 Task: Get directions from Angkor Wat, Cambodia to Preah Vihear Temple, Cambodia departing at 10:00 am on the 17th of June
Action: Mouse moved to (104, 57)
Screenshot: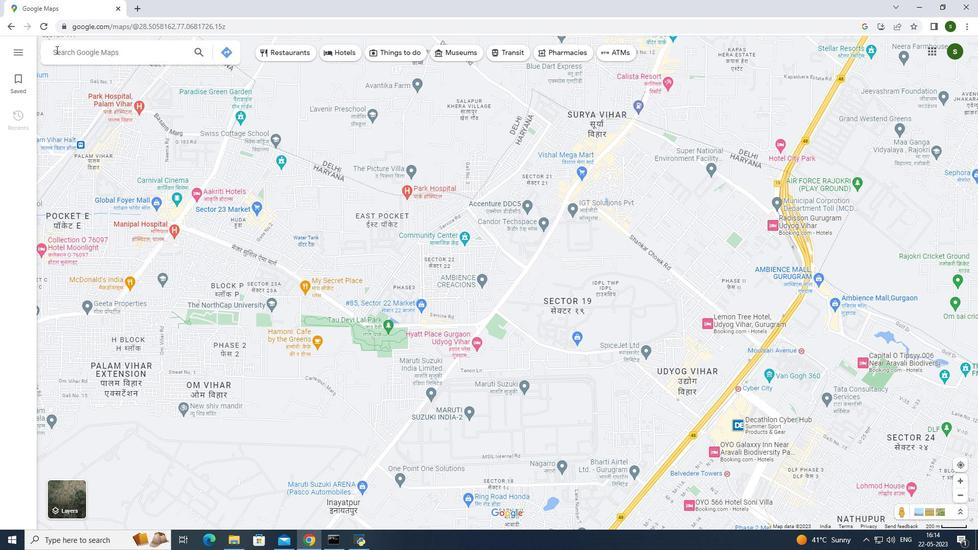 
Action: Mouse pressed left at (104, 57)
Screenshot: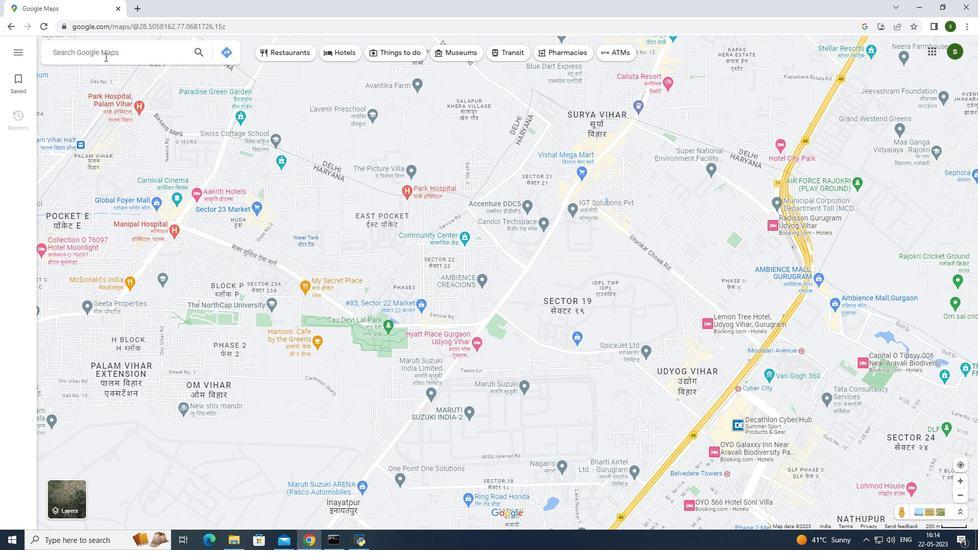 
Action: Mouse moved to (104, 57)
Screenshot: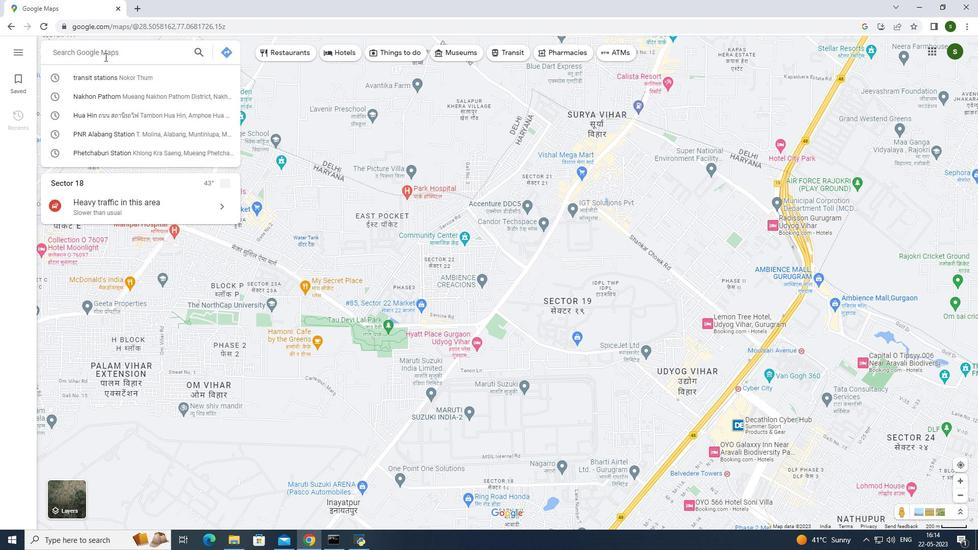 
Action: Mouse pressed left at (104, 57)
Screenshot: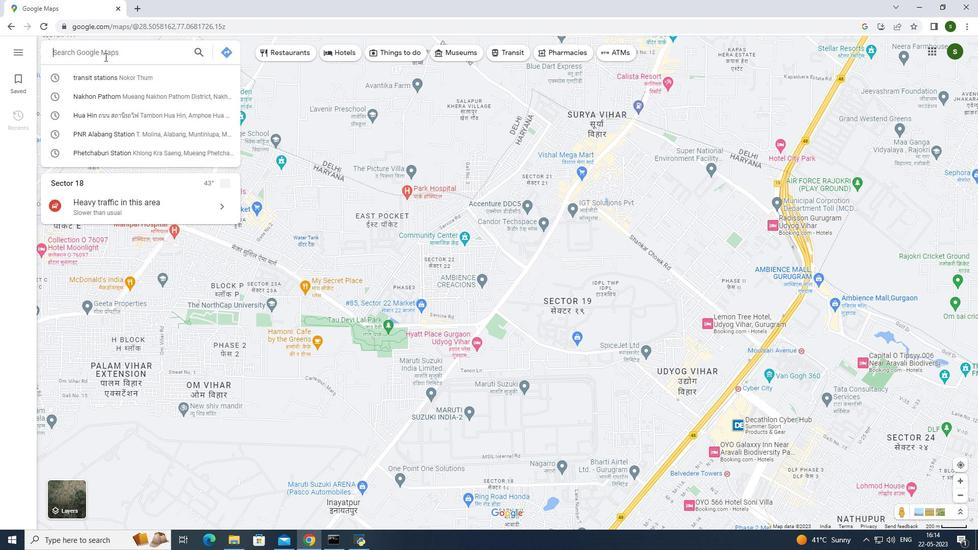 
Action: Mouse moved to (43, 20)
Screenshot: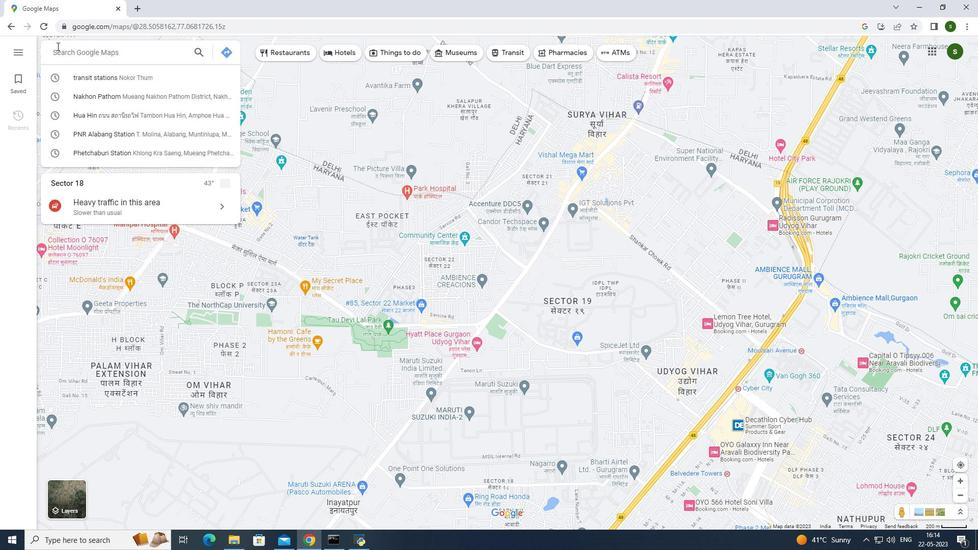 
Action: Mouse pressed left at (43, 20)
Screenshot: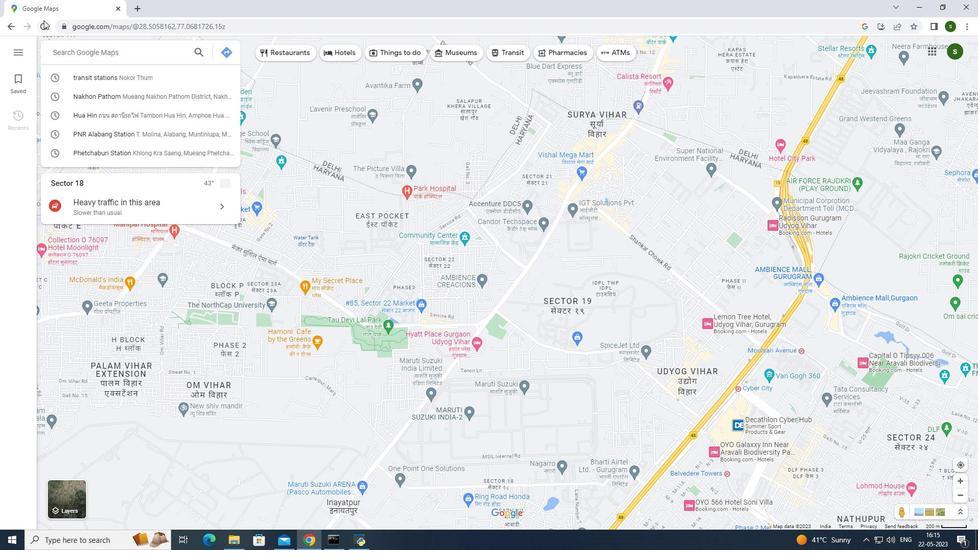 
Action: Mouse moved to (98, 54)
Screenshot: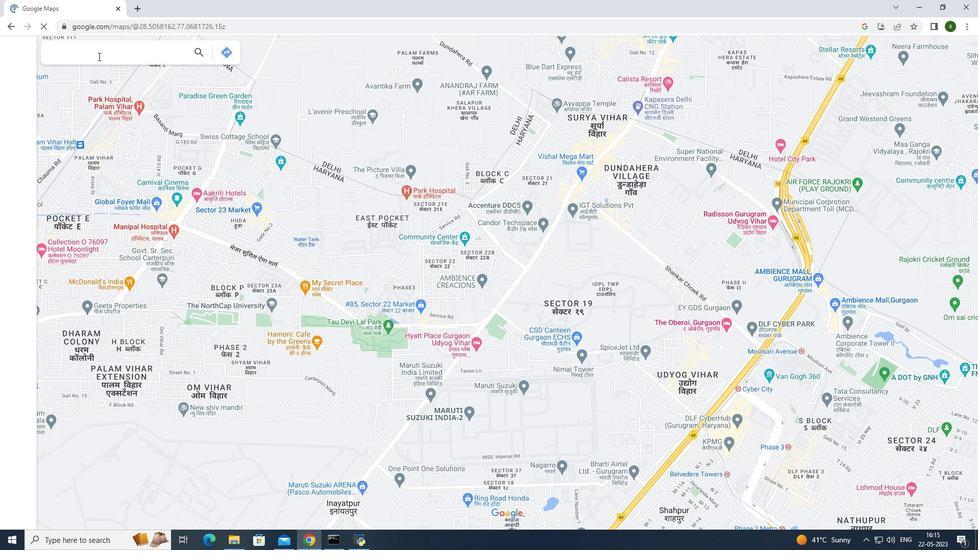 
Action: Mouse pressed left at (98, 54)
Screenshot: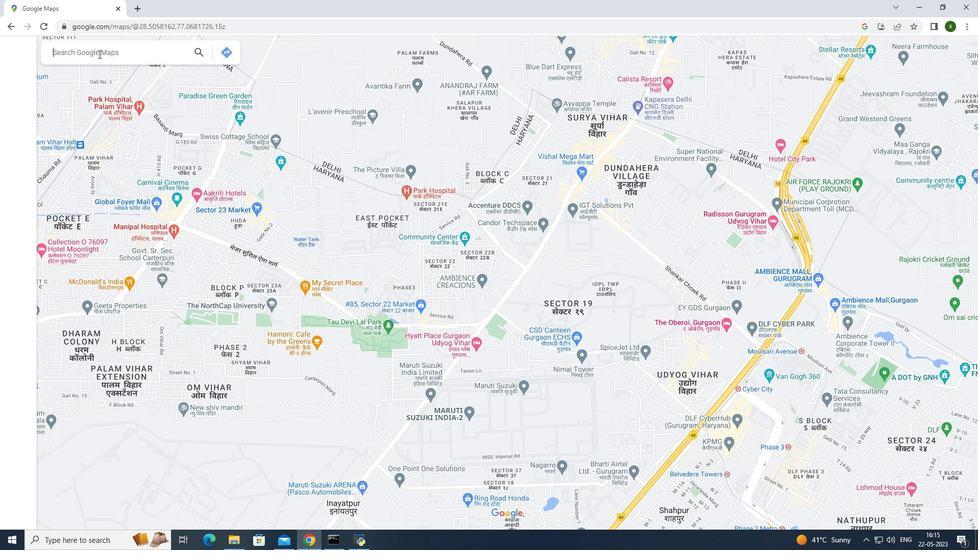 
Action: Mouse moved to (99, 53)
Screenshot: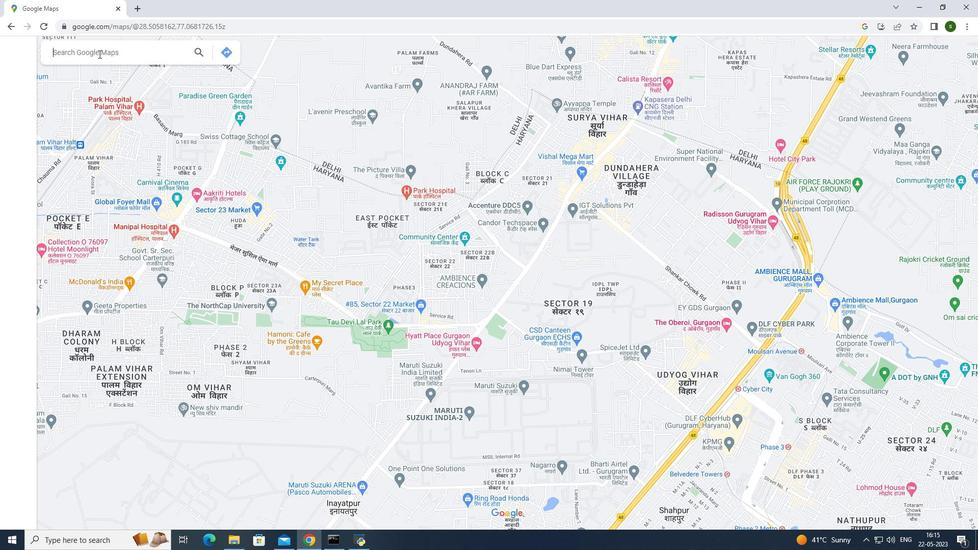 
Action: Key pressed <Key.caps_lock>
Screenshot: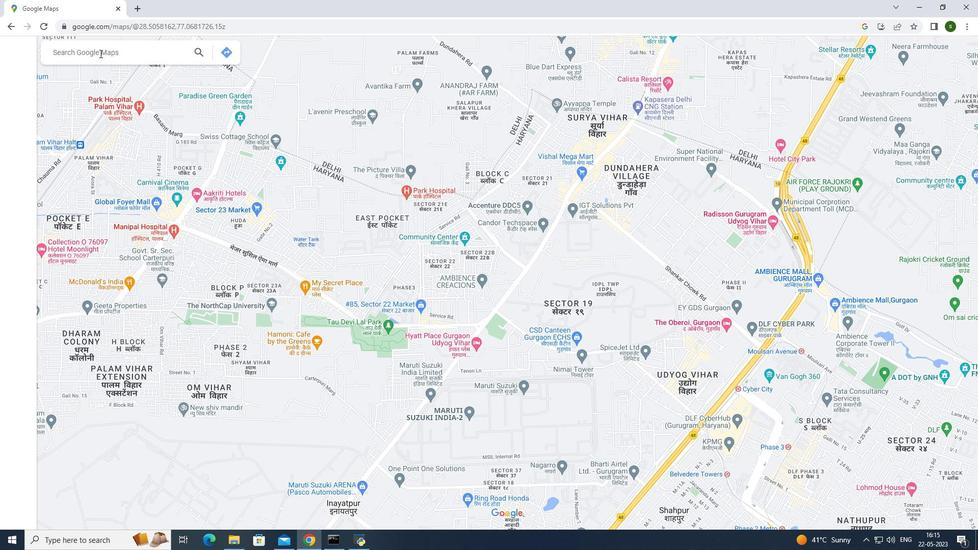 
Action: Mouse moved to (226, 46)
Screenshot: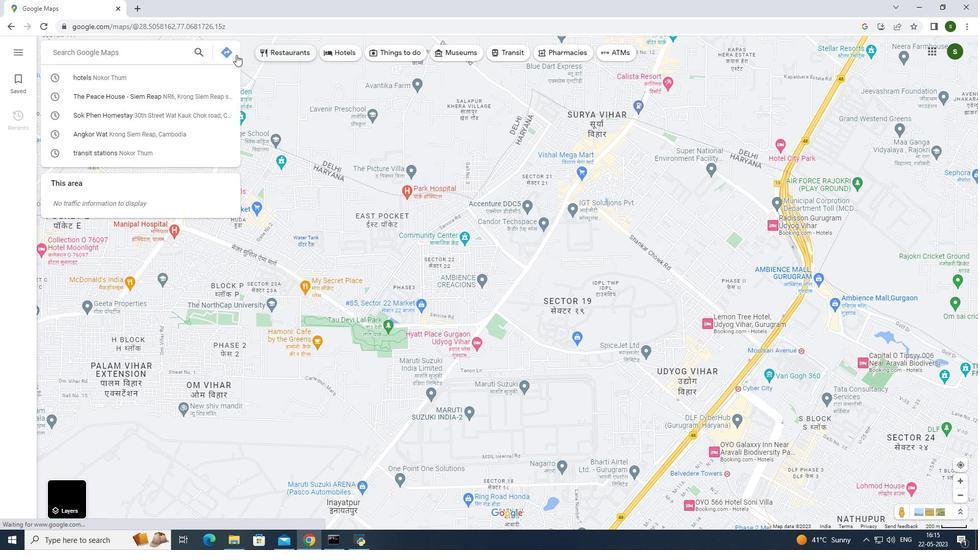 
Action: Mouse pressed left at (226, 46)
Screenshot: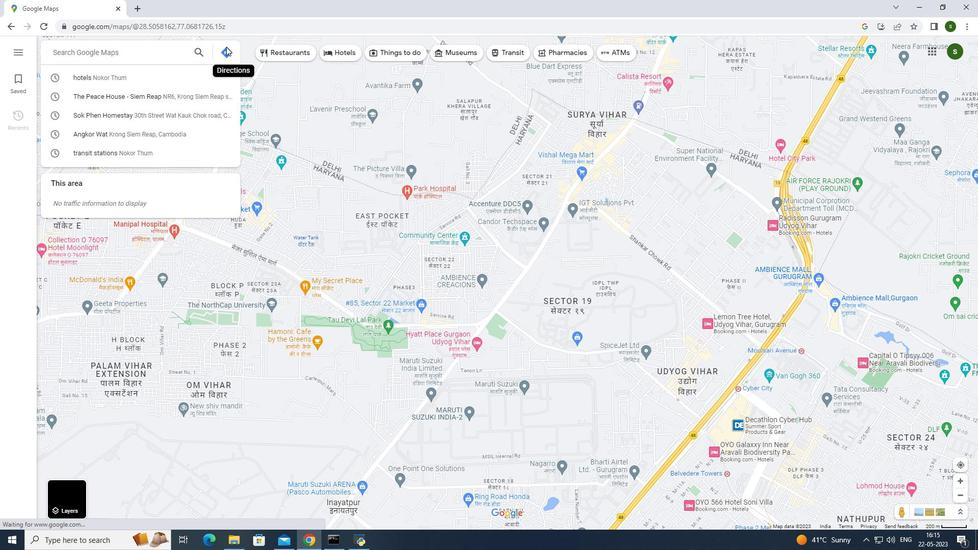 
Action: Mouse moved to (151, 78)
Screenshot: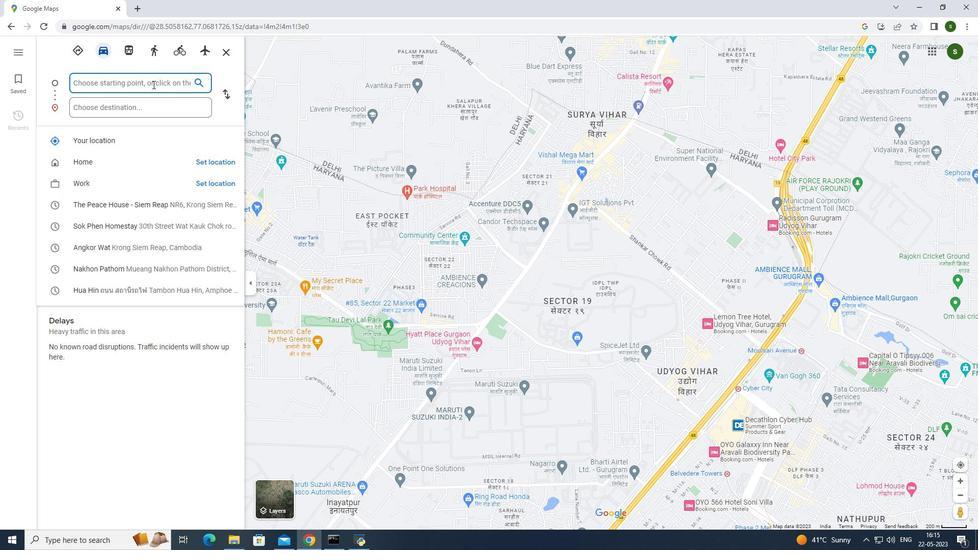 
Action: Mouse pressed left at (151, 78)
Screenshot: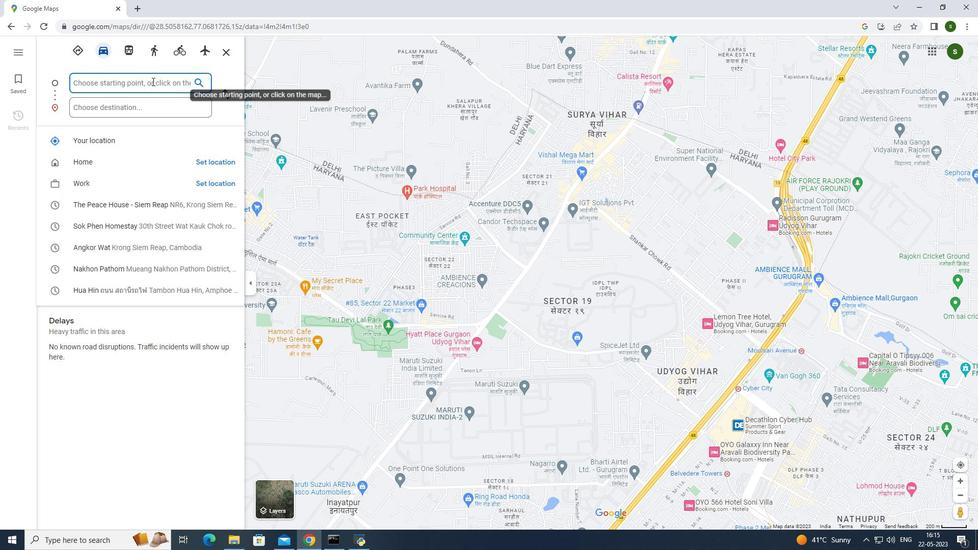 
Action: Mouse moved to (154, 77)
Screenshot: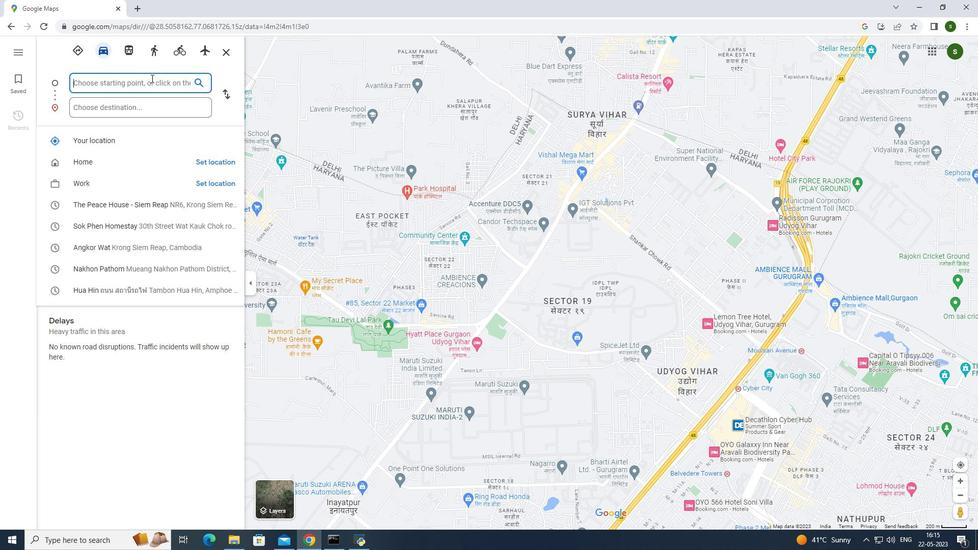 
Action: Key pressed <Key.caps_lock>a<Key.caps_lock><Key.backspace>A<Key.caps_lock>ngkor<Key.space><Key.caps_lock>W<Key.caps_lock>at,<Key.caps_lock>C<Key.caps_lock>ambodia
Screenshot: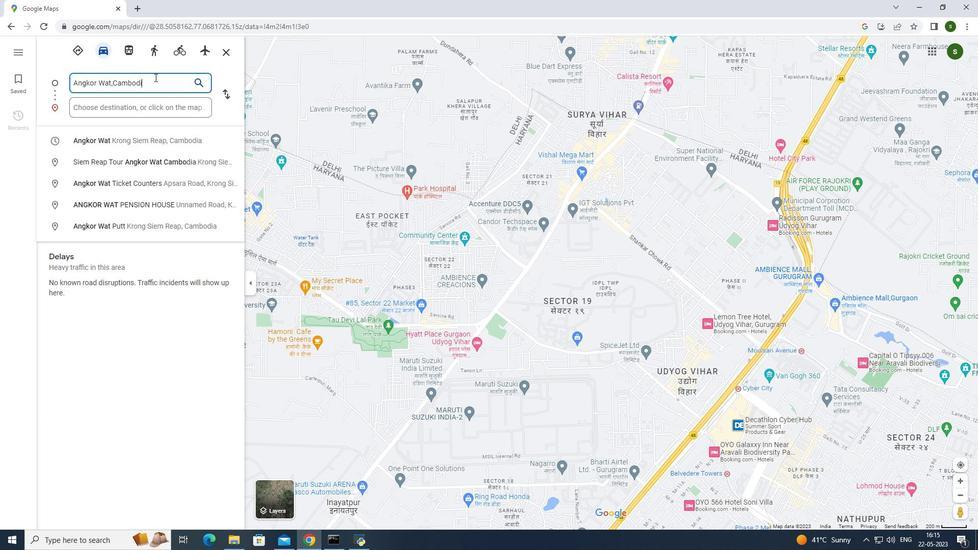 
Action: Mouse moved to (144, 108)
Screenshot: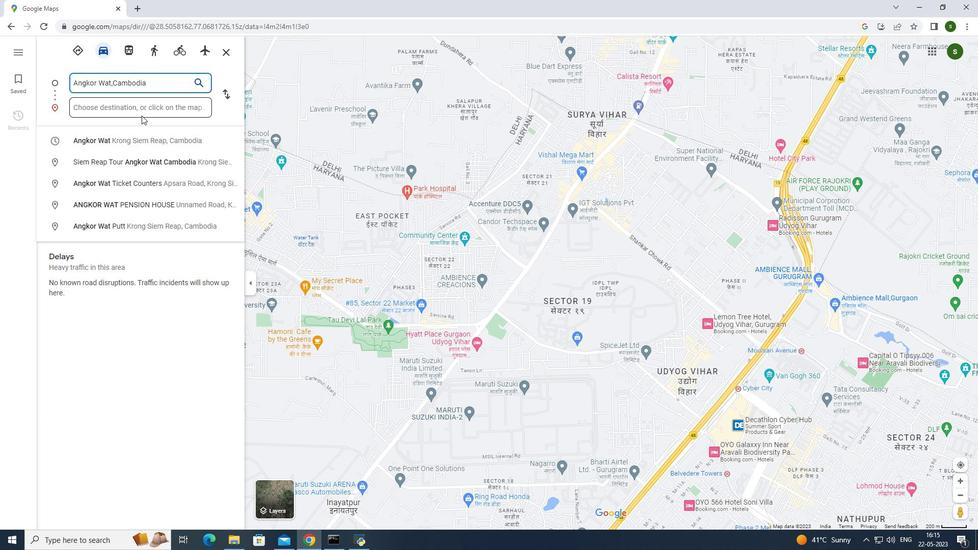 
Action: Mouse pressed left at (144, 108)
Screenshot: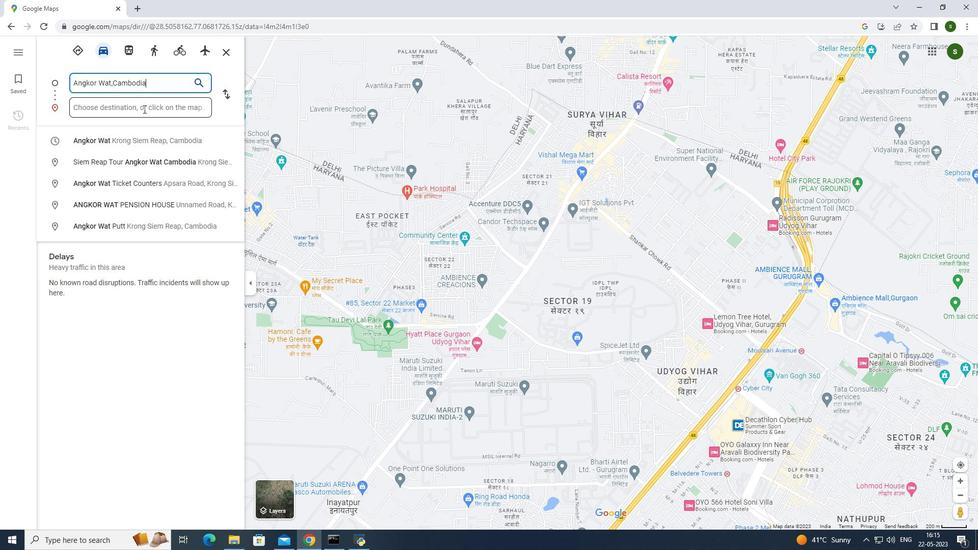 
Action: Key pressed <Key.caps_lock>P<Key.caps_lock>reah<Key.space><Key.caps_lock>V<Key.caps_lock>ihear<Key.space><Key.caps_lock>TEMPLE,<Key.caps_lock>c<Key.caps_lock>AMBODIA<Key.enter>
Screenshot: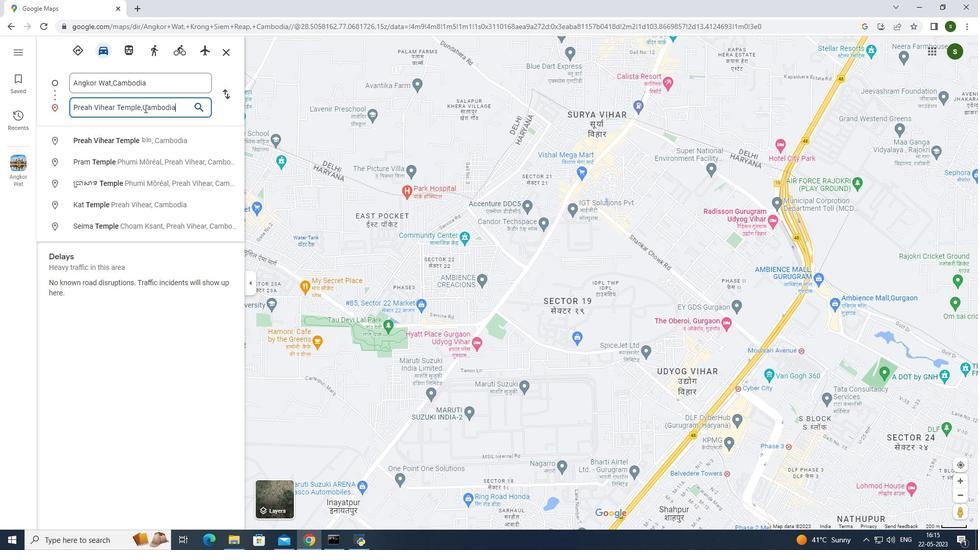 
Action: Mouse moved to (113, 166)
Screenshot: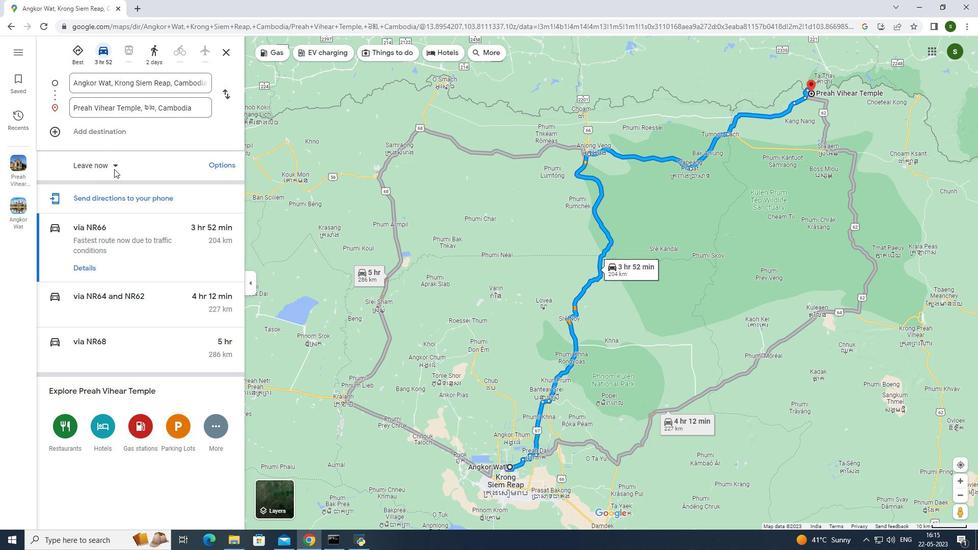 
Action: Mouse pressed left at (113, 166)
Screenshot: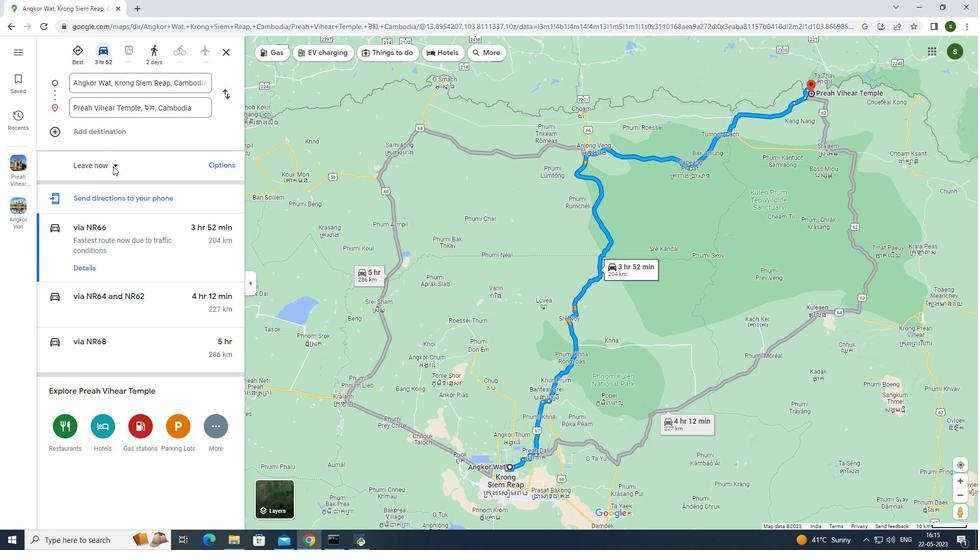
Action: Mouse moved to (108, 197)
Screenshot: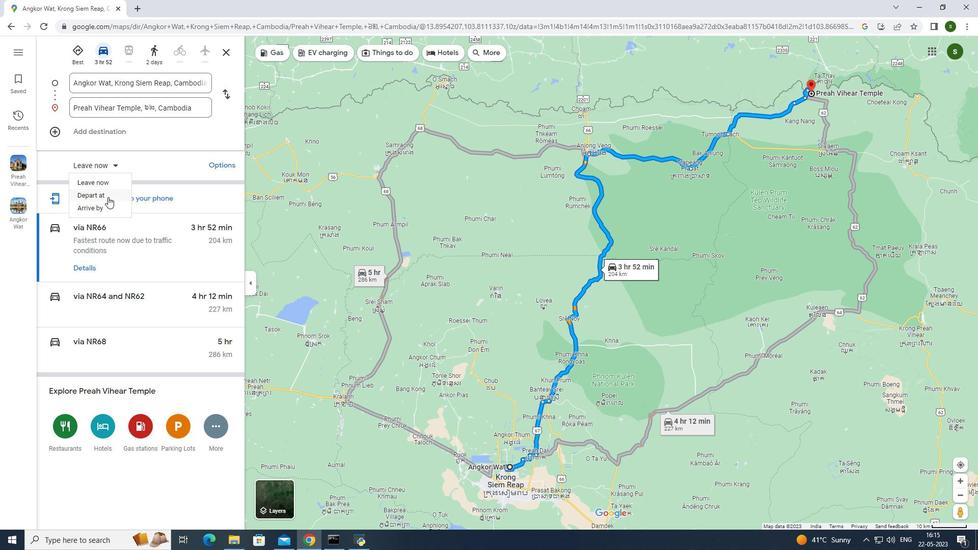 
Action: Mouse pressed left at (108, 197)
Screenshot: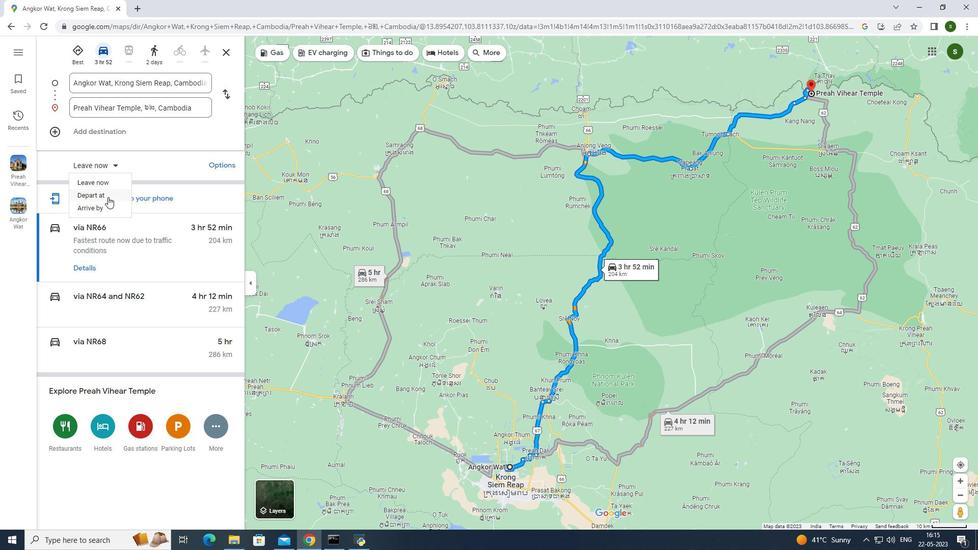 
Action: Mouse moved to (182, 153)
Screenshot: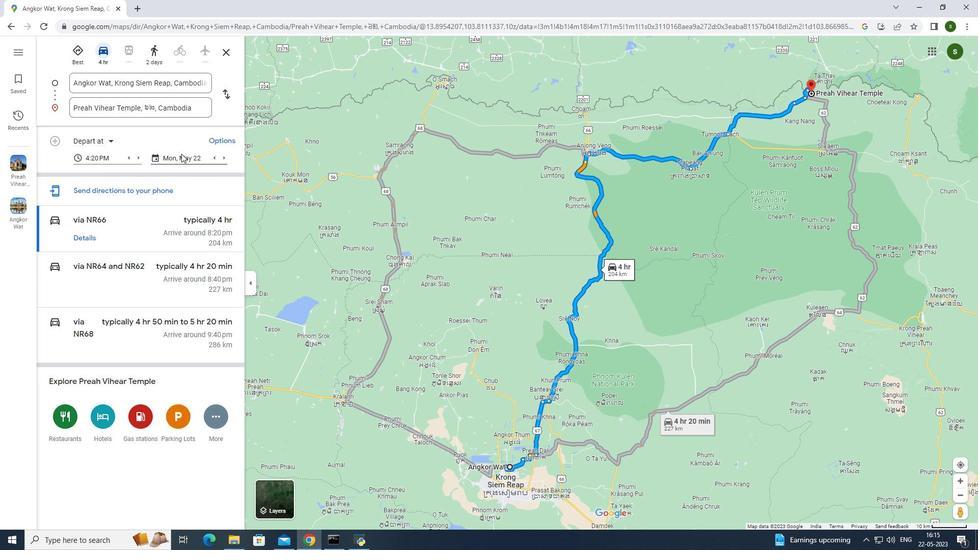 
Action: Mouse pressed left at (182, 153)
Screenshot: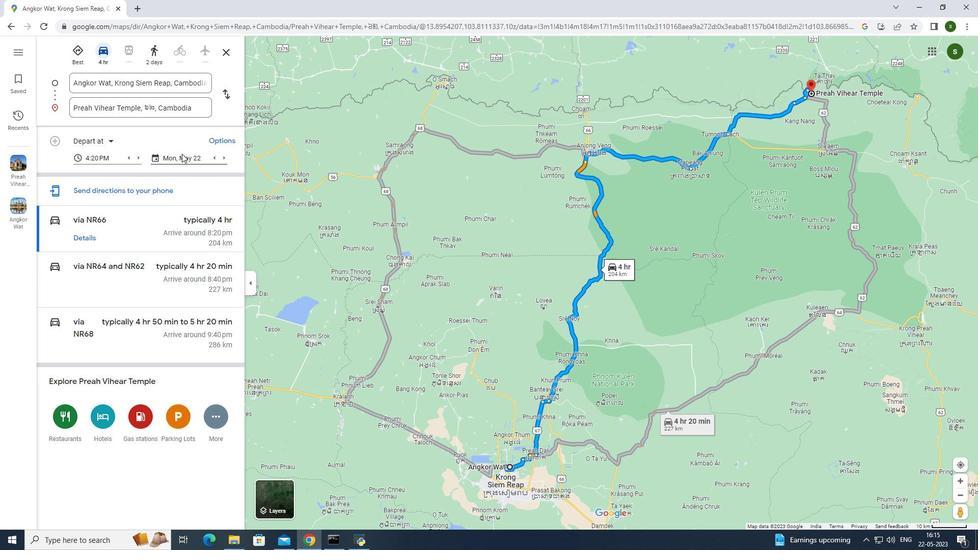 
Action: Mouse moved to (242, 181)
Screenshot: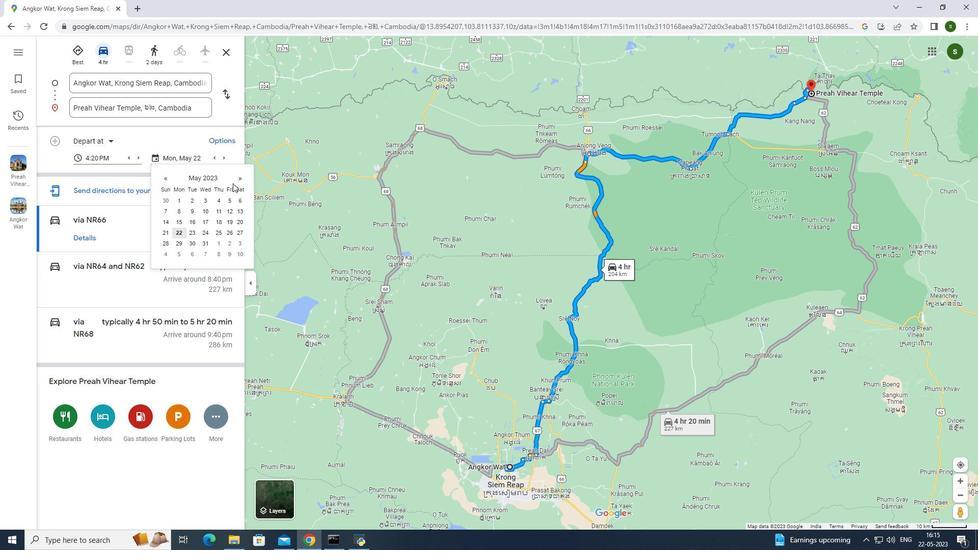 
Action: Mouse pressed left at (242, 181)
Screenshot: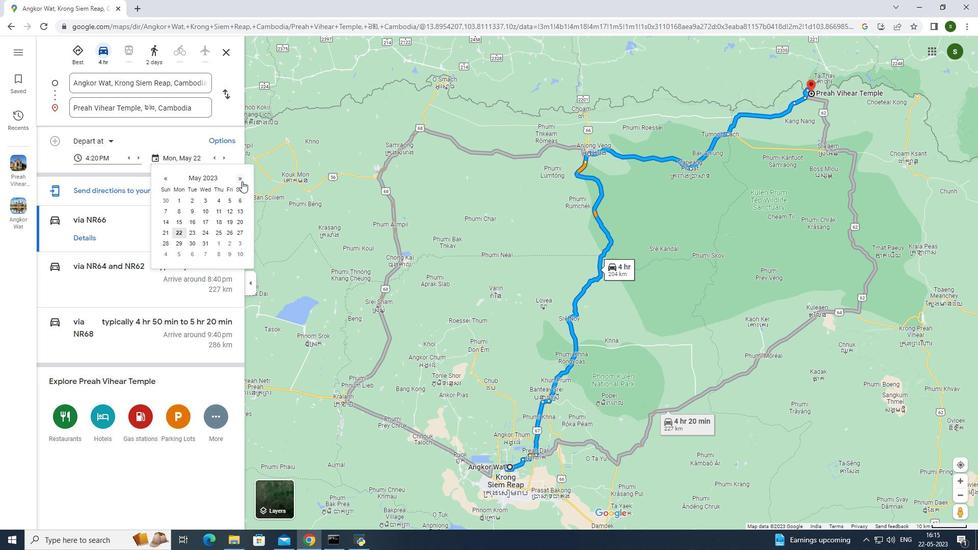 
Action: Mouse moved to (238, 220)
Screenshot: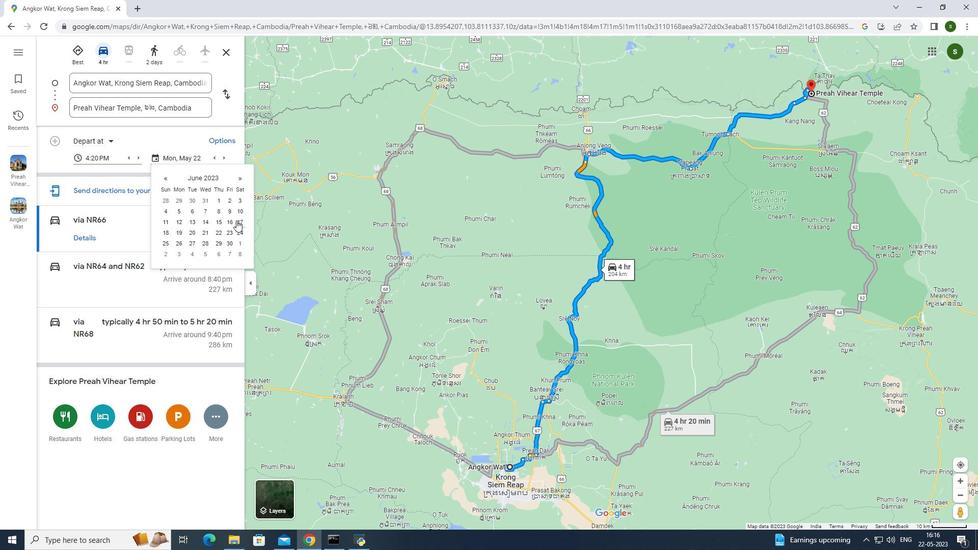 
Action: Mouse pressed left at (238, 220)
Screenshot: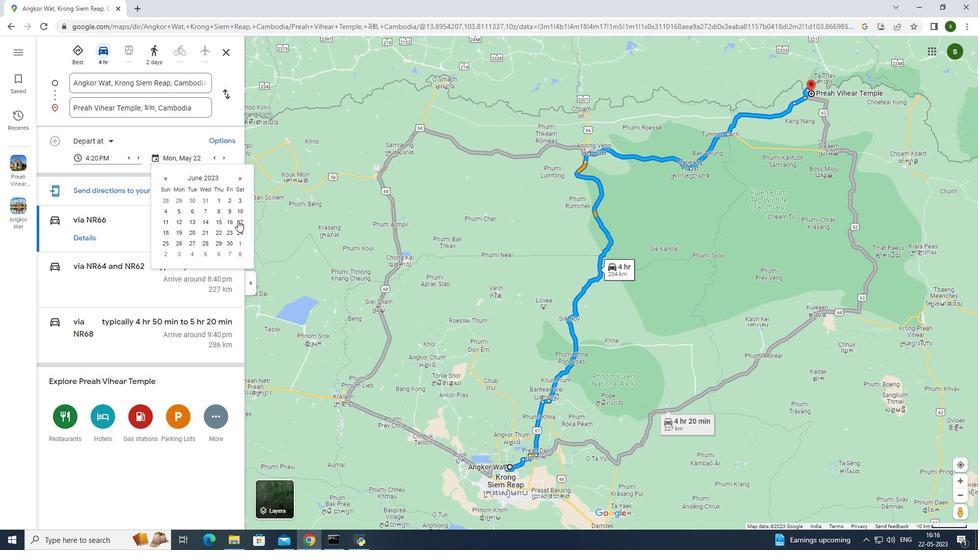 
Action: Mouse moved to (89, 158)
Screenshot: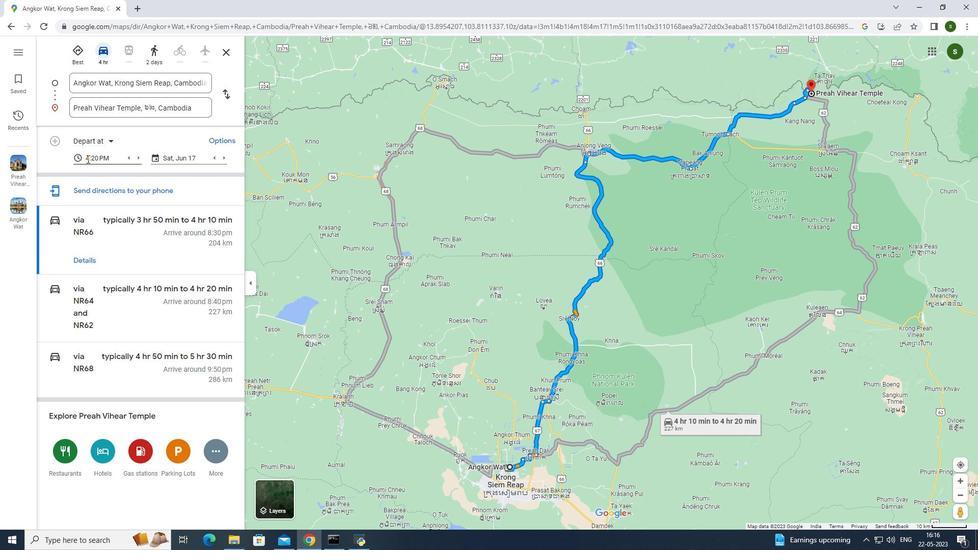 
Action: Mouse pressed left at (89, 158)
Screenshot: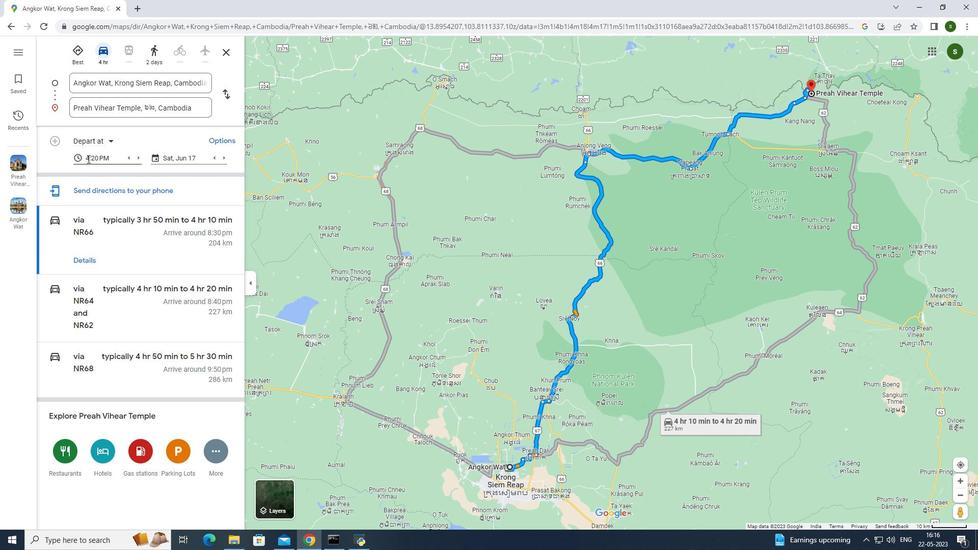 
Action: Mouse moved to (113, 223)
Screenshot: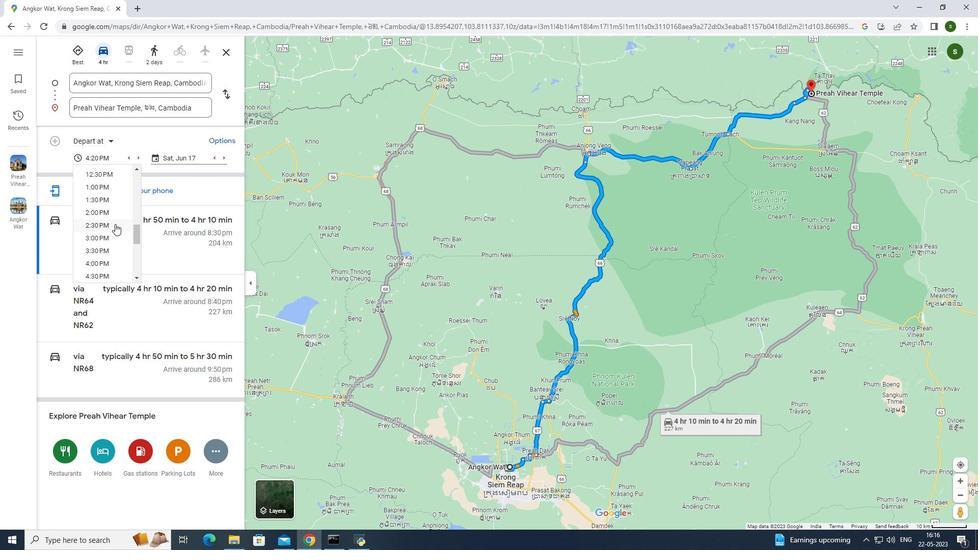 
Action: Mouse scrolled (113, 224) with delta (0, 0)
Screenshot: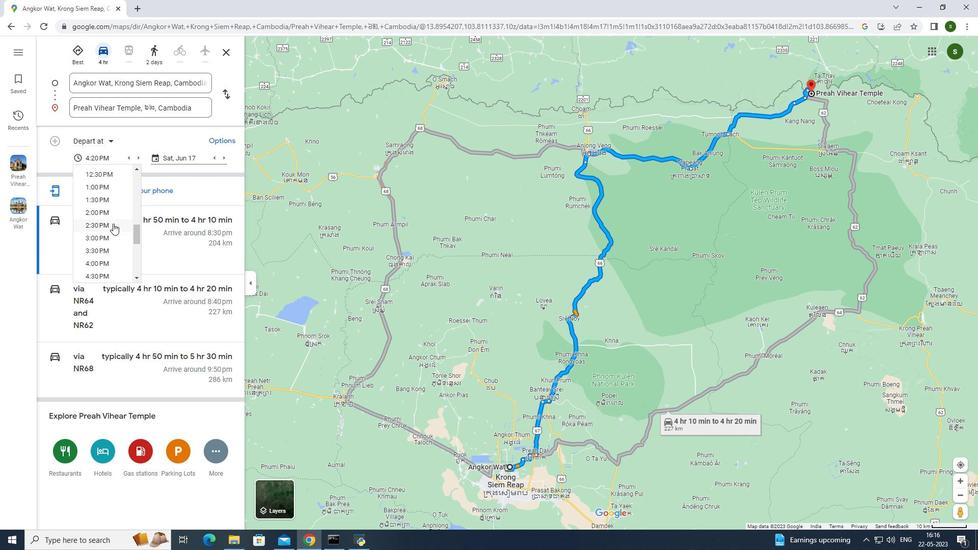 
Action: Mouse scrolled (113, 224) with delta (0, 0)
Screenshot: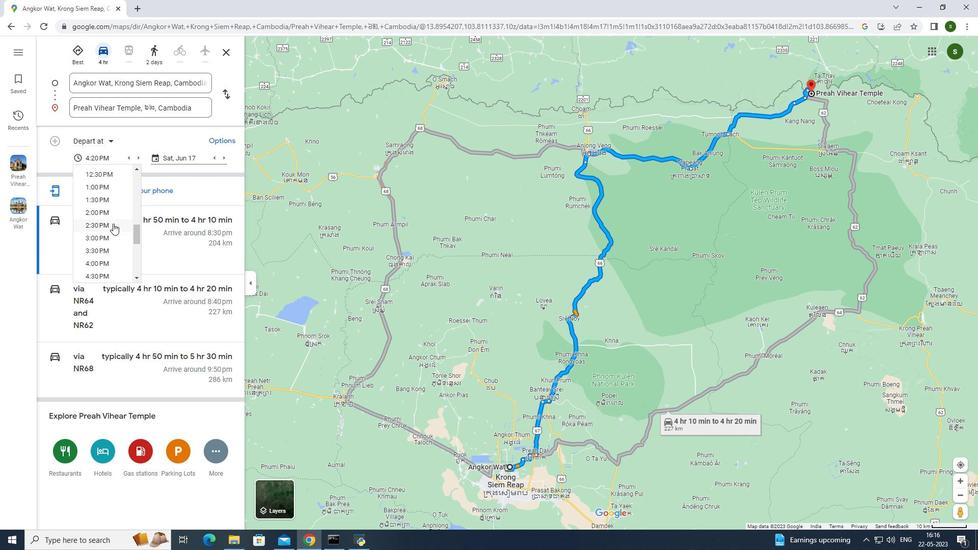 
Action: Mouse scrolled (113, 224) with delta (0, 0)
Screenshot: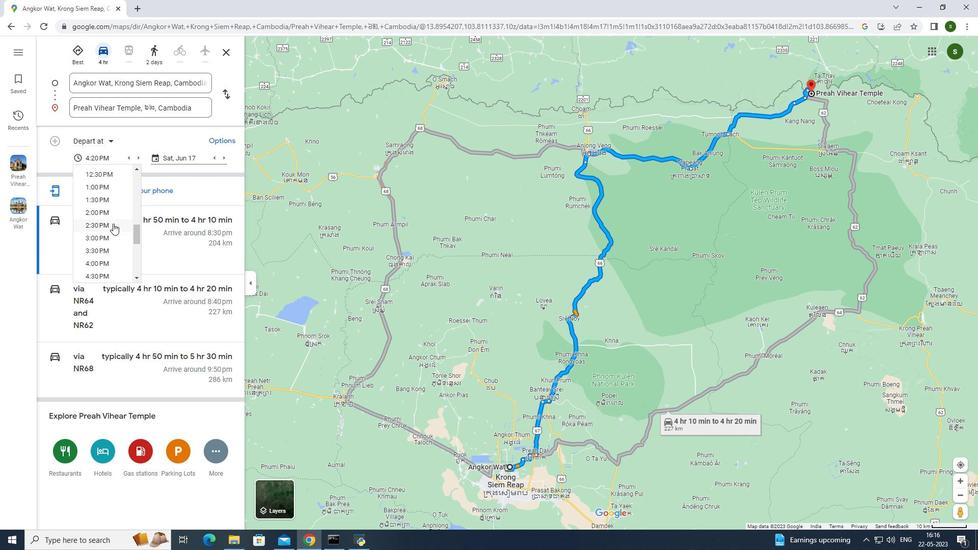 
Action: Mouse scrolled (113, 224) with delta (0, 0)
Screenshot: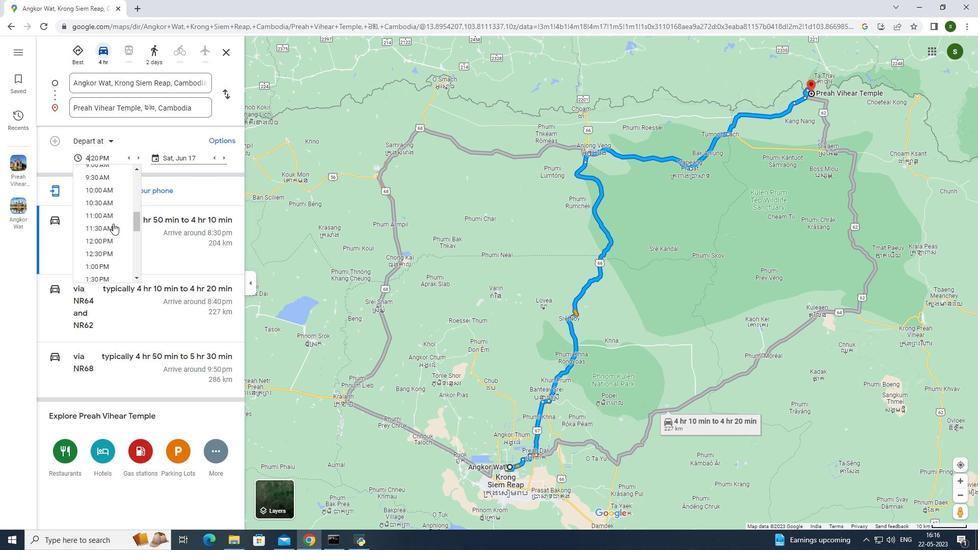 
Action: Mouse moved to (107, 256)
Screenshot: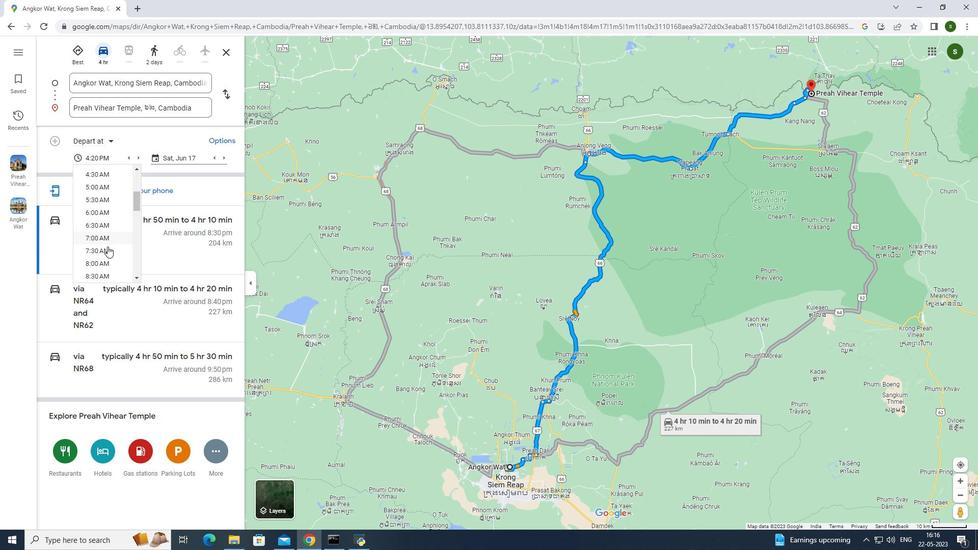 
Action: Mouse scrolled (107, 255) with delta (0, 0)
Screenshot: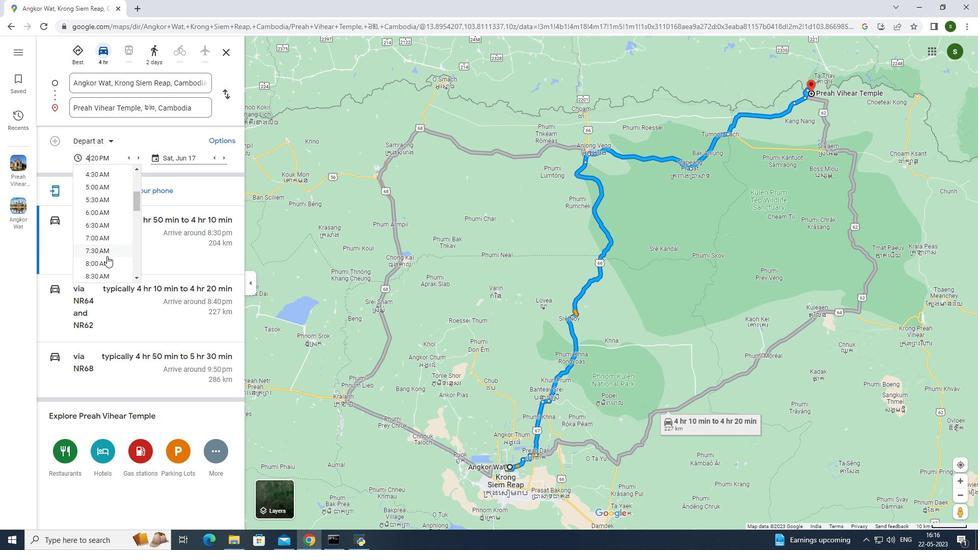 
Action: Mouse moved to (104, 261)
Screenshot: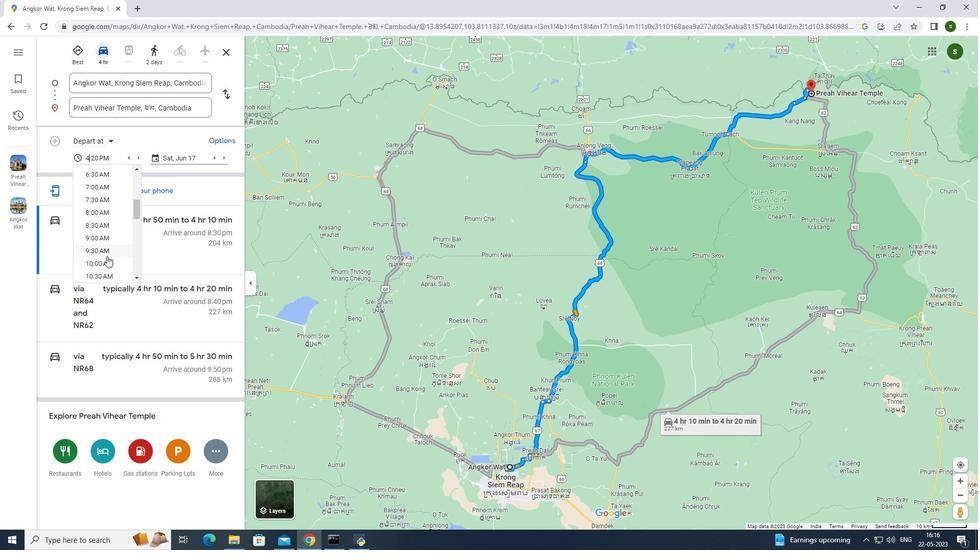 
Action: Mouse pressed left at (104, 261)
Screenshot: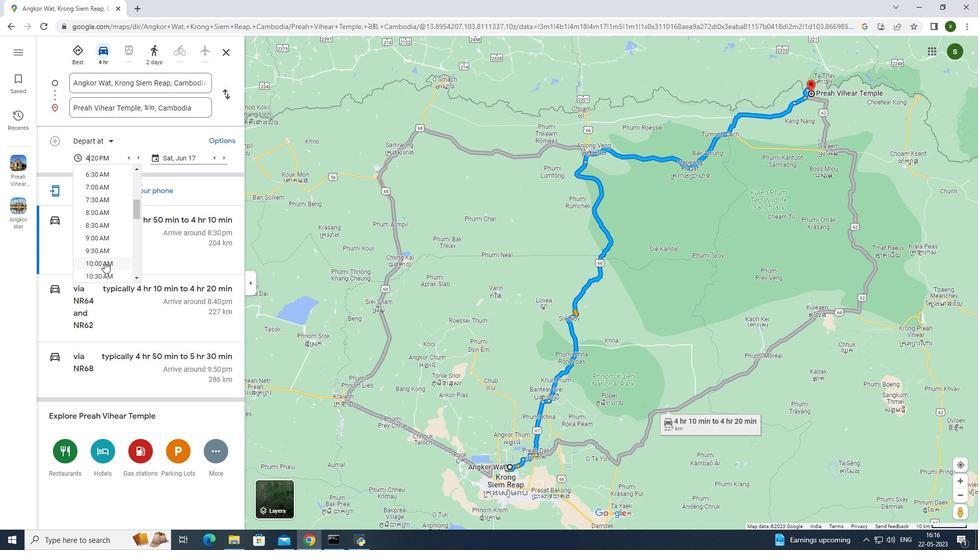 
Action: Mouse moved to (772, 90)
Screenshot: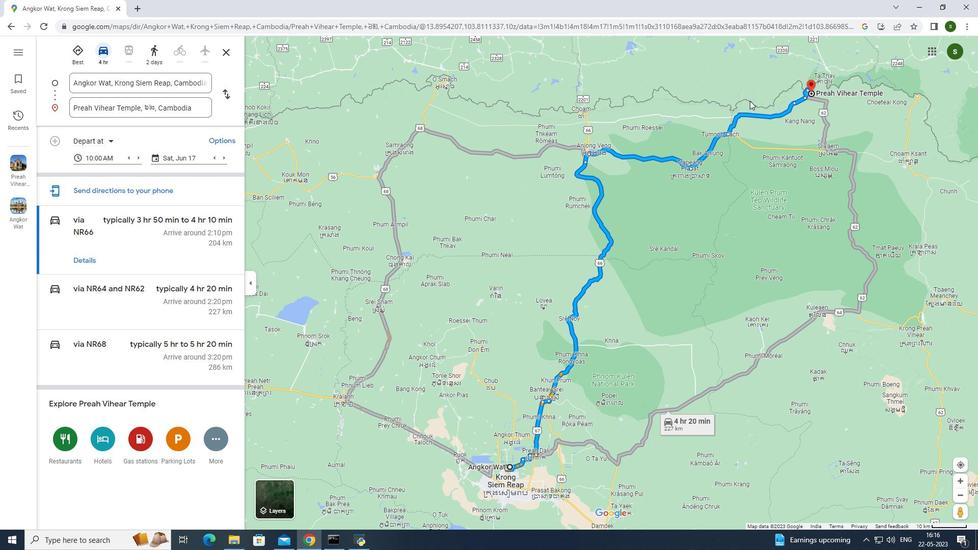 
Action: Mouse pressed left at (772, 90)
Screenshot: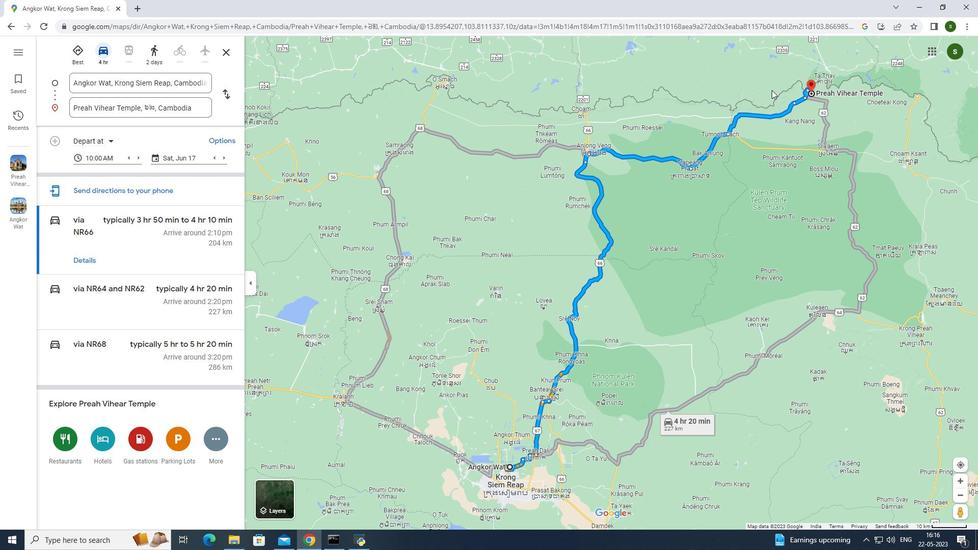 
Action: Mouse moved to (495, 454)
Screenshot: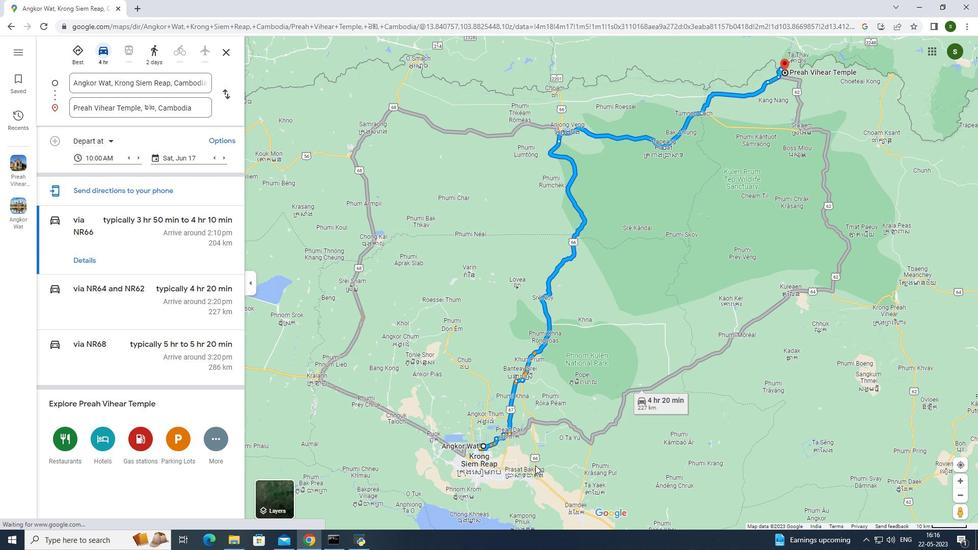 
Action: Mouse pressed left at (495, 454)
Screenshot: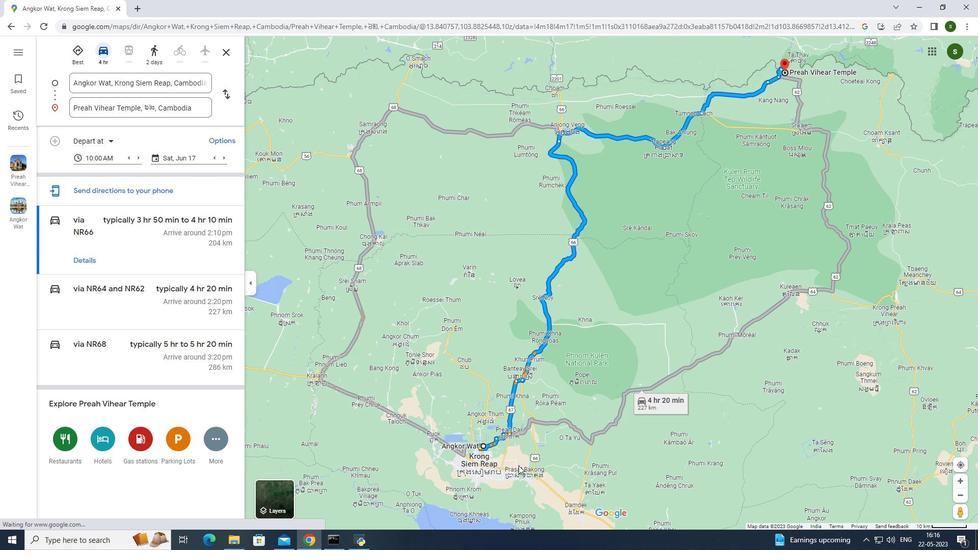 
Action: Mouse moved to (411, 295)
Screenshot: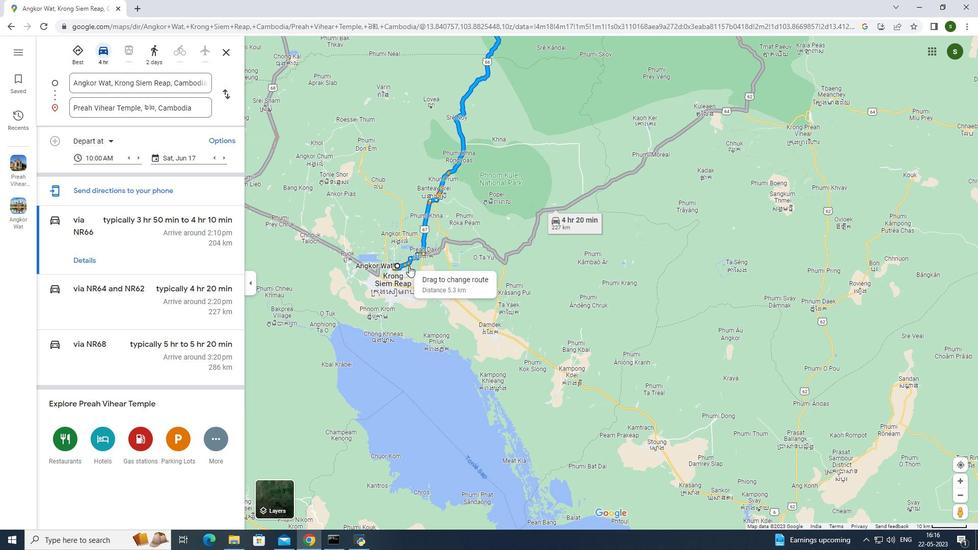 
Action: Mouse scrolled (411, 295) with delta (0, 0)
Screenshot: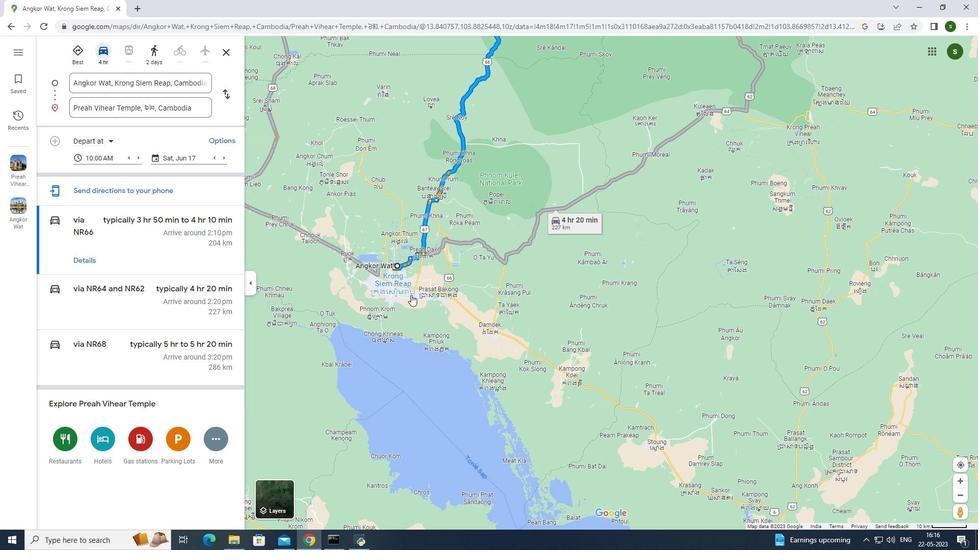 
Action: Mouse scrolled (411, 295) with delta (0, 0)
Screenshot: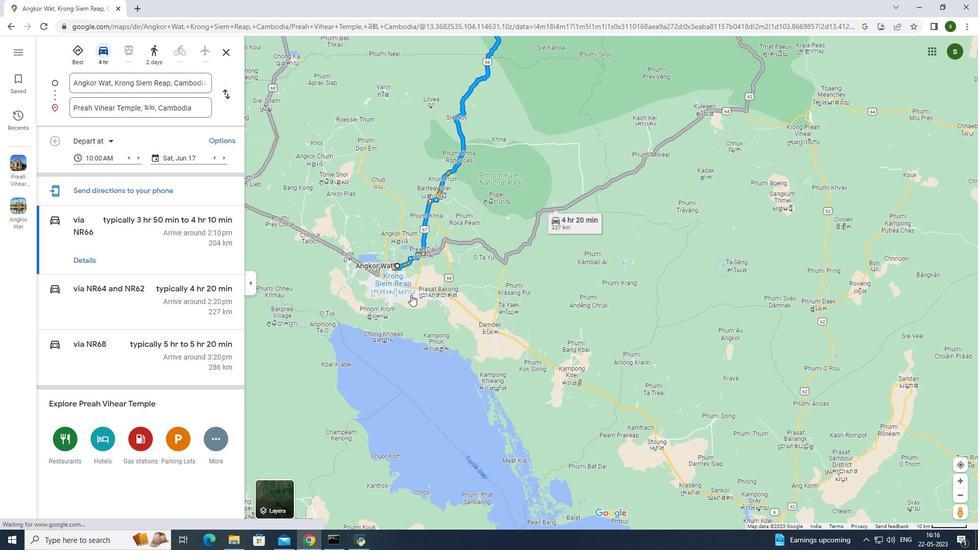 
Action: Mouse scrolled (411, 295) with delta (0, 0)
Screenshot: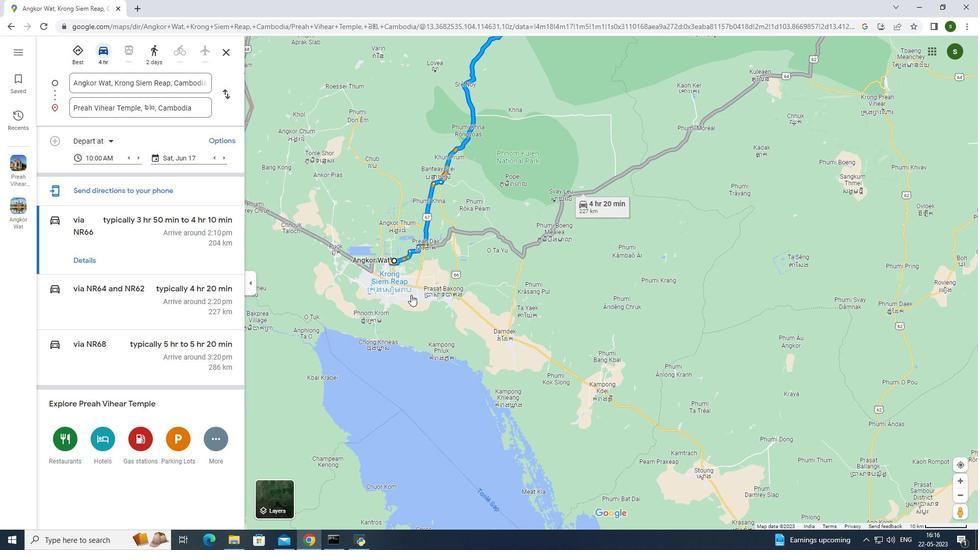 
Action: Mouse moved to (502, 190)
Screenshot: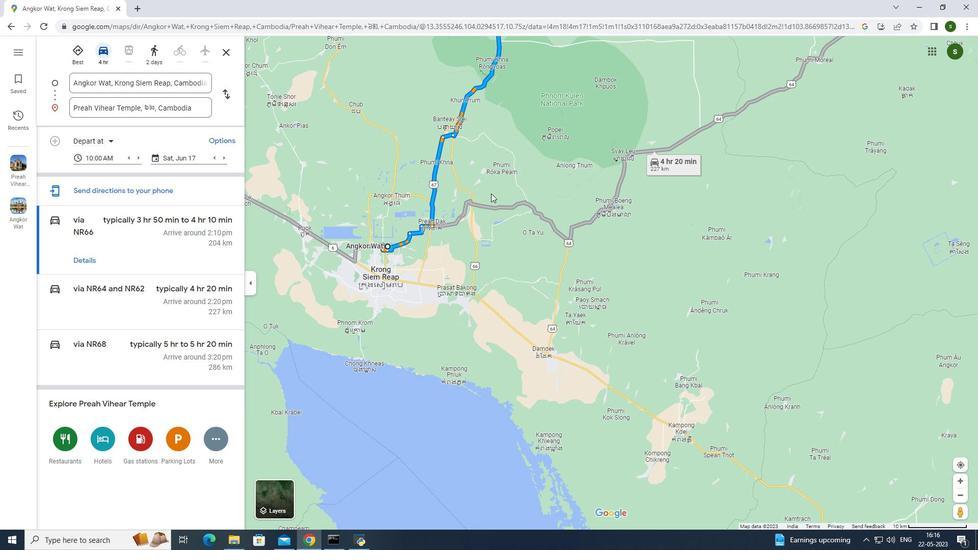 
Action: Mouse pressed left at (502, 190)
Screenshot: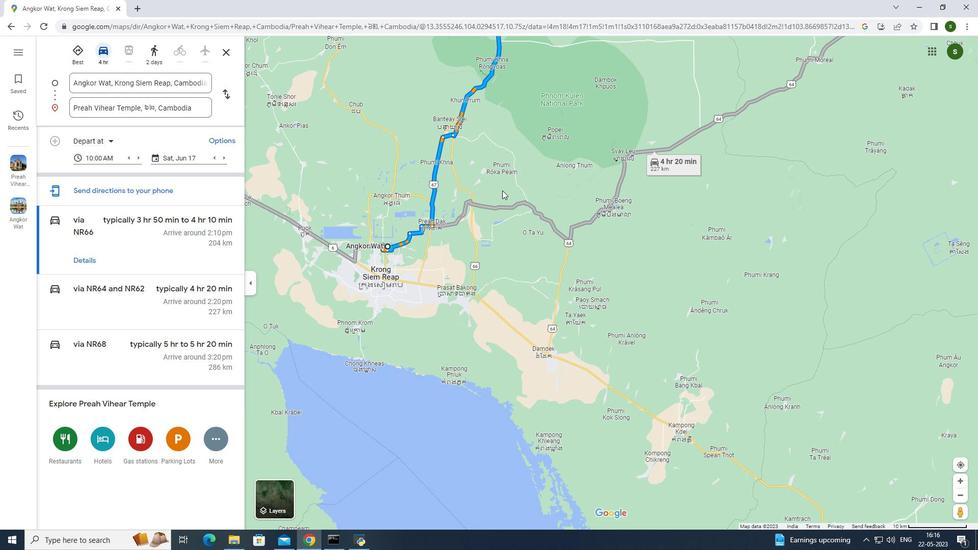 
Action: Mouse moved to (418, 222)
Screenshot: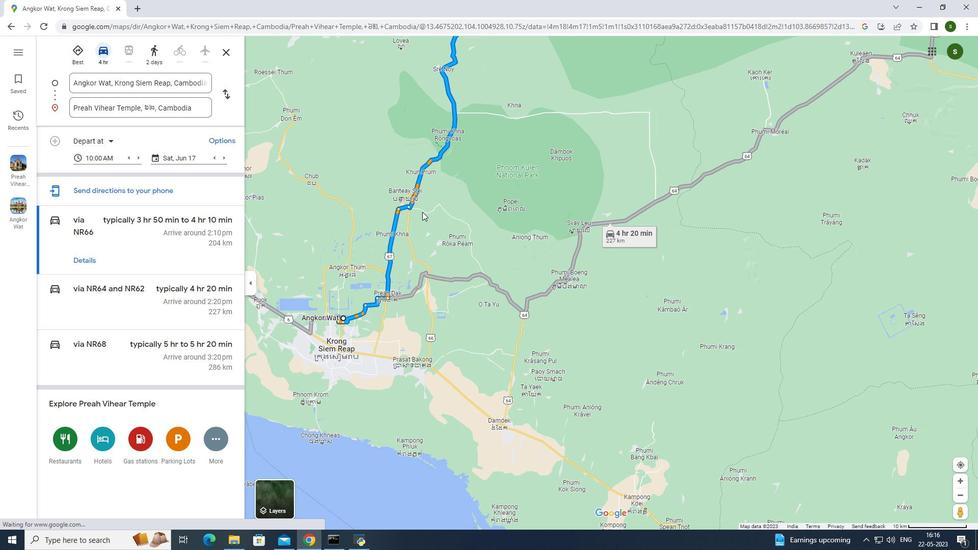 
Action: Mouse scrolled (418, 223) with delta (0, 0)
Screenshot: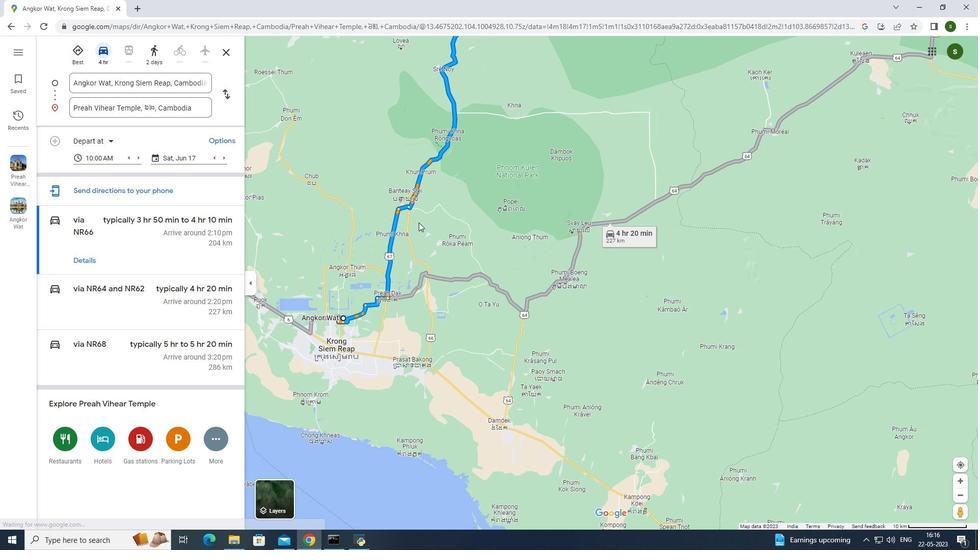 
Action: Mouse scrolled (418, 223) with delta (0, 0)
Screenshot: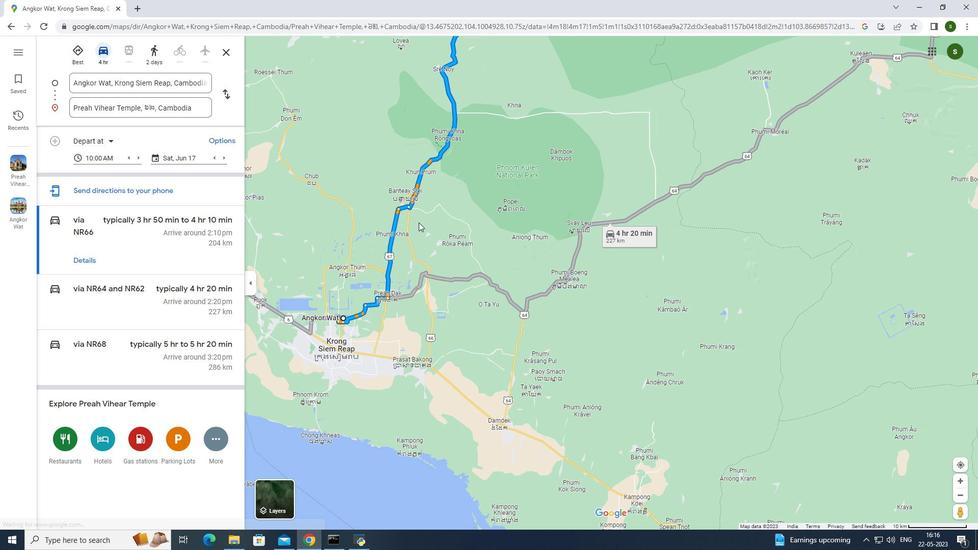 
Action: Mouse moved to (360, 325)
Screenshot: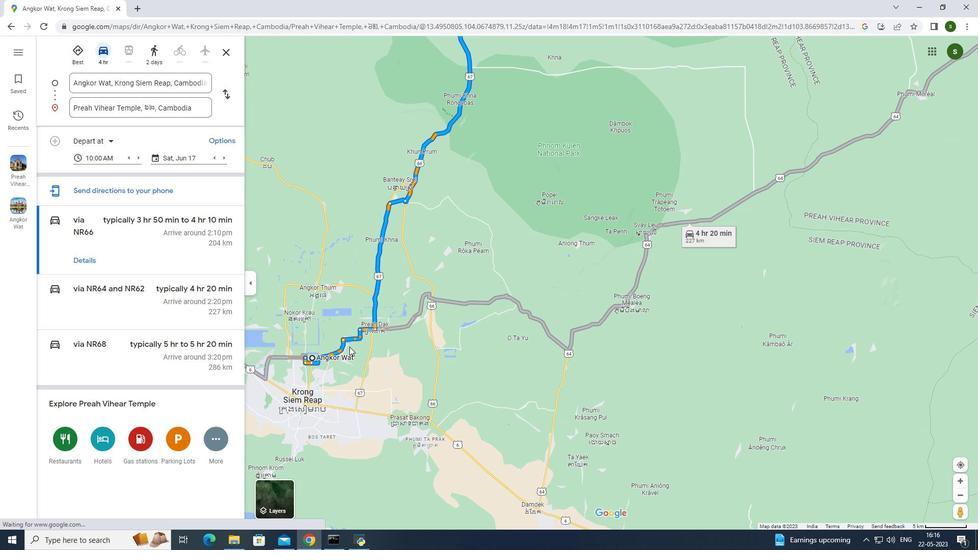 
Action: Mouse pressed left at (360, 325)
Screenshot: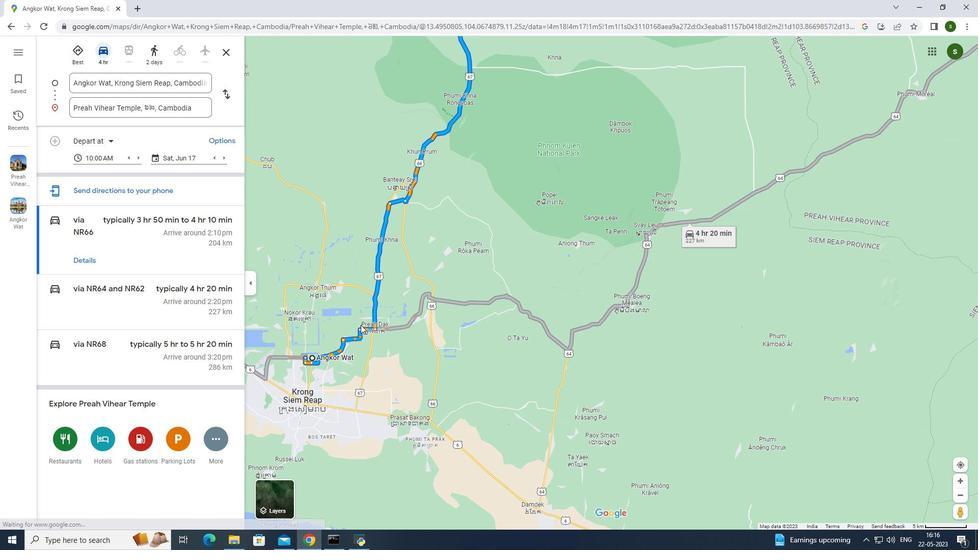 
Action: Mouse moved to (448, 230)
Screenshot: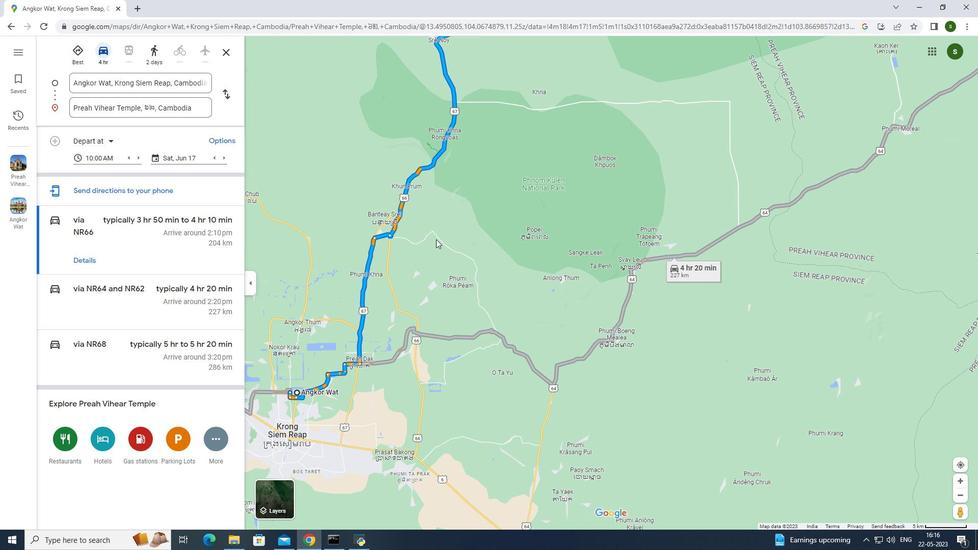 
Action: Mouse pressed left at (448, 230)
Screenshot: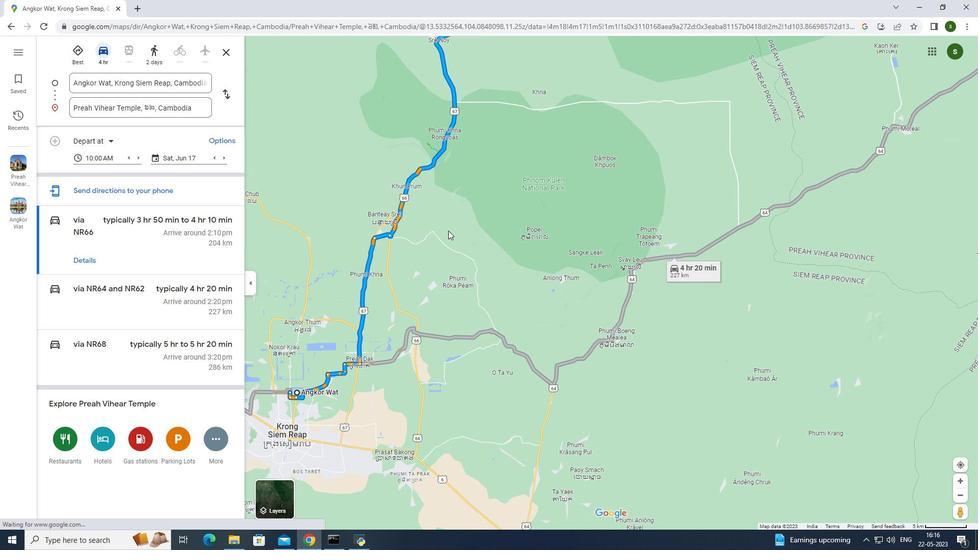 
Action: Mouse moved to (438, 172)
Screenshot: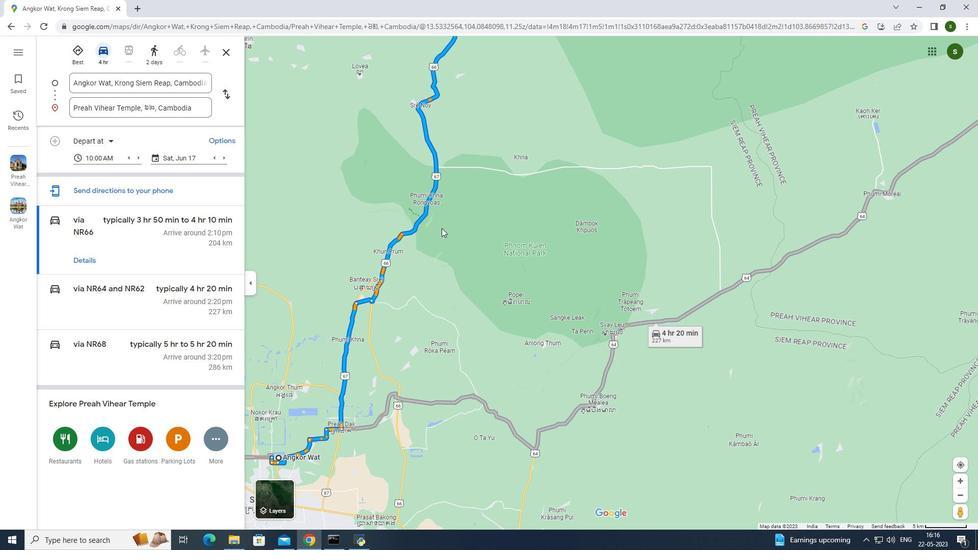 
Action: Mouse pressed left at (438, 172)
Screenshot: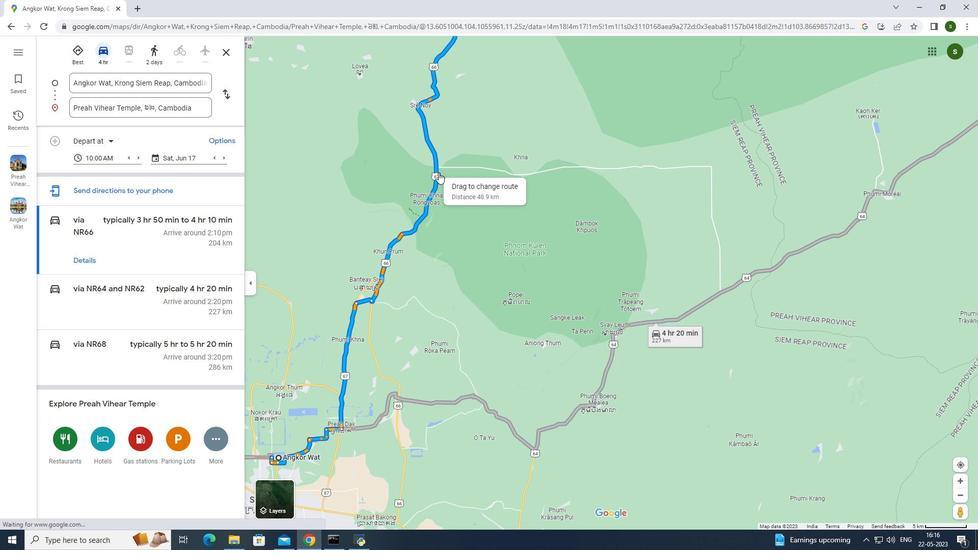
Action: Mouse moved to (412, 233)
Screenshot: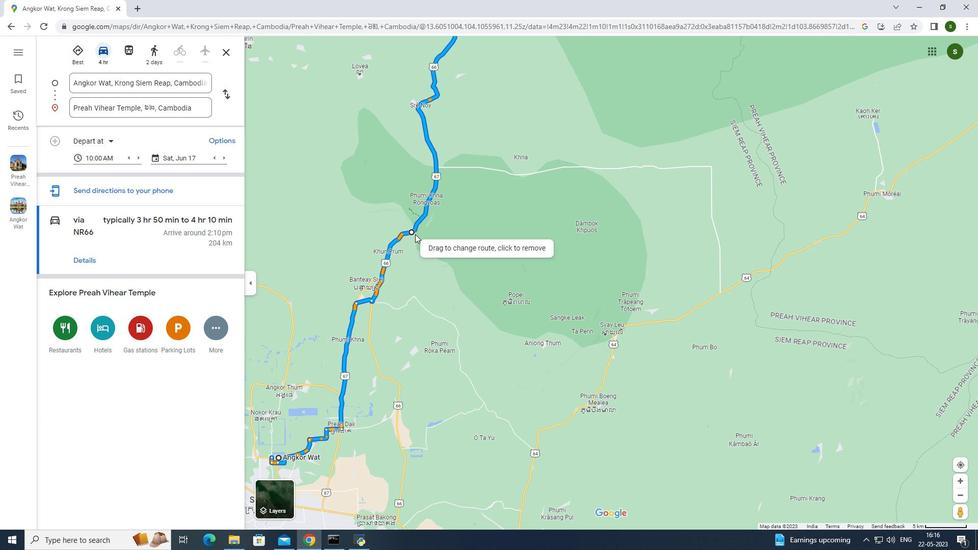 
Action: Key pressed ctrl+Z
Screenshot: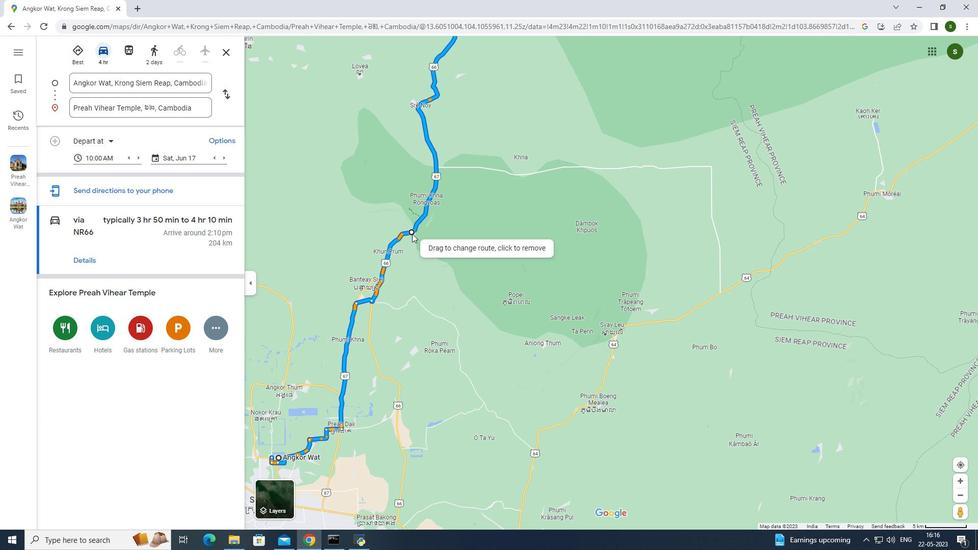 
Action: Mouse moved to (476, 189)
Screenshot: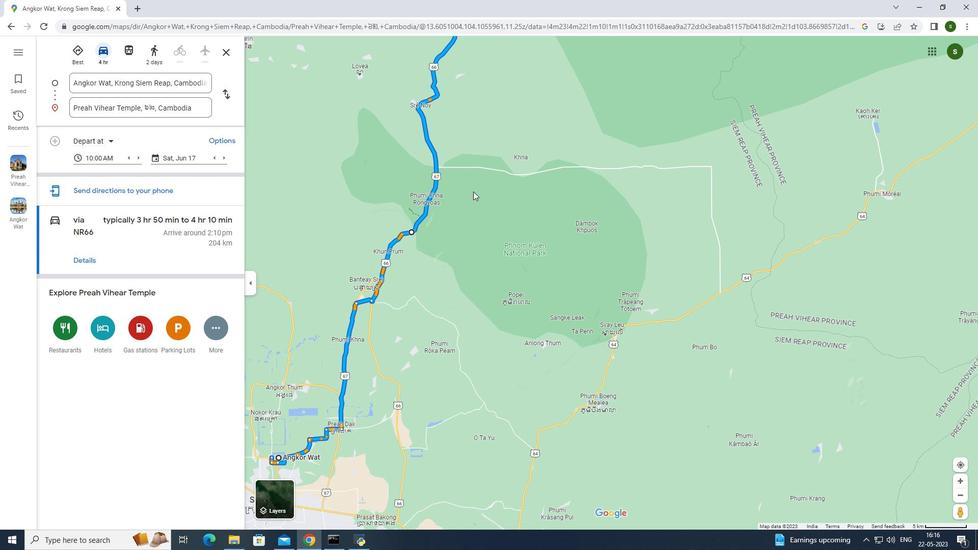 
Action: Mouse pressed left at (476, 189)
Screenshot: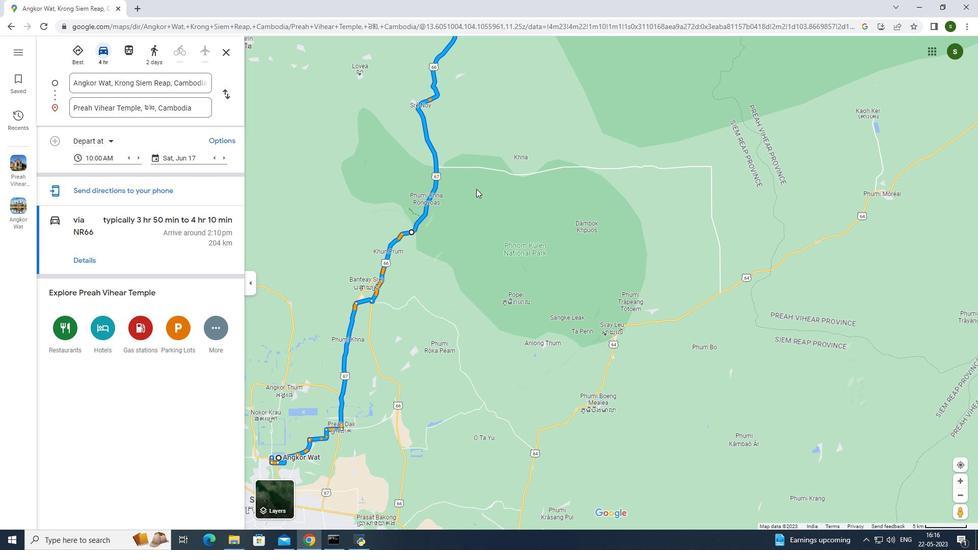 
Action: Mouse moved to (499, 151)
Screenshot: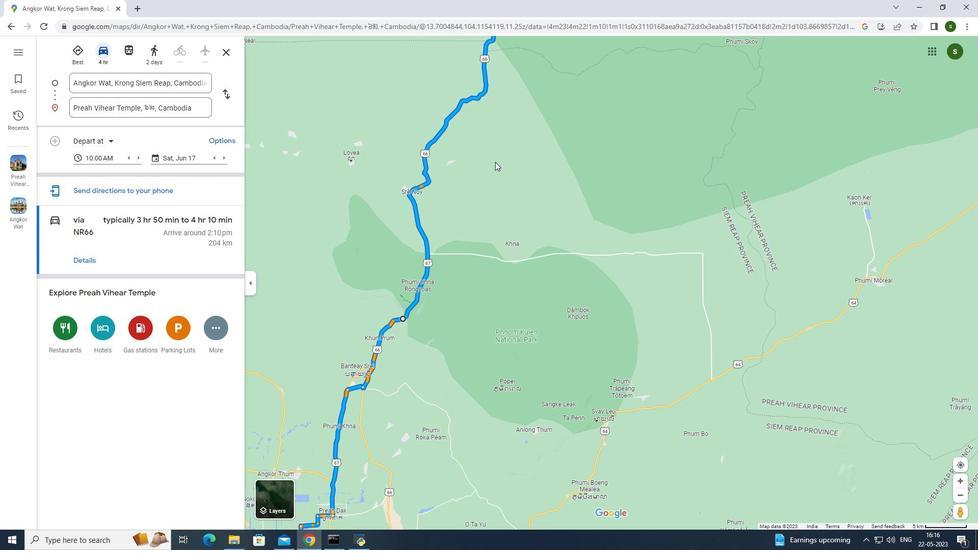 
Action: Mouse pressed left at (499, 151)
Screenshot: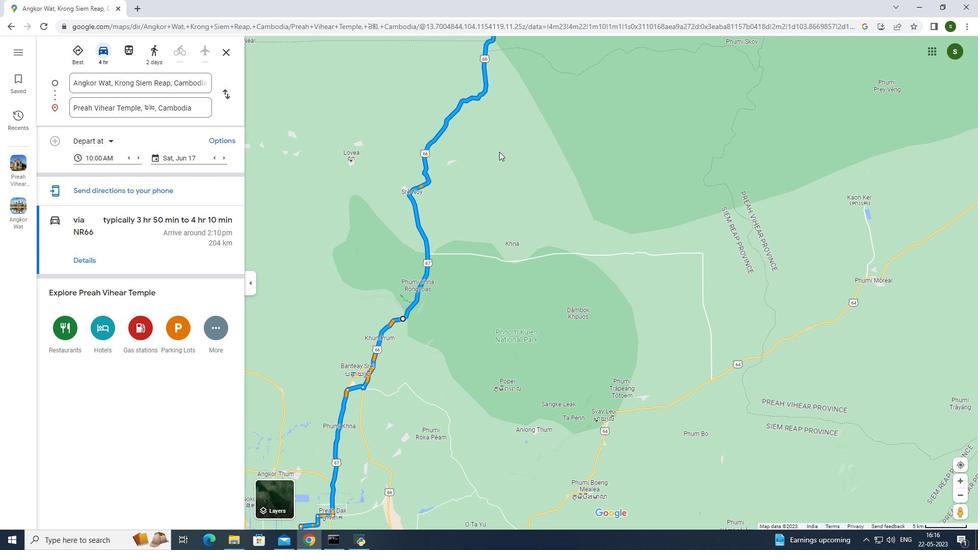 
Action: Mouse moved to (523, 128)
Screenshot: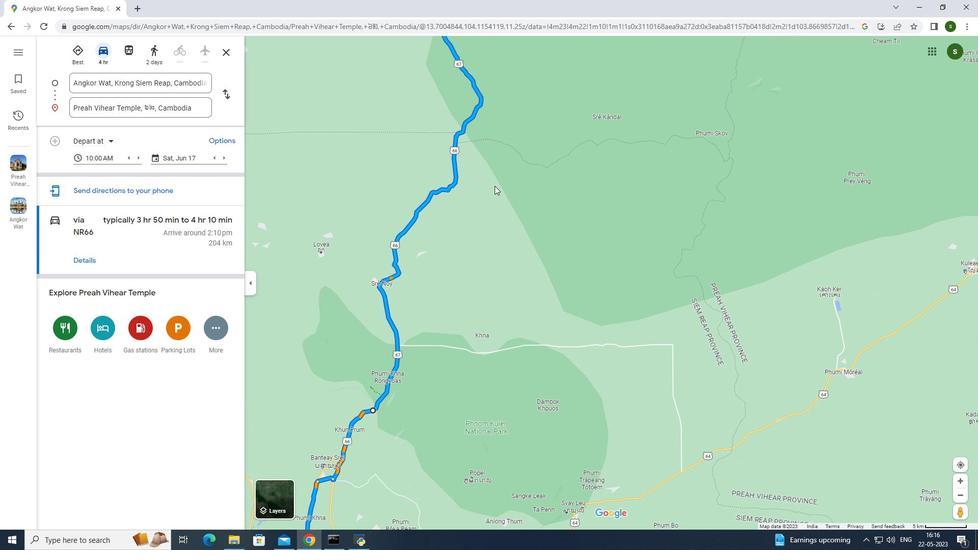 
Action: Mouse pressed left at (523, 128)
Screenshot: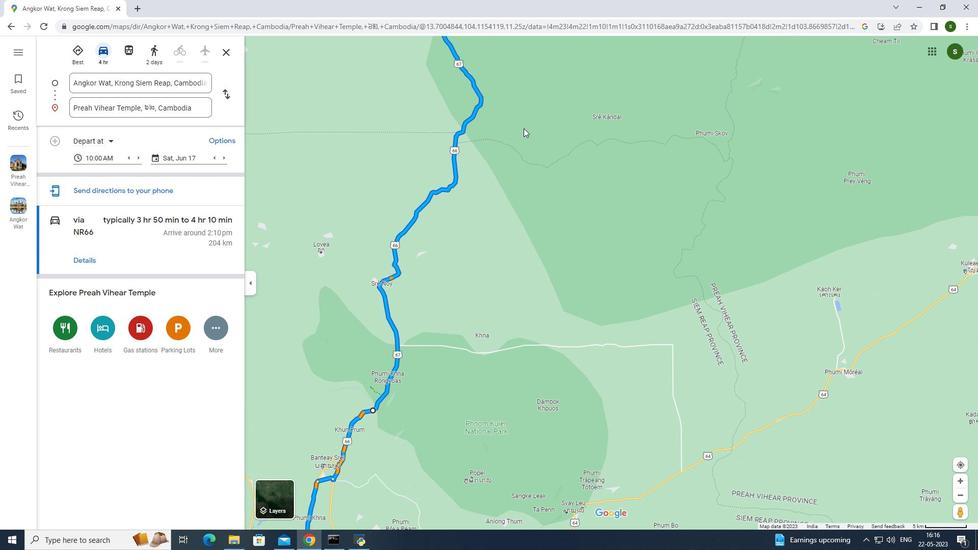
Action: Mouse moved to (499, 131)
Screenshot: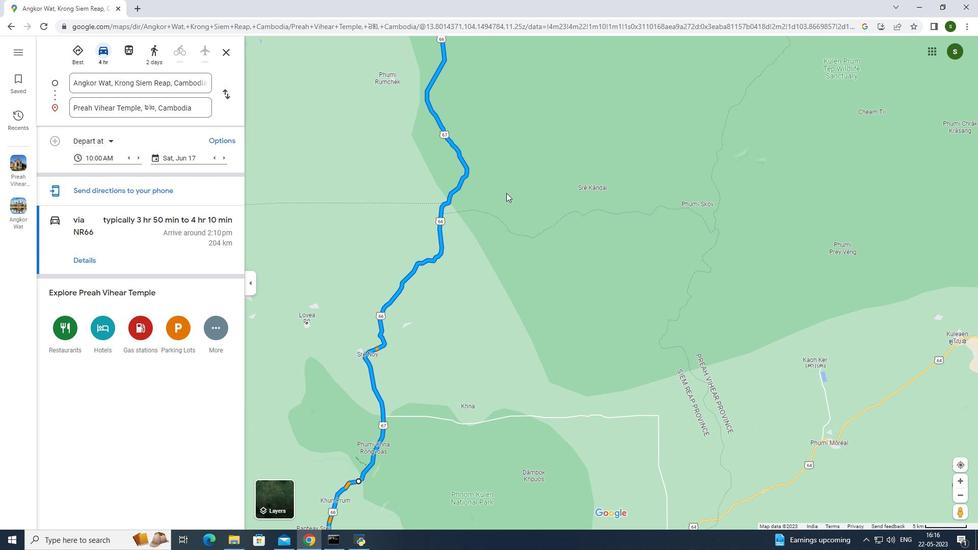 
Action: Mouse pressed left at (499, 131)
Screenshot: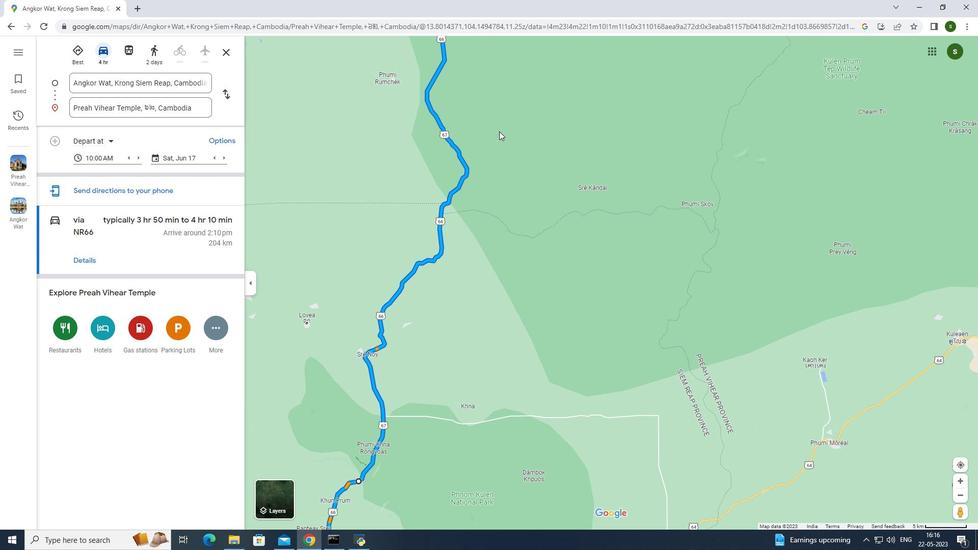 
Action: Mouse moved to (538, 100)
Screenshot: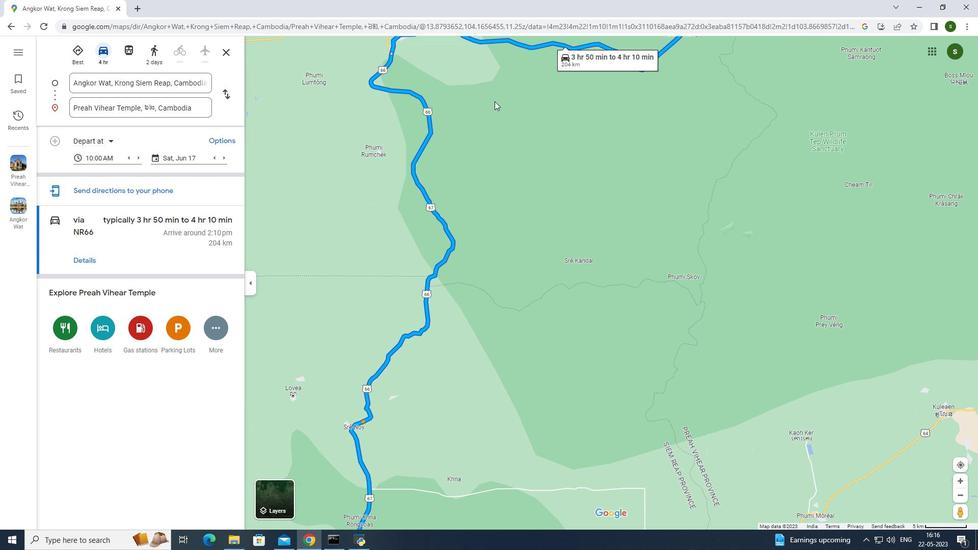 
Action: Mouse pressed left at (538, 100)
Screenshot: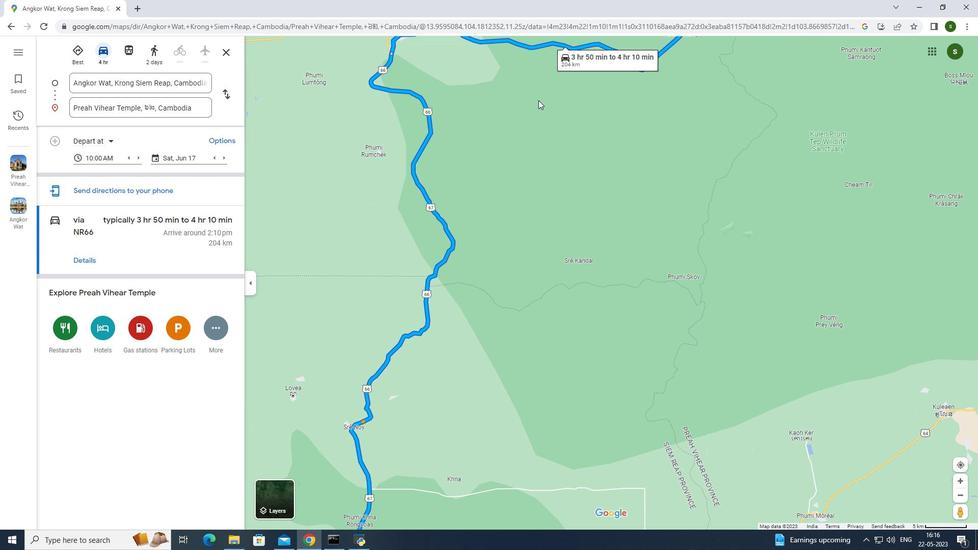 
Action: Mouse moved to (550, 194)
Screenshot: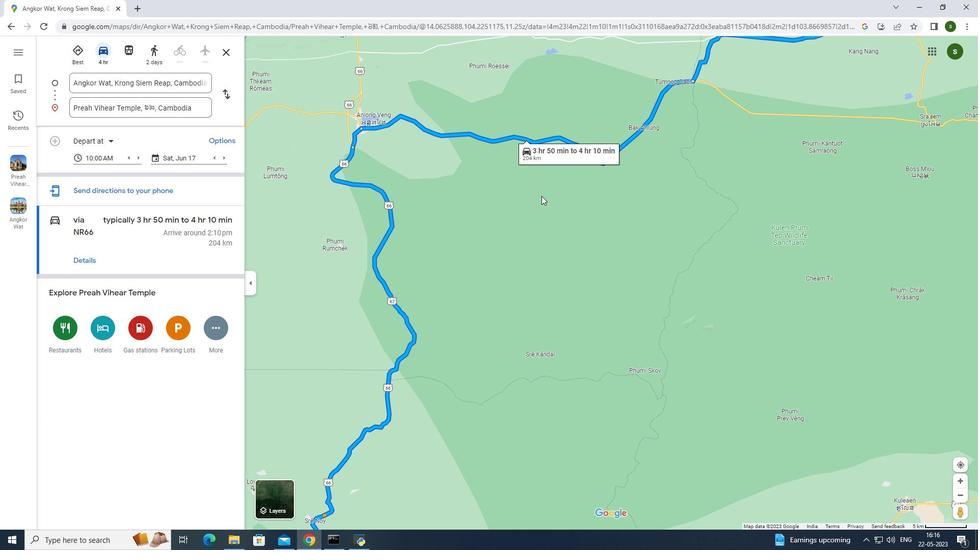 
Action: Mouse pressed left at (550, 194)
Screenshot: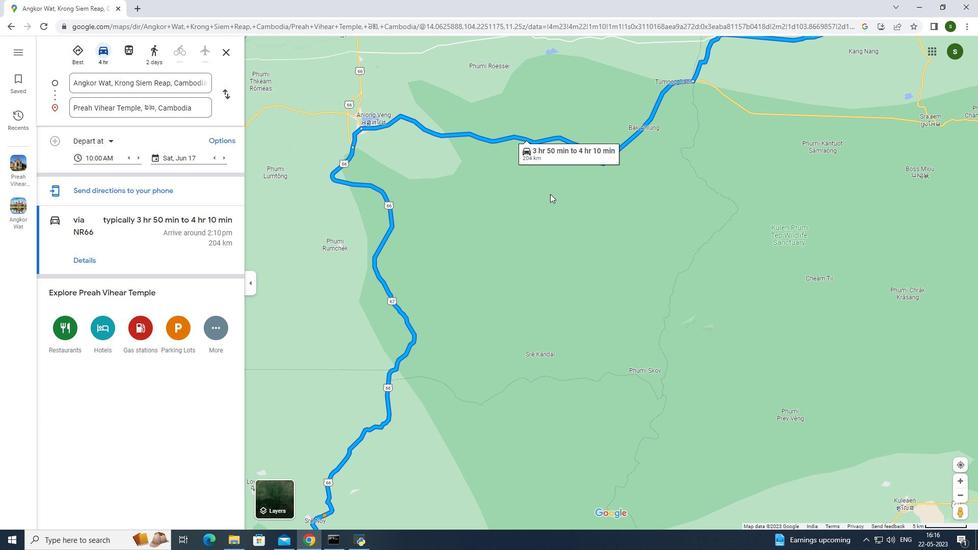 
Action: Mouse moved to (497, 139)
Screenshot: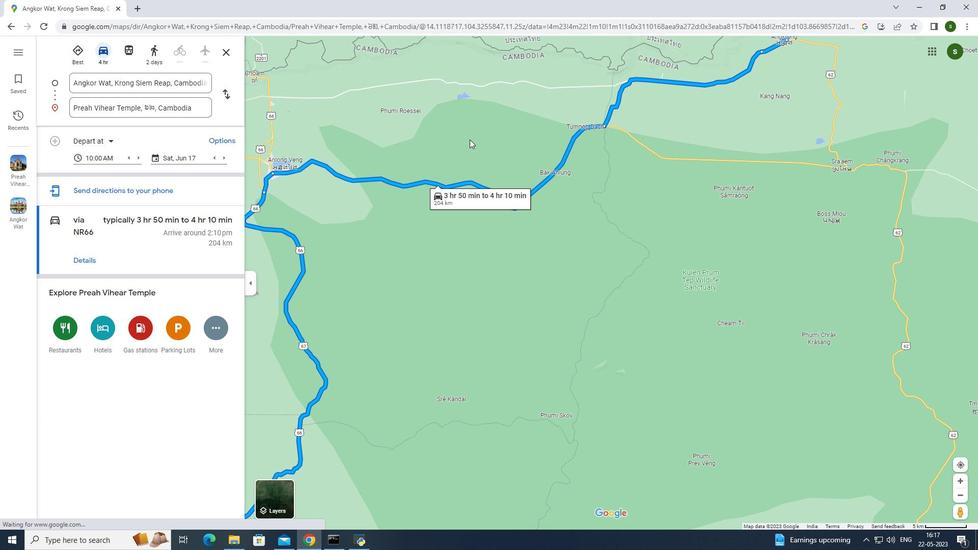 
Action: Mouse pressed left at (497, 139)
Screenshot: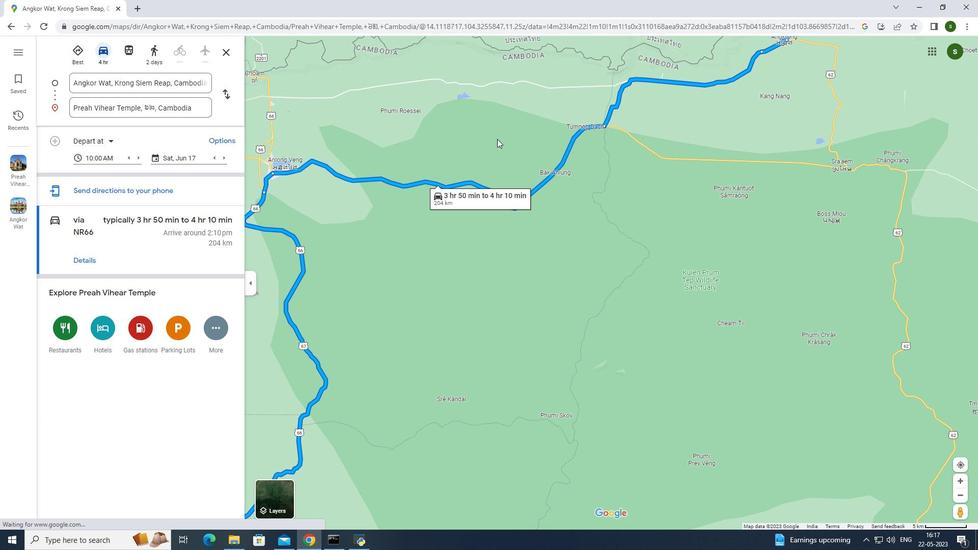 
Action: Mouse moved to (401, 190)
Screenshot: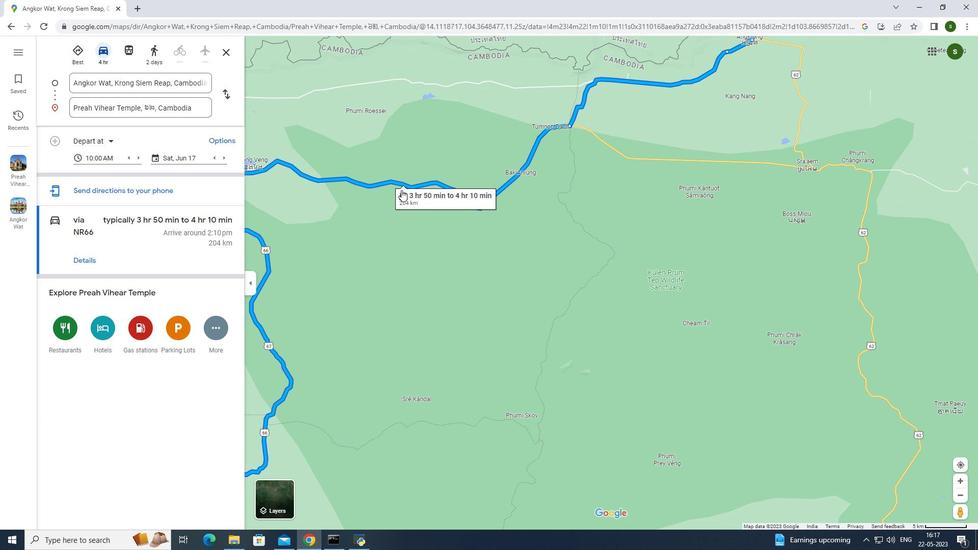 
Action: Mouse pressed left at (401, 190)
Screenshot: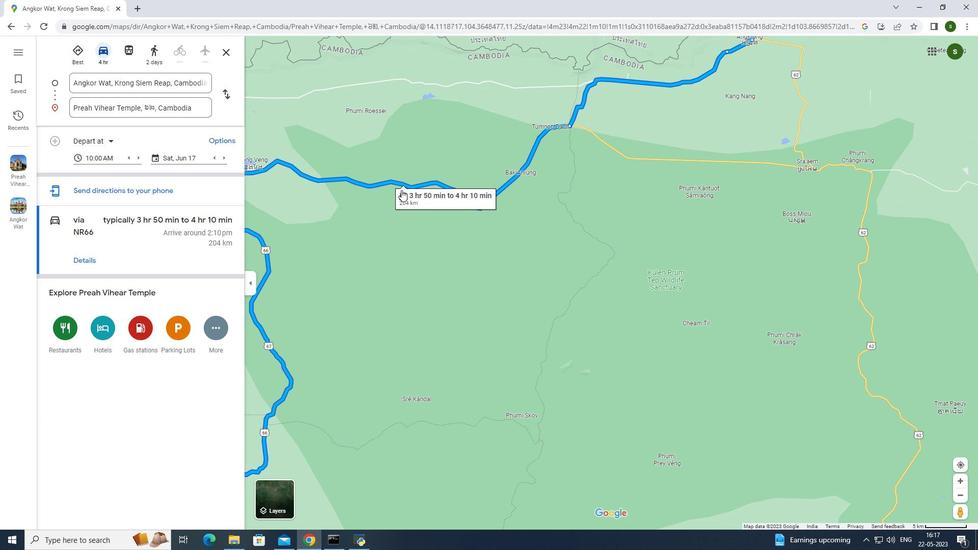 
Action: Mouse moved to (562, 117)
Screenshot: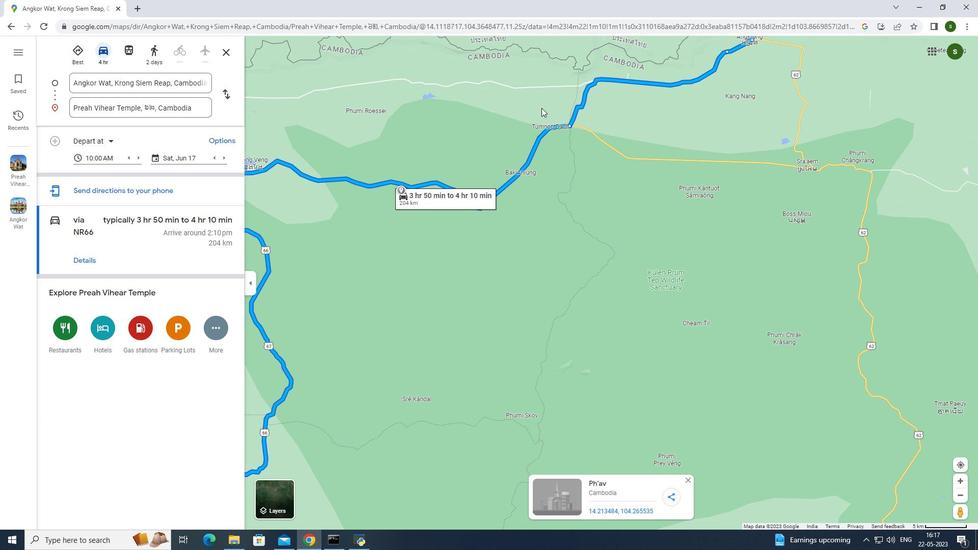 
Action: Mouse pressed left at (562, 117)
Screenshot: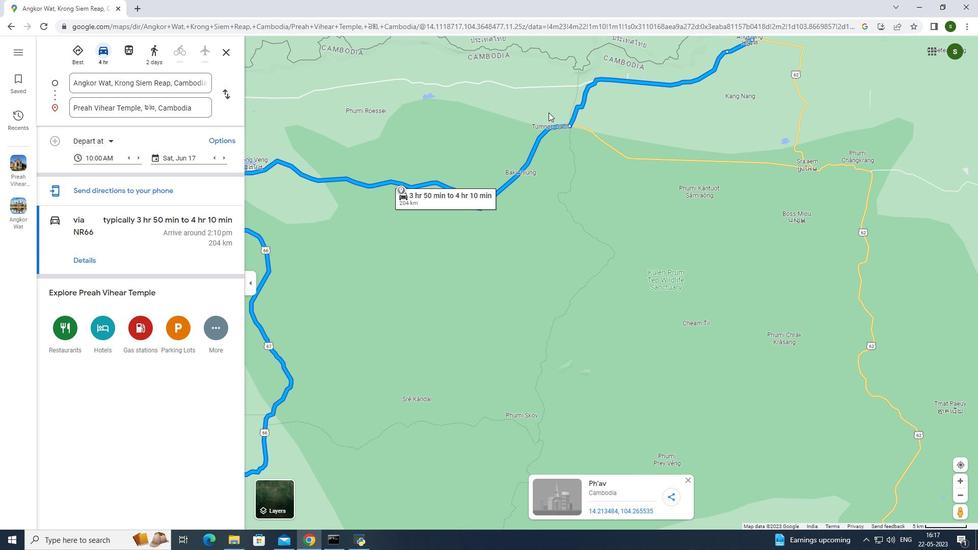 
Action: Mouse moved to (555, 160)
Screenshot: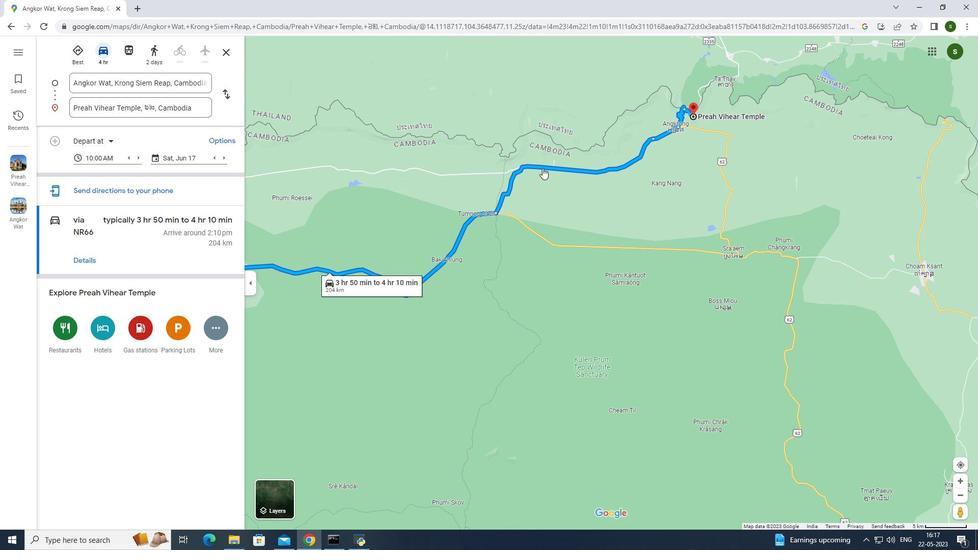 
Action: Mouse pressed left at (555, 160)
Screenshot: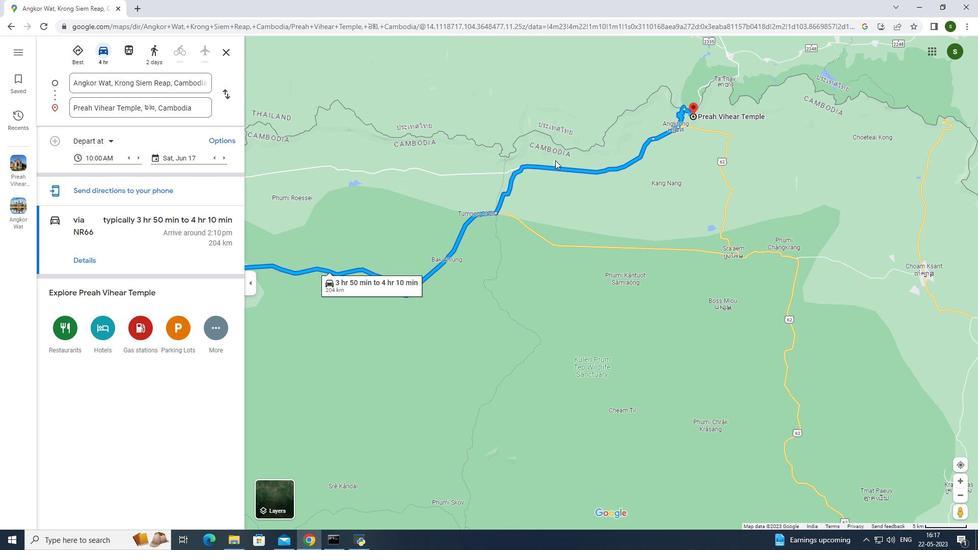 
Action: Mouse moved to (591, 166)
Screenshot: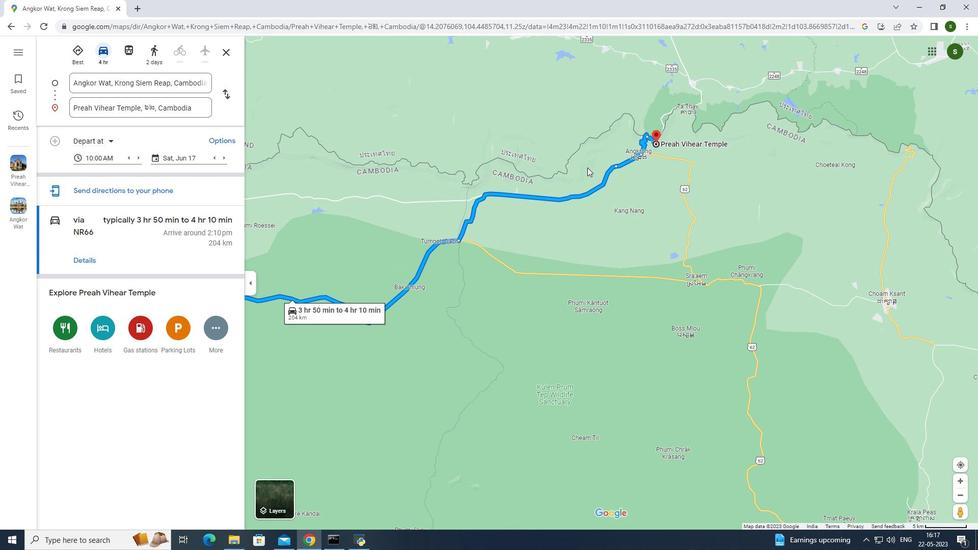 
Action: Mouse pressed left at (591, 166)
Screenshot: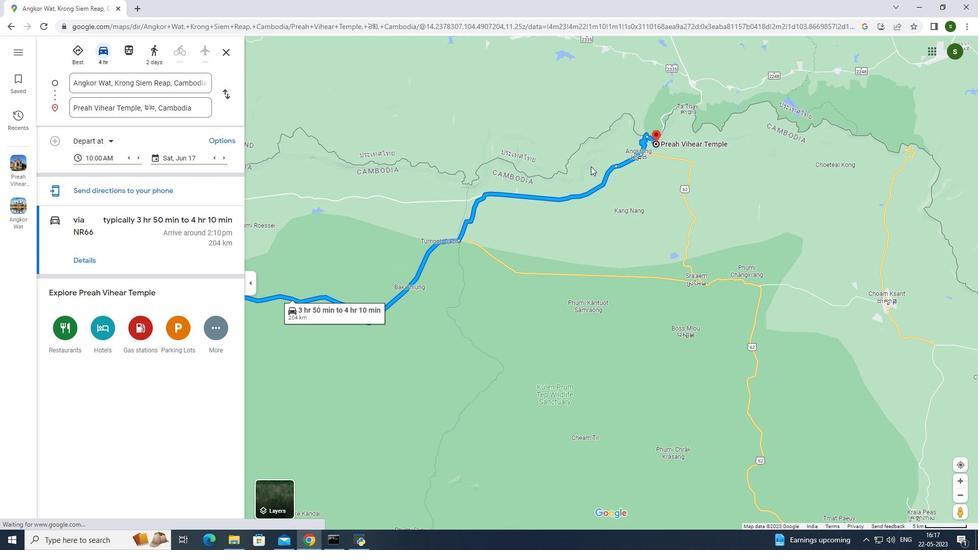
Action: Mouse moved to (516, 186)
Screenshot: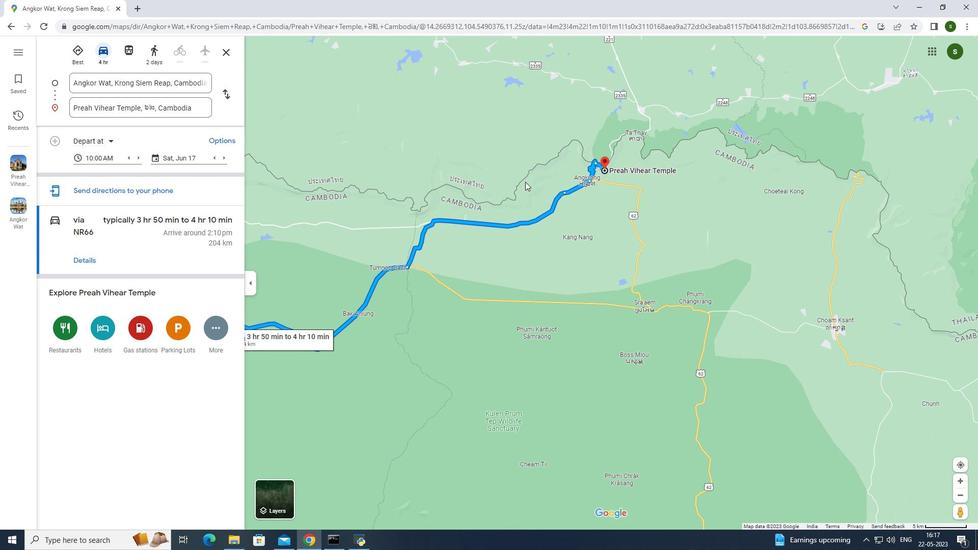 
Action: Mouse scrolled (516, 186) with delta (0, 0)
Screenshot: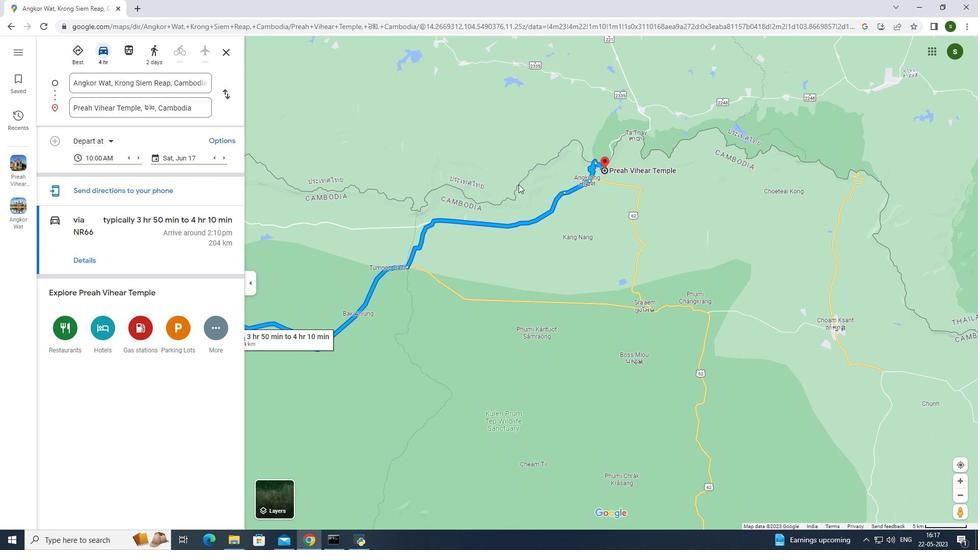 
Action: Mouse scrolled (516, 186) with delta (0, 0)
Screenshot: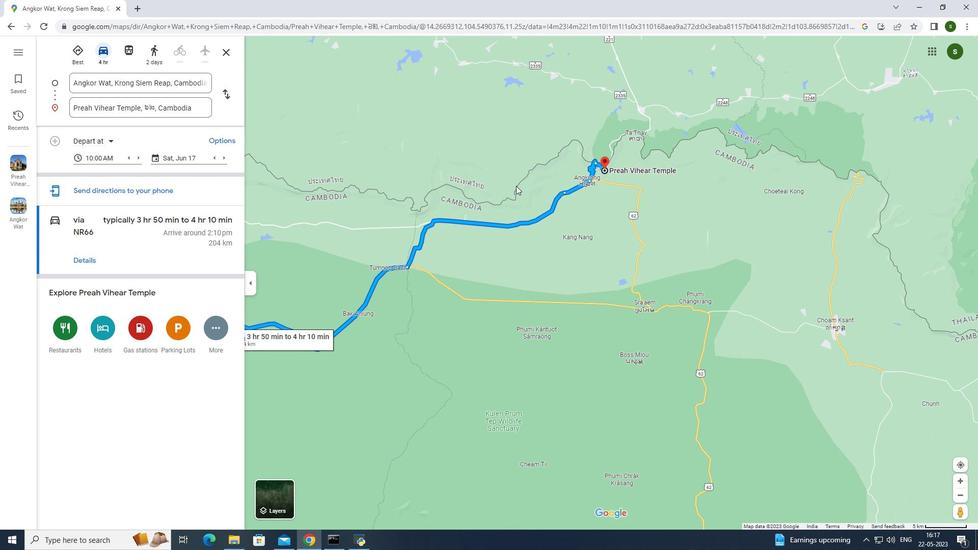 
Action: Mouse scrolled (516, 186) with delta (0, 0)
Screenshot: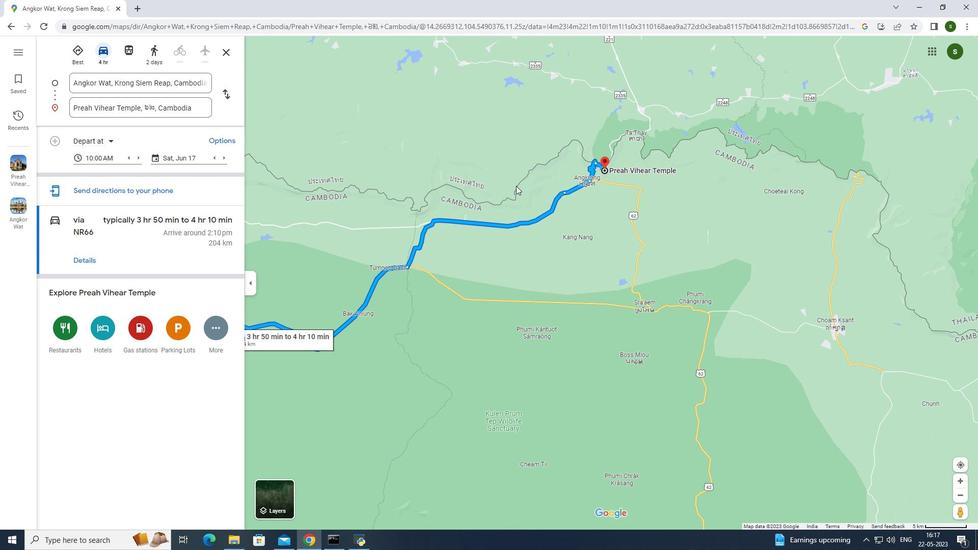 
Action: Mouse moved to (474, 211)
Screenshot: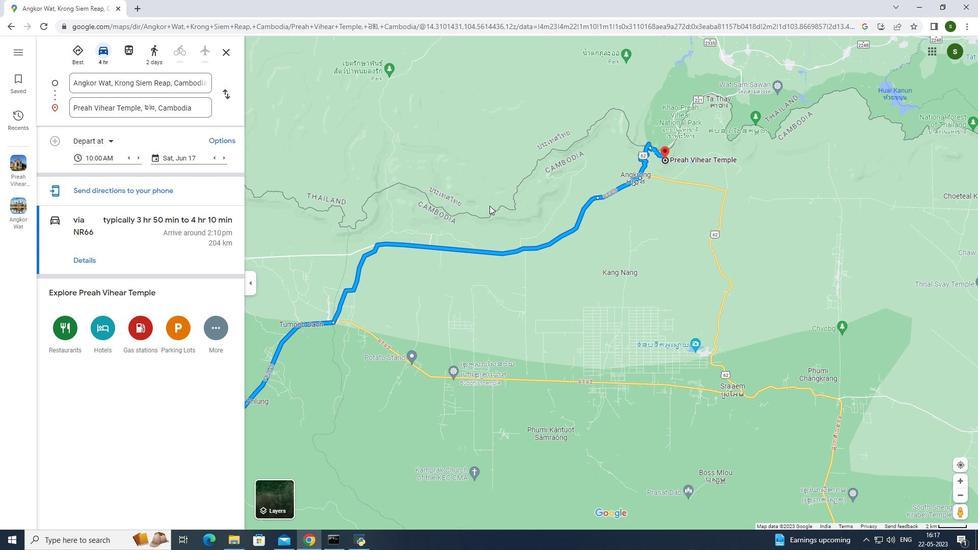 
Action: Mouse pressed left at (487, 206)
Screenshot: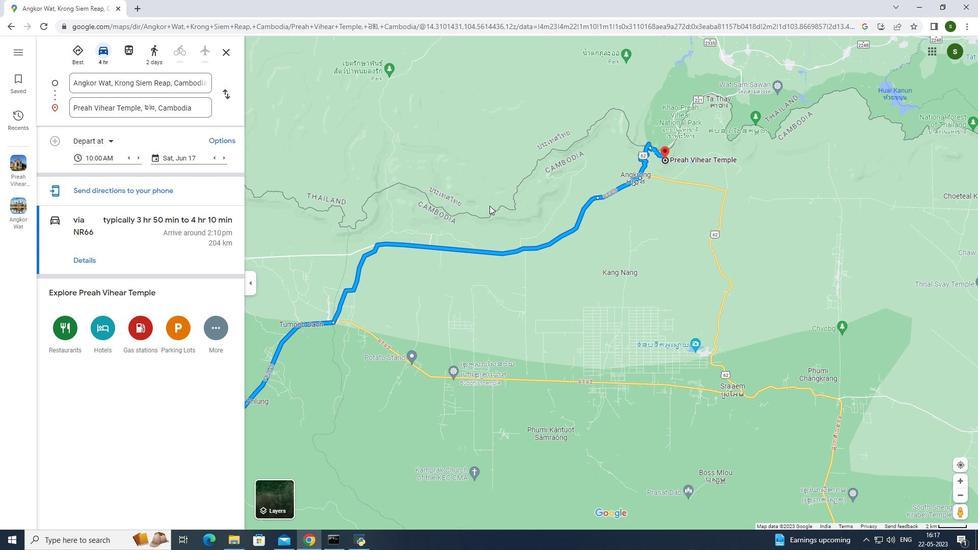 
Action: Mouse moved to (468, 185)
Screenshot: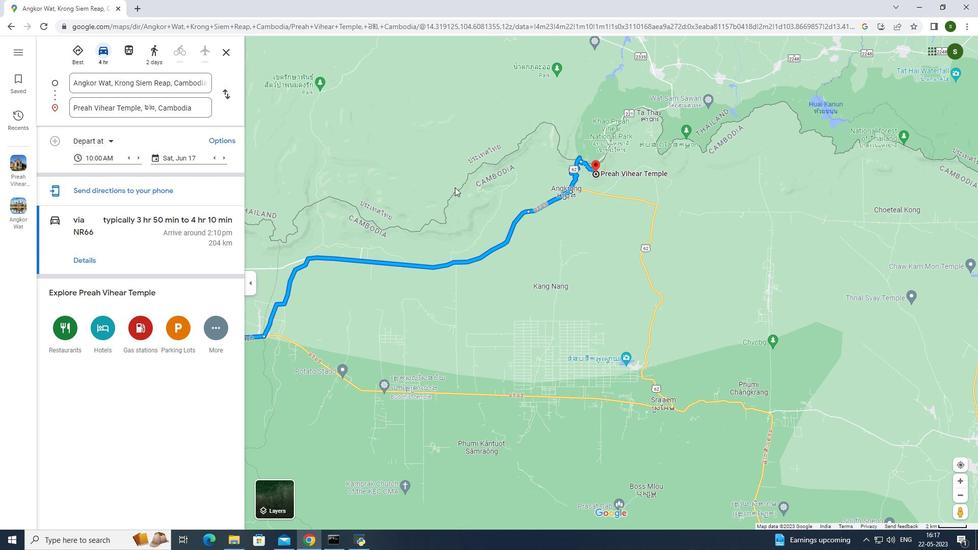 
Action: Mouse pressed left at (468, 185)
Screenshot: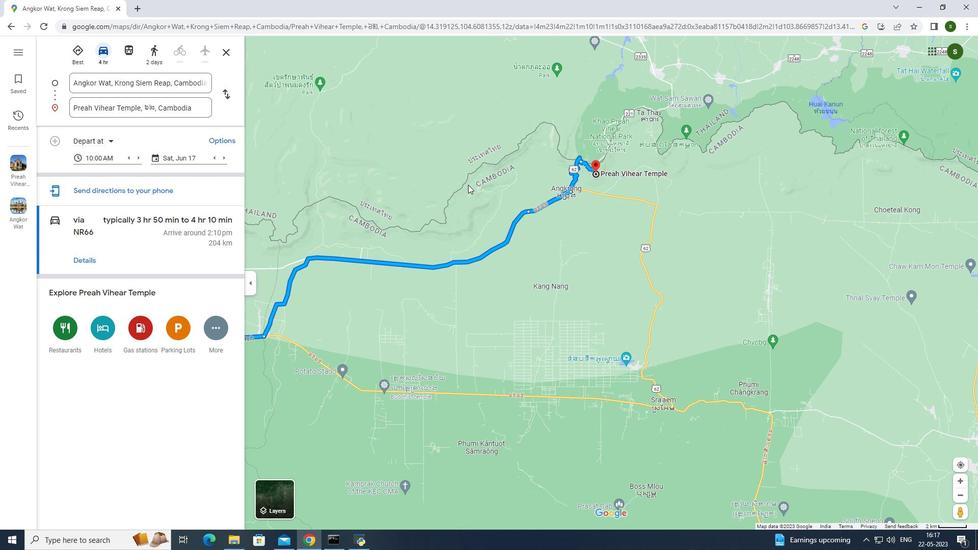 
Action: Mouse moved to (330, 219)
Screenshot: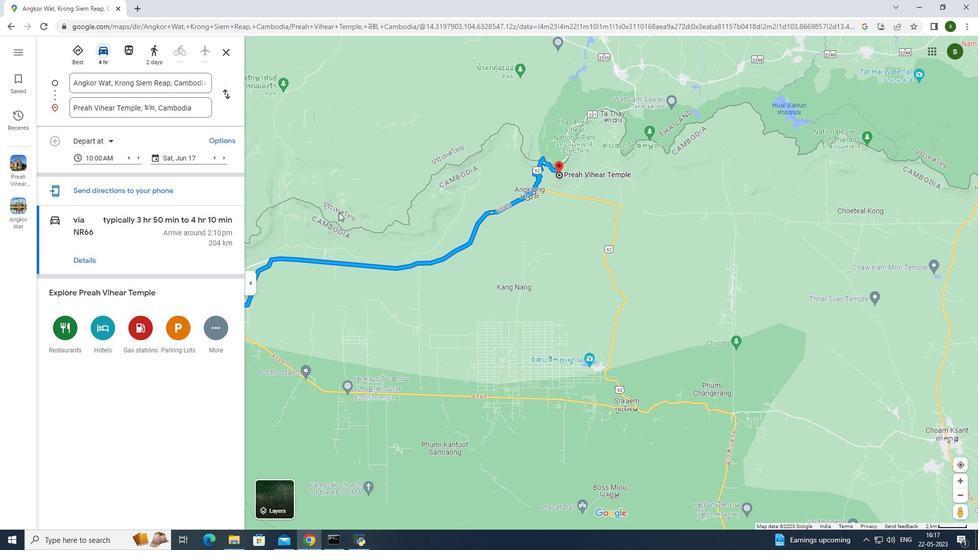 
Action: Mouse pressed left at (330, 219)
Screenshot: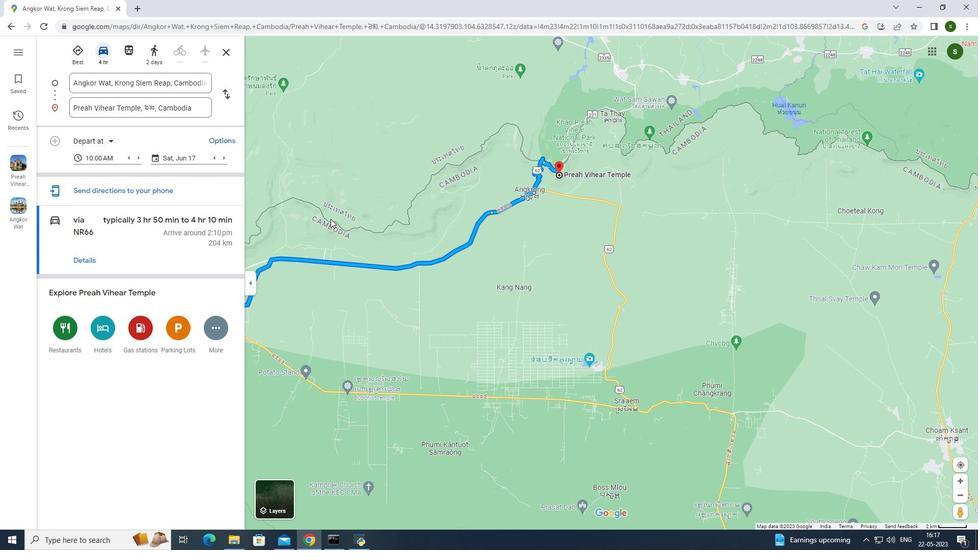 
Action: Mouse moved to (301, 235)
Screenshot: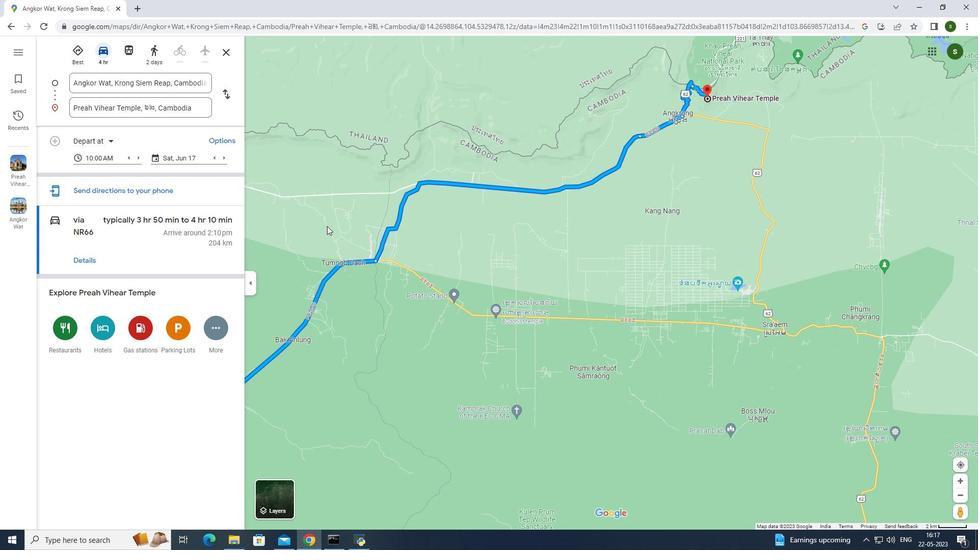 
Action: Mouse pressed left at (301, 235)
Screenshot: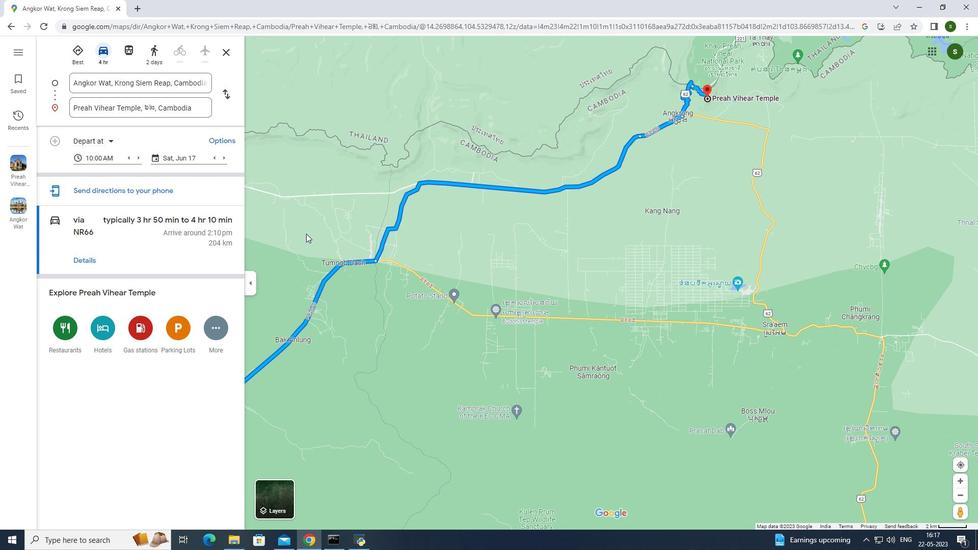 
Action: Mouse moved to (306, 223)
Screenshot: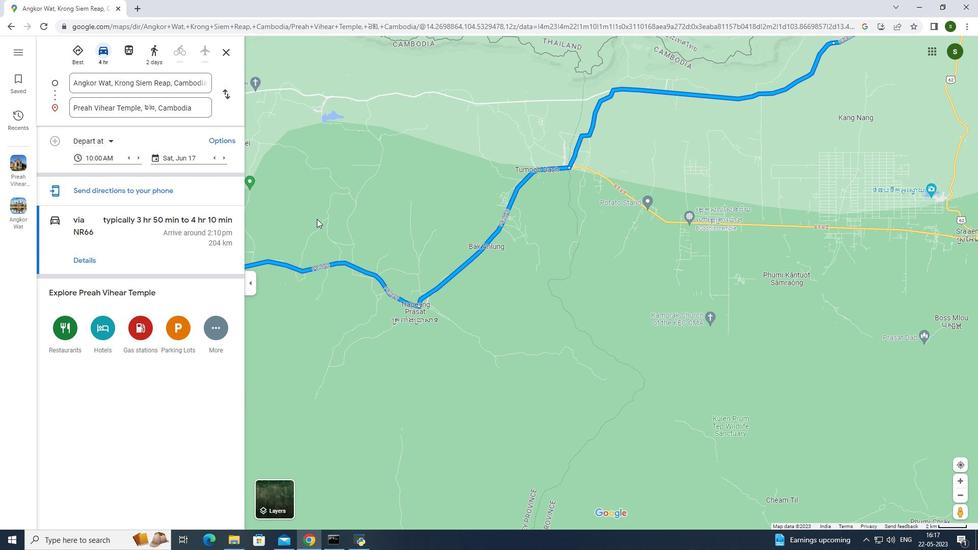 
Action: Mouse pressed left at (306, 223)
Screenshot: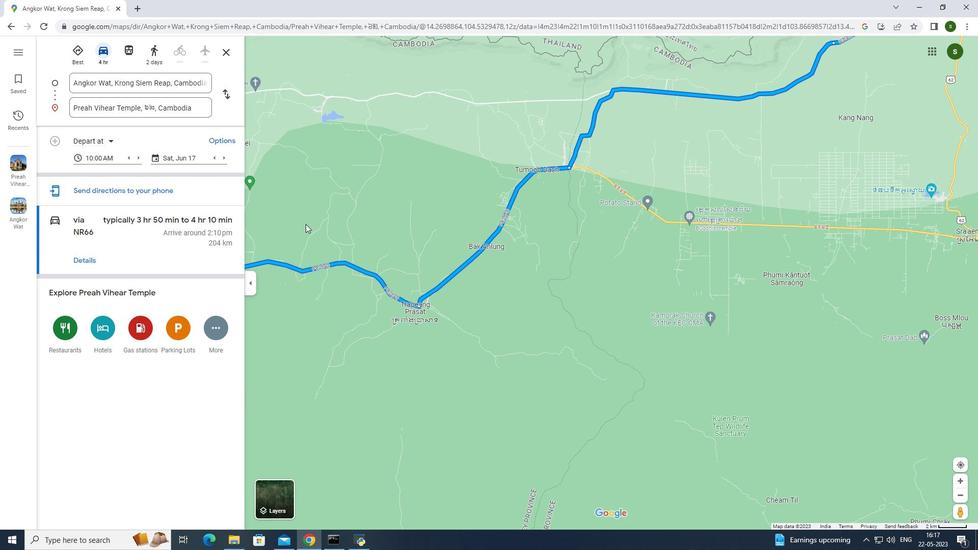 
Action: Mouse moved to (318, 257)
Screenshot: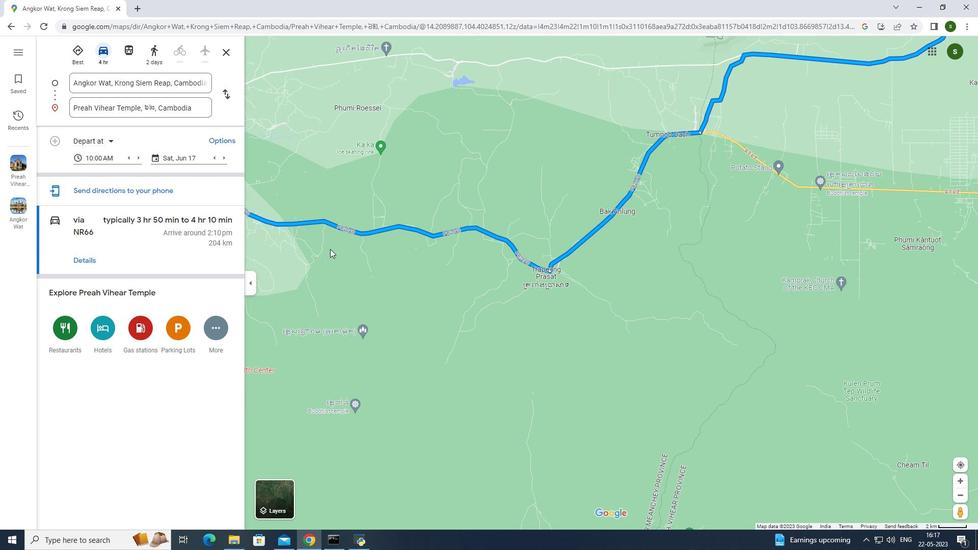 
Action: Mouse pressed left at (318, 257)
Screenshot: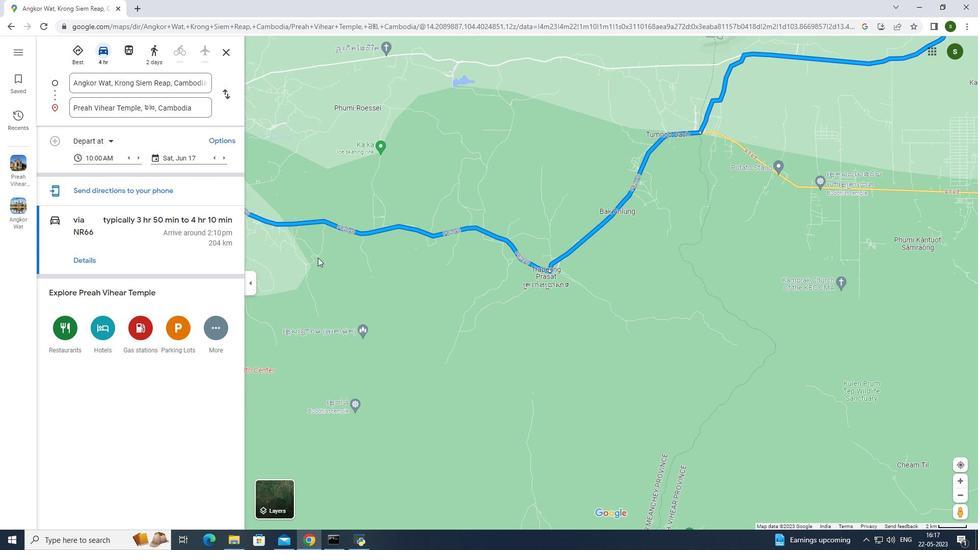 
Action: Mouse moved to (311, 261)
Screenshot: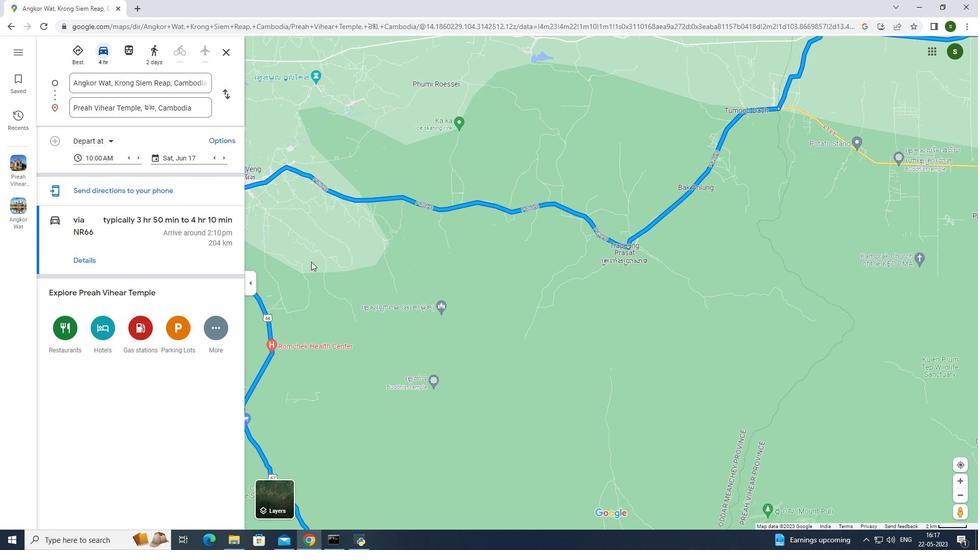 
Action: Mouse pressed left at (311, 261)
Screenshot: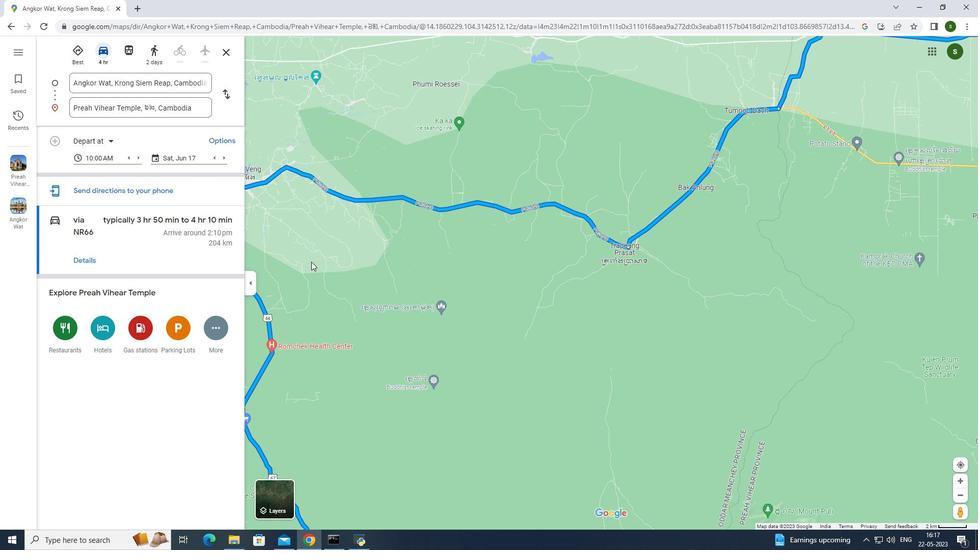 
Action: Mouse moved to (352, 229)
Screenshot: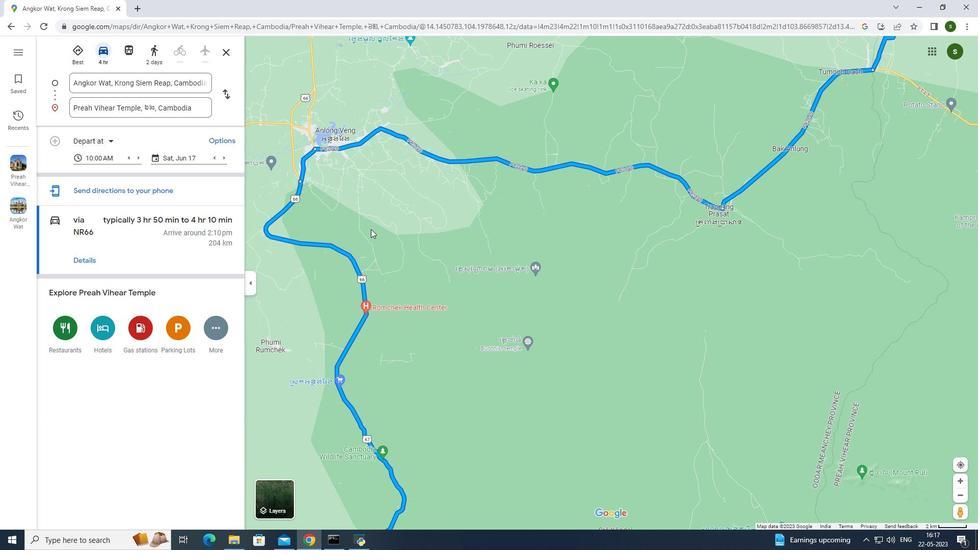 
Action: Mouse pressed left at (352, 229)
Screenshot: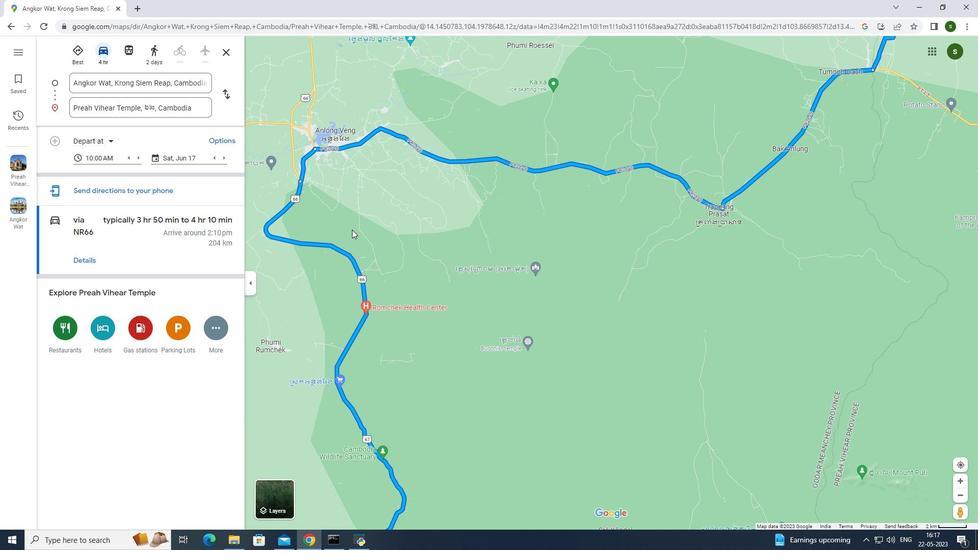 
Action: Mouse moved to (369, 260)
Screenshot: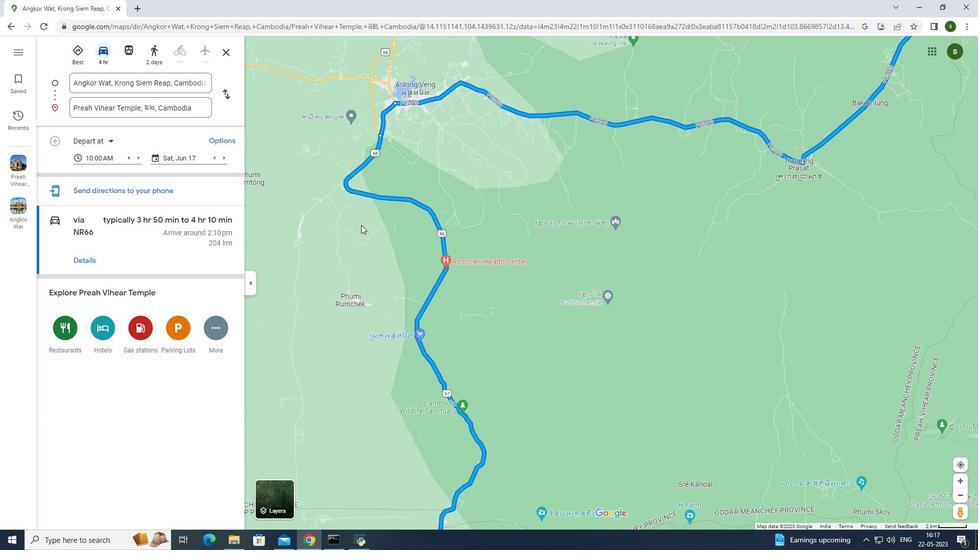 
Action: Mouse pressed left at (369, 260)
Screenshot: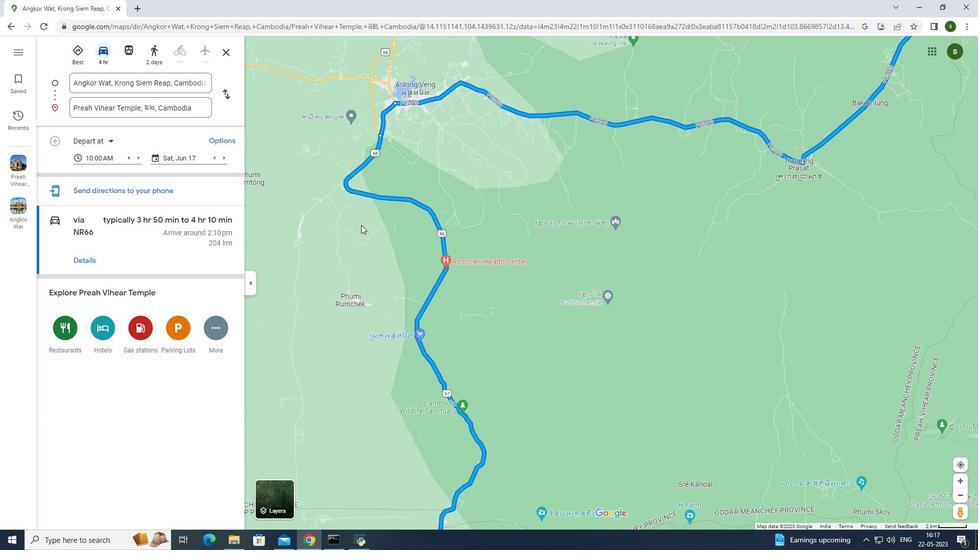 
Action: Mouse moved to (129, 52)
Screenshot: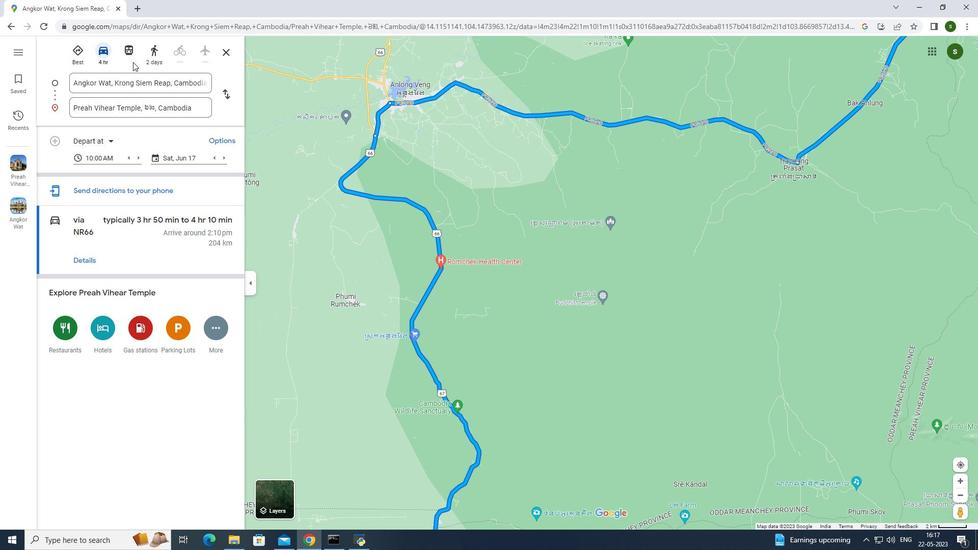 
Action: Mouse pressed left at (129, 52)
Screenshot: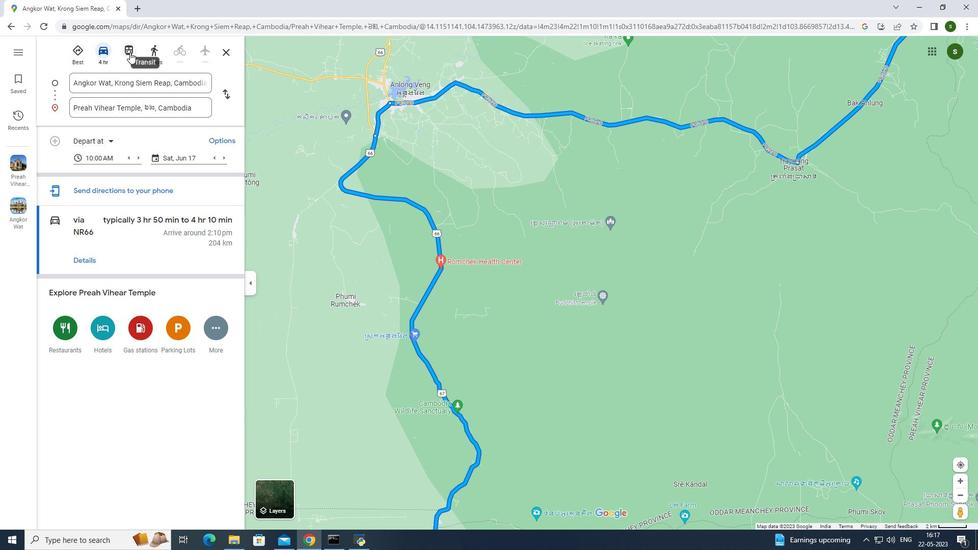 
Action: Mouse moved to (148, 51)
Screenshot: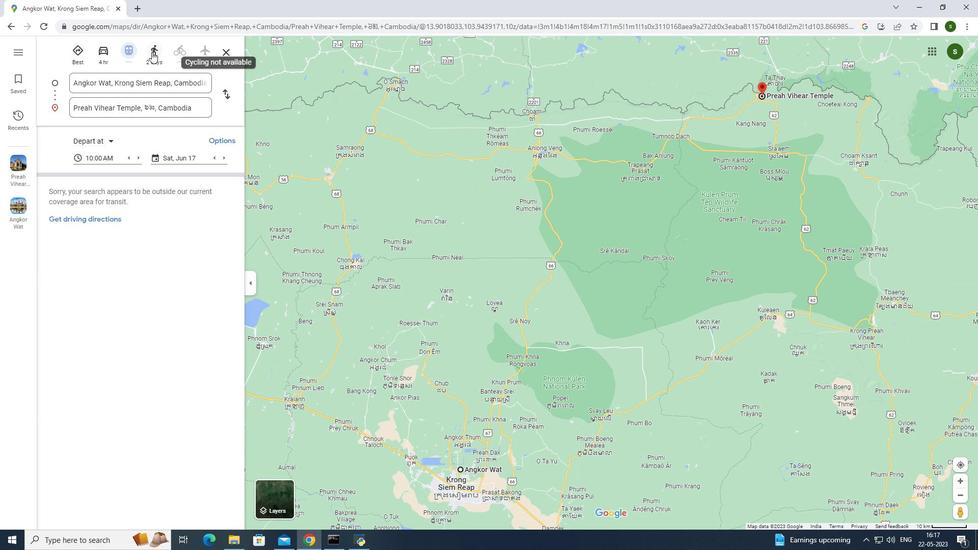 
Action: Mouse pressed left at (148, 51)
Screenshot: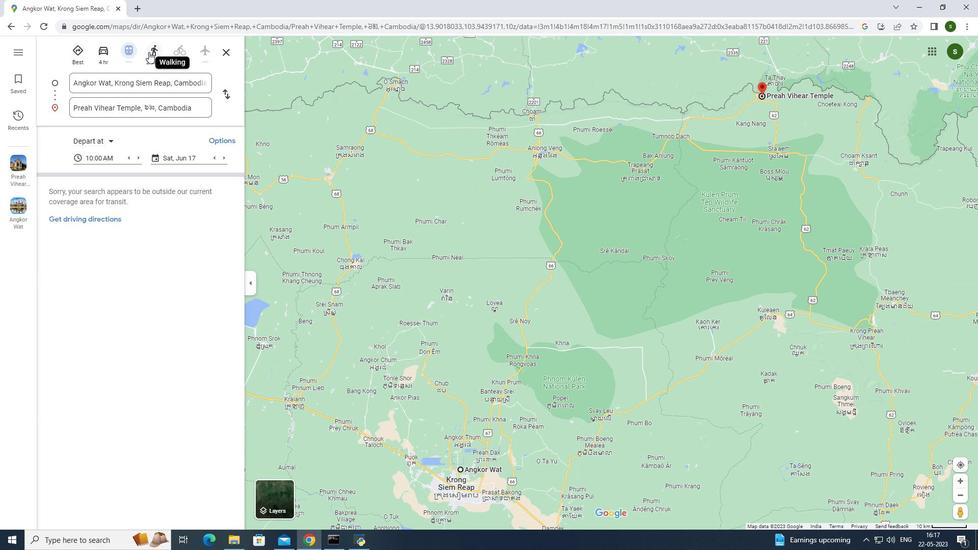 
Action: Mouse moved to (156, 236)
Screenshot: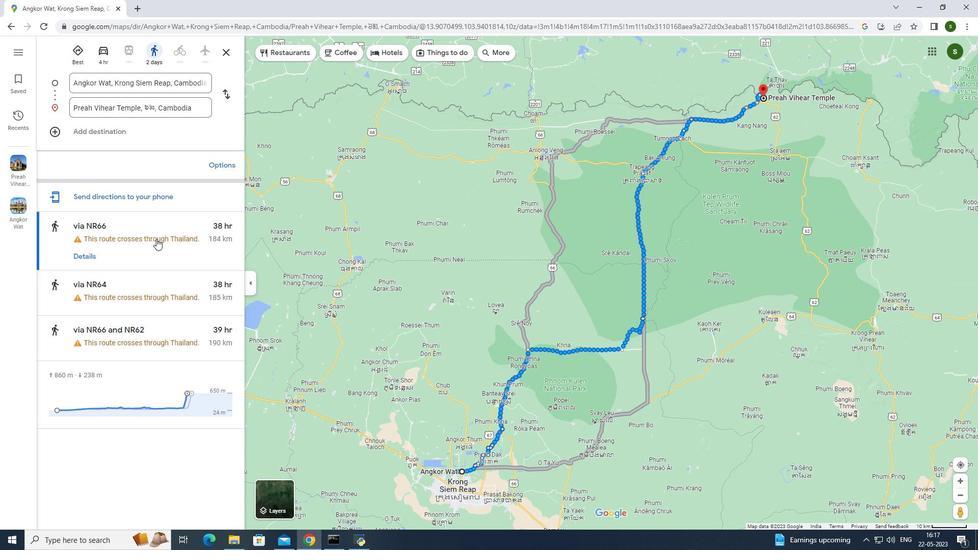
Action: Mouse pressed left at (156, 236)
Screenshot: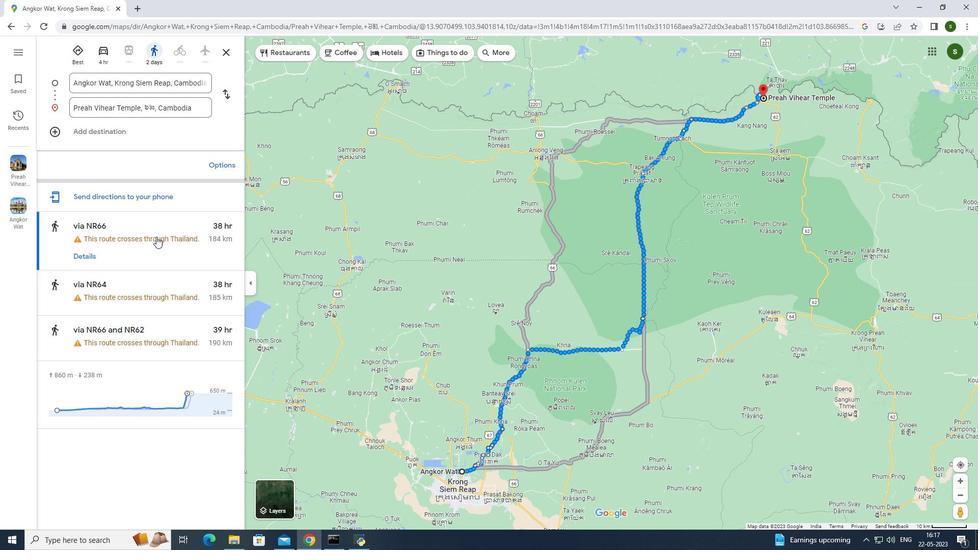 
Action: Mouse moved to (560, 444)
Screenshot: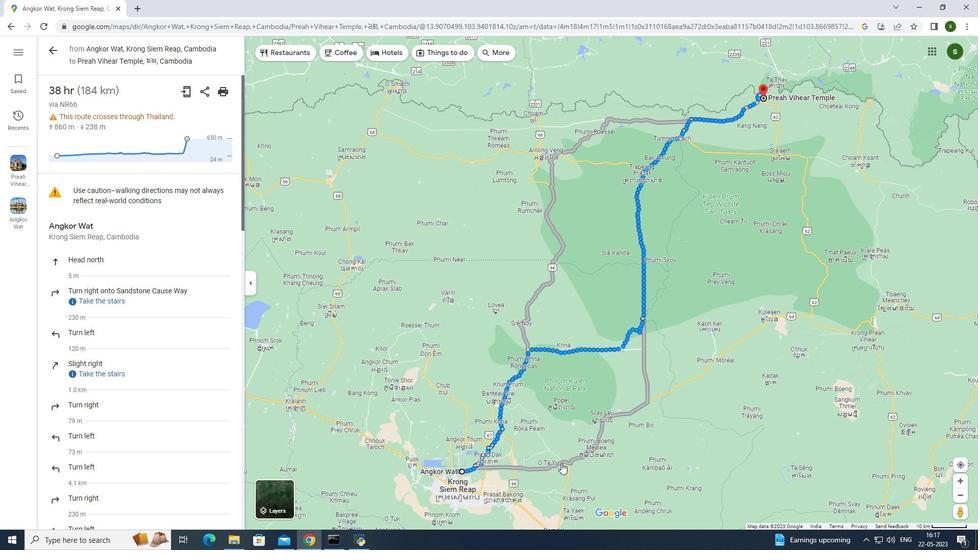 
Action: Mouse pressed left at (560, 444)
Screenshot: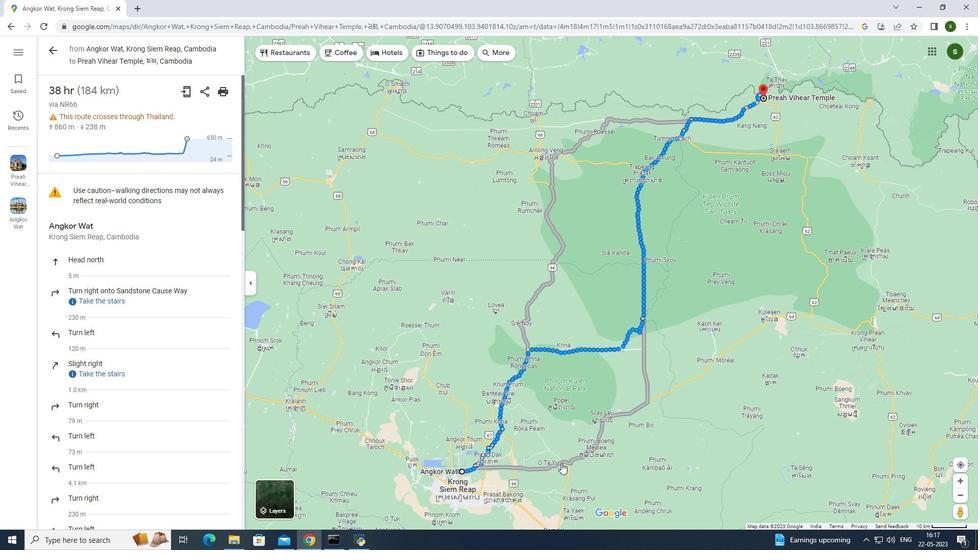 
Action: Mouse moved to (417, 278)
Screenshot: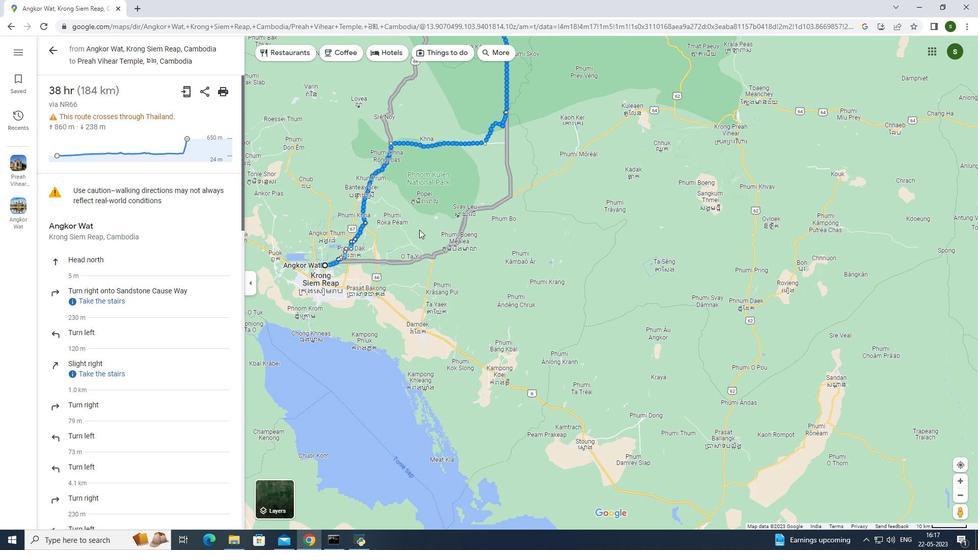 
Action: Mouse scrolled (417, 278) with delta (0, 0)
Screenshot: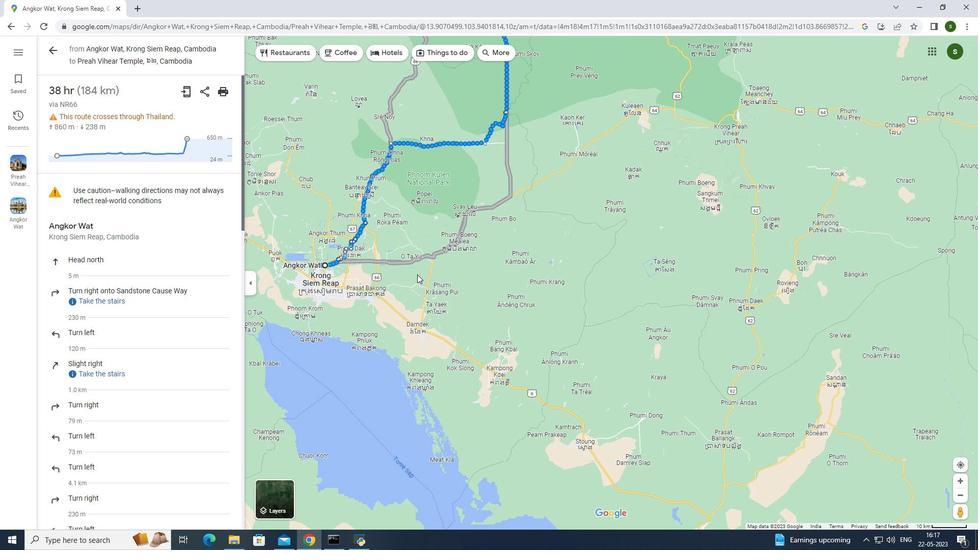 
Action: Mouse scrolled (417, 278) with delta (0, 0)
Screenshot: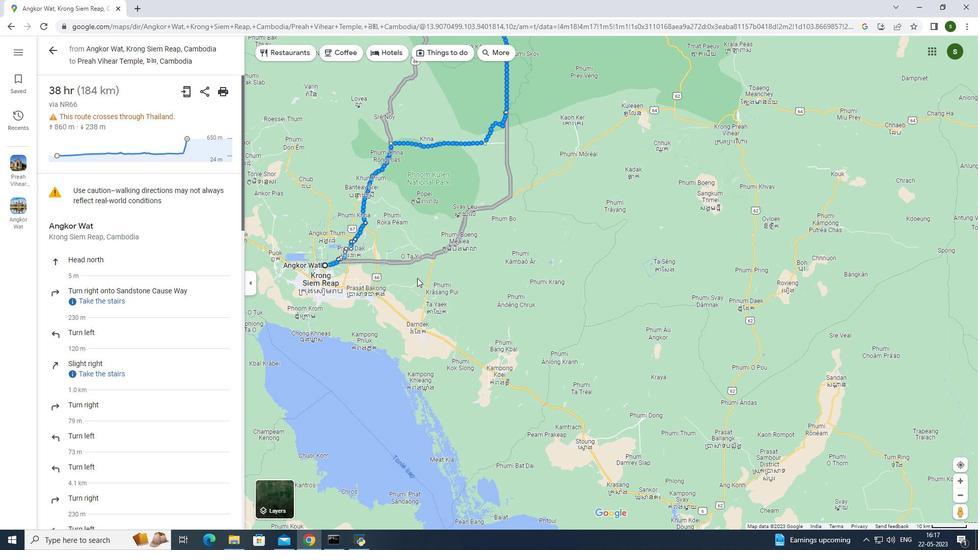 
Action: Mouse scrolled (417, 278) with delta (0, 0)
Screenshot: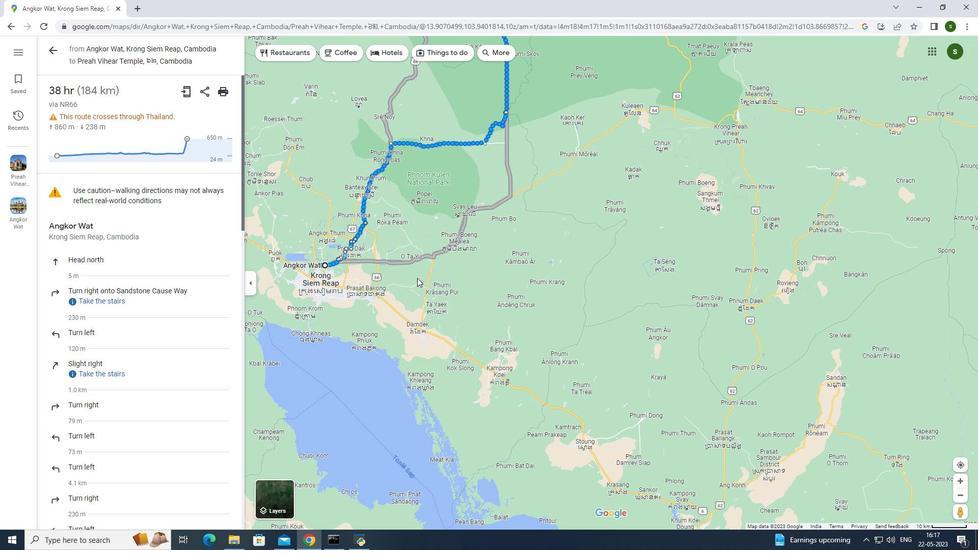 
Action: Mouse scrolled (417, 278) with delta (0, 0)
Screenshot: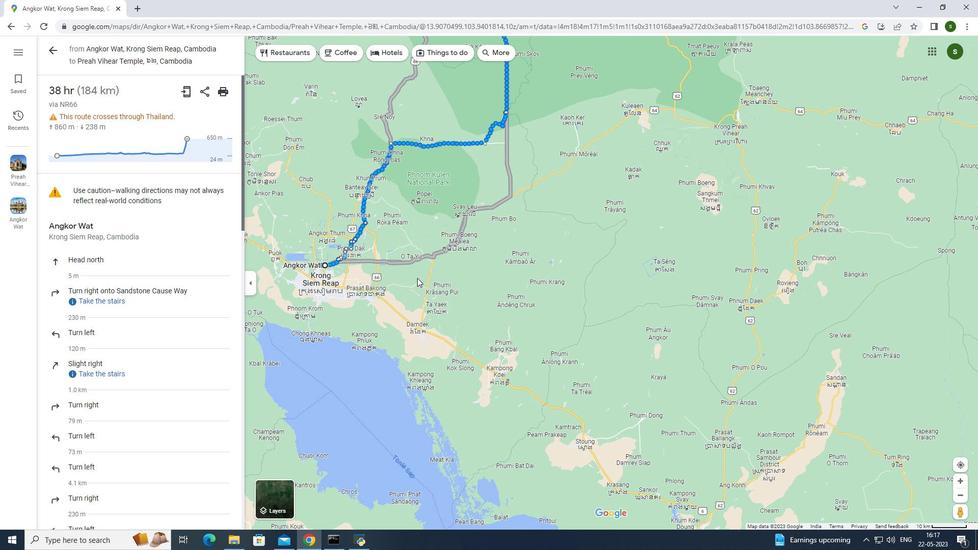 
Action: Mouse moved to (346, 270)
Screenshot: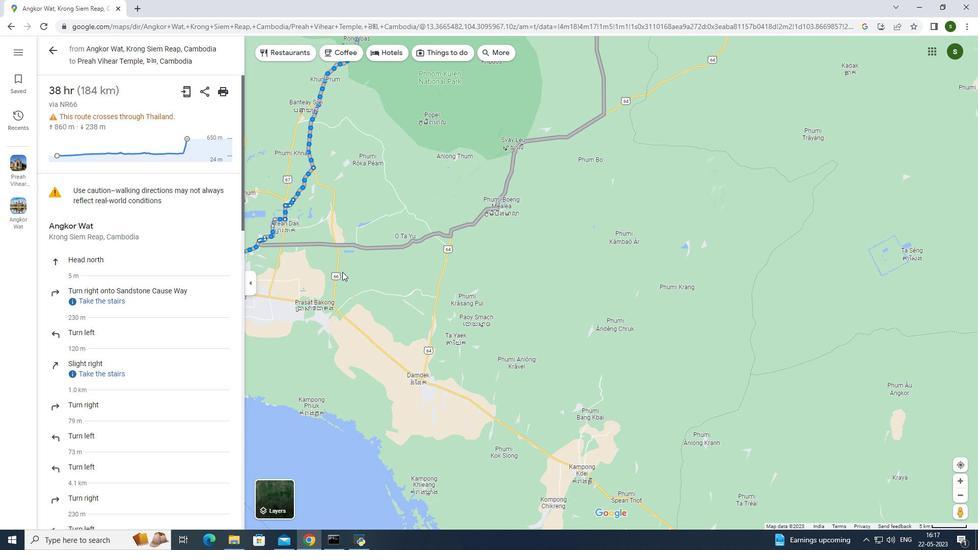 
Action: Mouse pressed left at (344, 270)
Screenshot: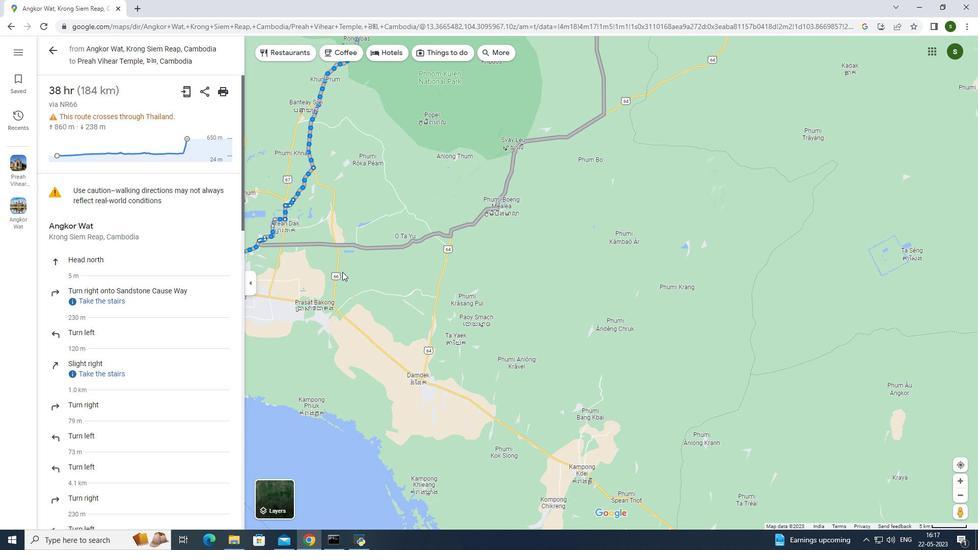 
Action: Mouse moved to (596, 115)
Screenshot: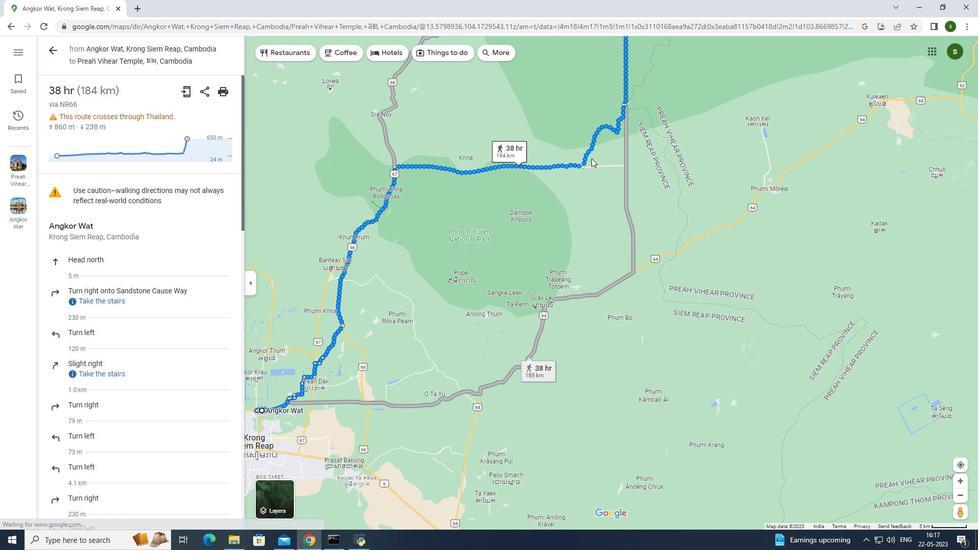 
Action: Mouse pressed left at (596, 115)
Screenshot: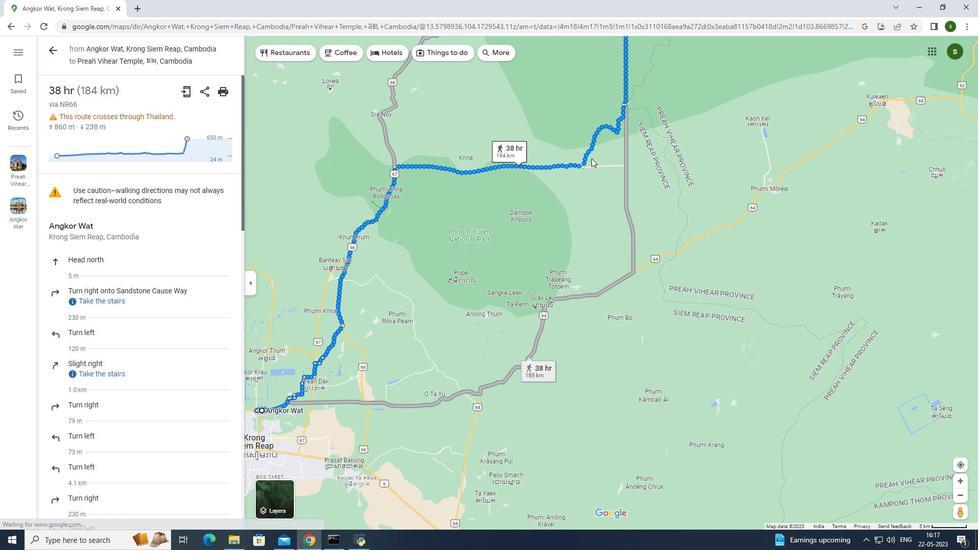 
Action: Mouse moved to (563, 117)
Screenshot: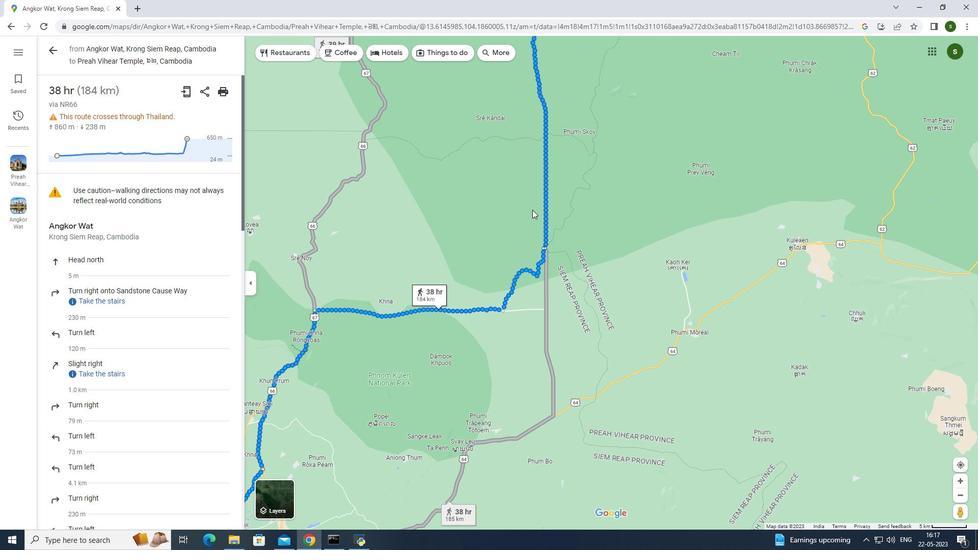 
Action: Mouse pressed left at (563, 117)
Screenshot: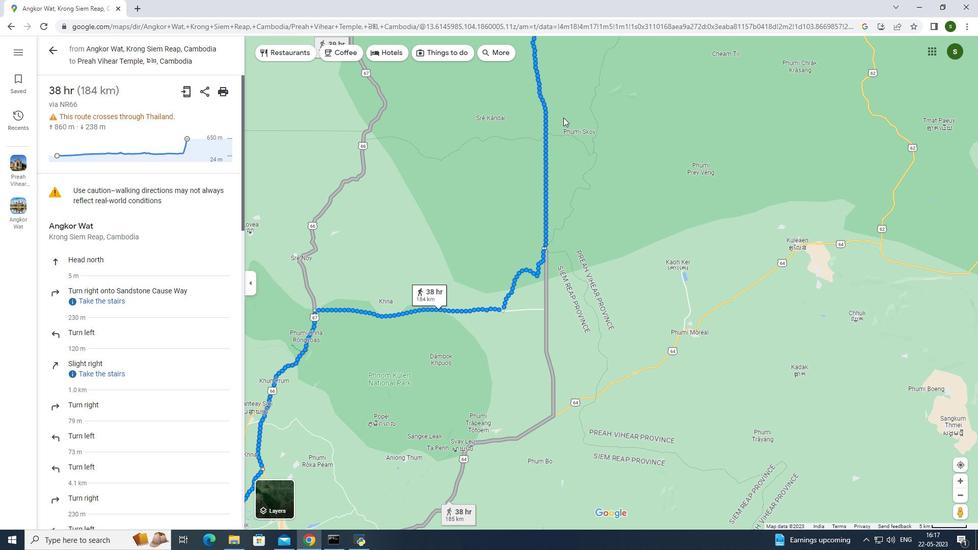 
Action: Mouse moved to (602, 114)
Screenshot: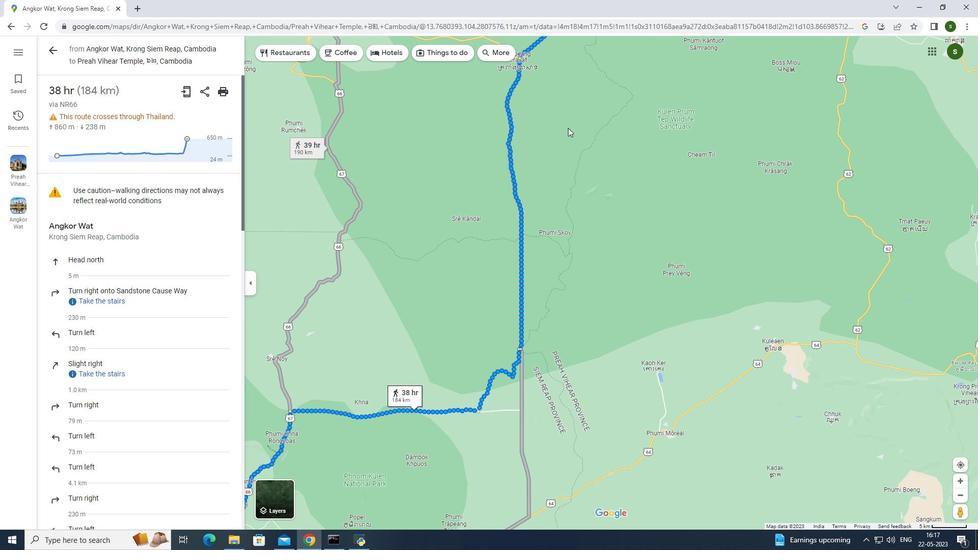 
Action: Mouse pressed left at (602, 114)
Screenshot: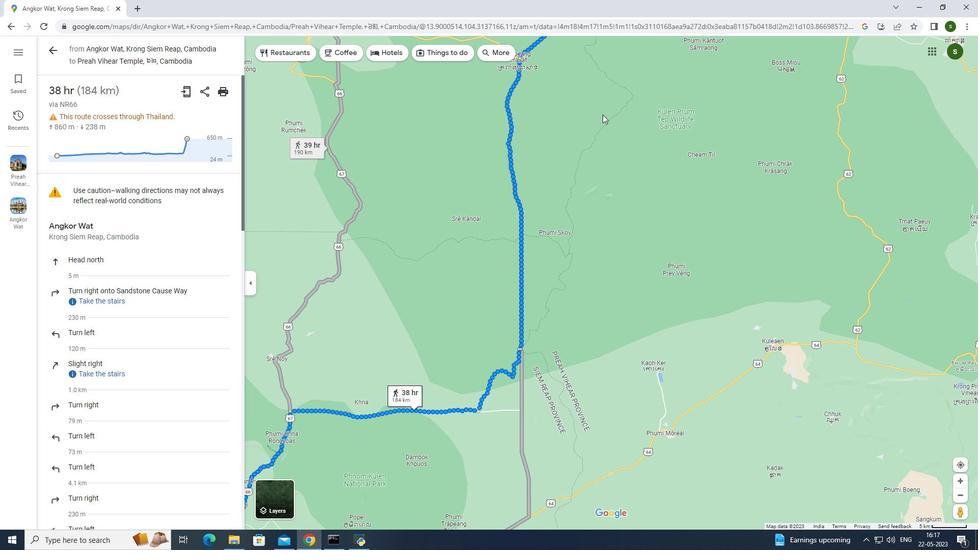 
Action: Mouse moved to (647, 128)
Screenshot: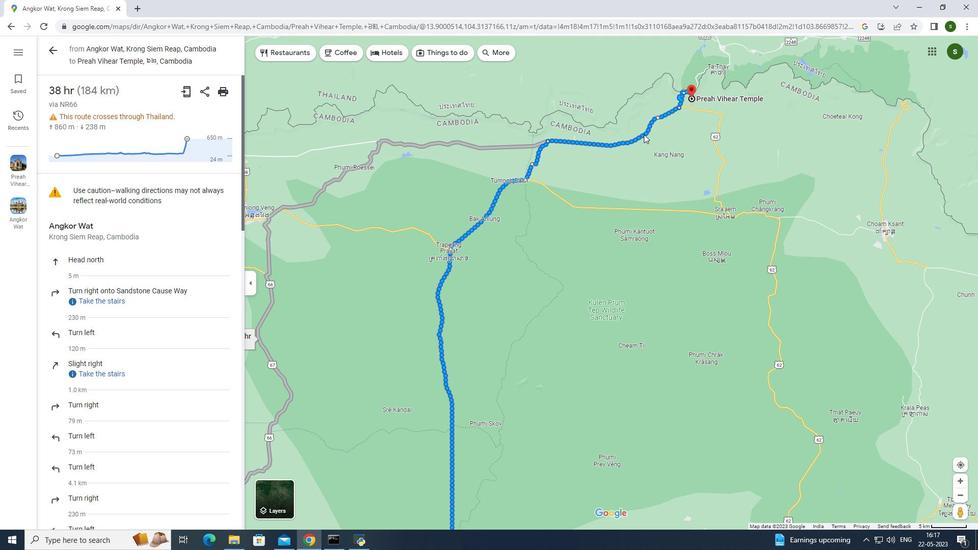 
Action: Mouse pressed left at (647, 128)
Screenshot: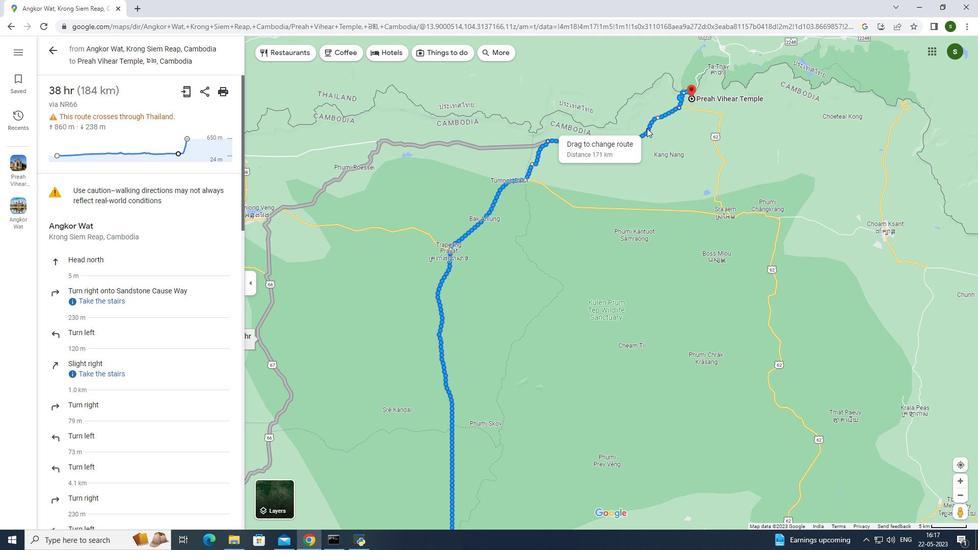 
Action: Mouse moved to (597, 221)
Screenshot: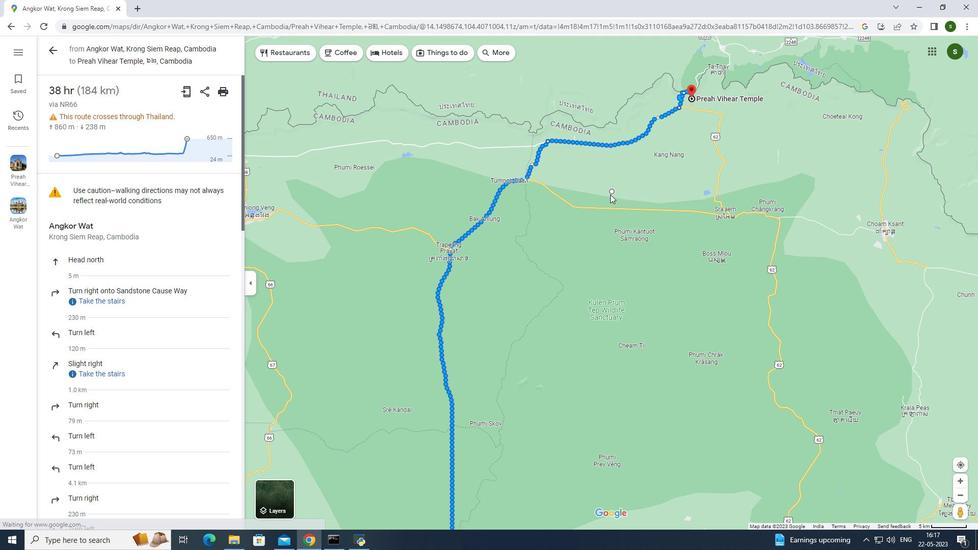 
Action: Mouse pressed left at (597, 221)
Screenshot: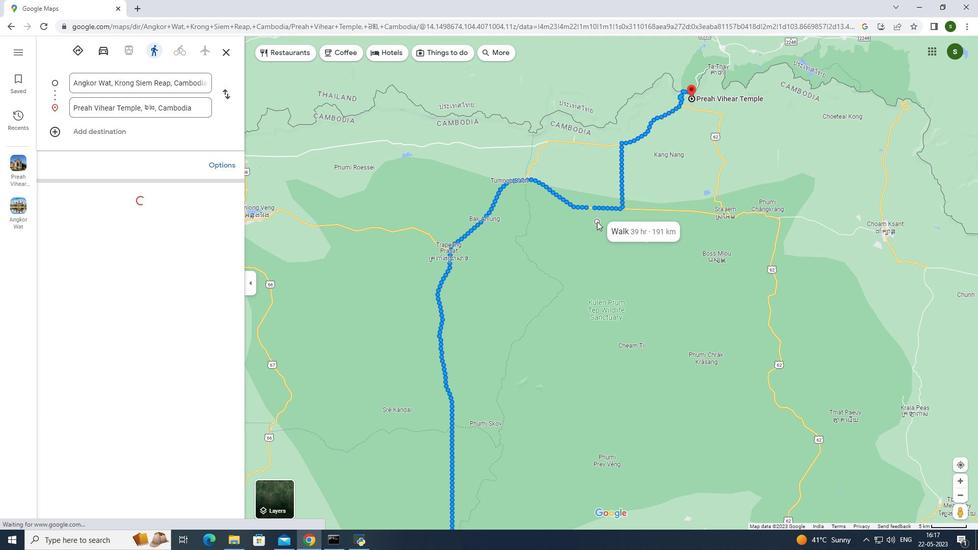 
Action: Mouse moved to (657, 167)
Screenshot: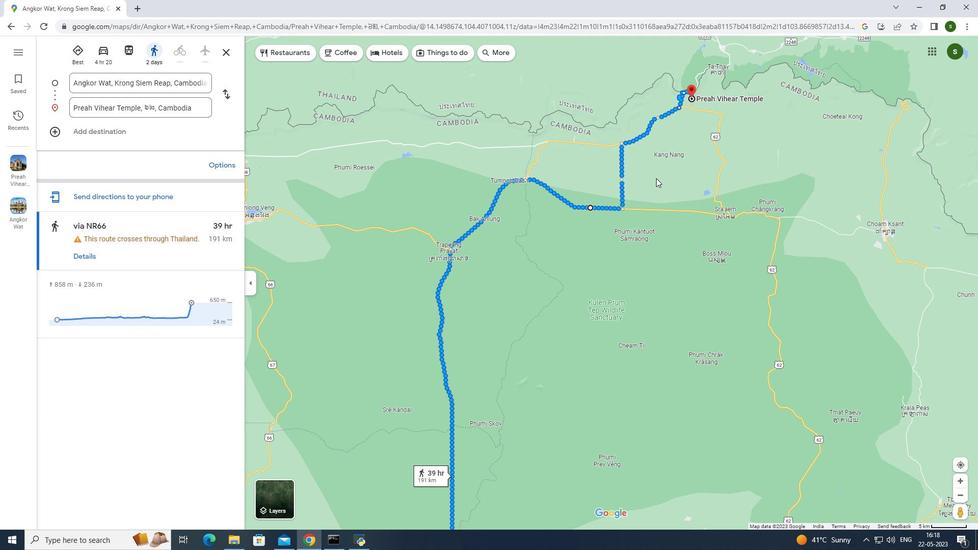 
Action: Mouse pressed left at (657, 167)
Screenshot: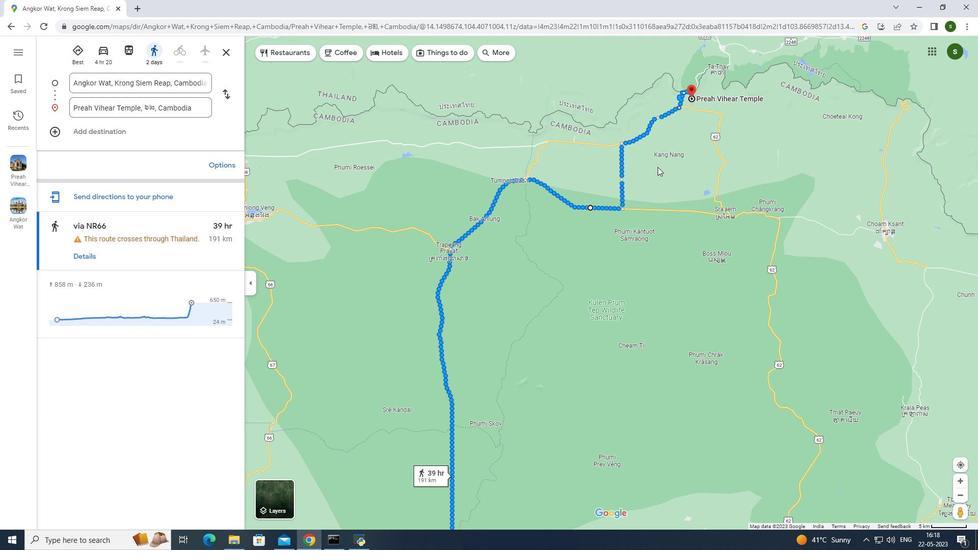 
Action: Mouse moved to (106, 57)
Screenshot: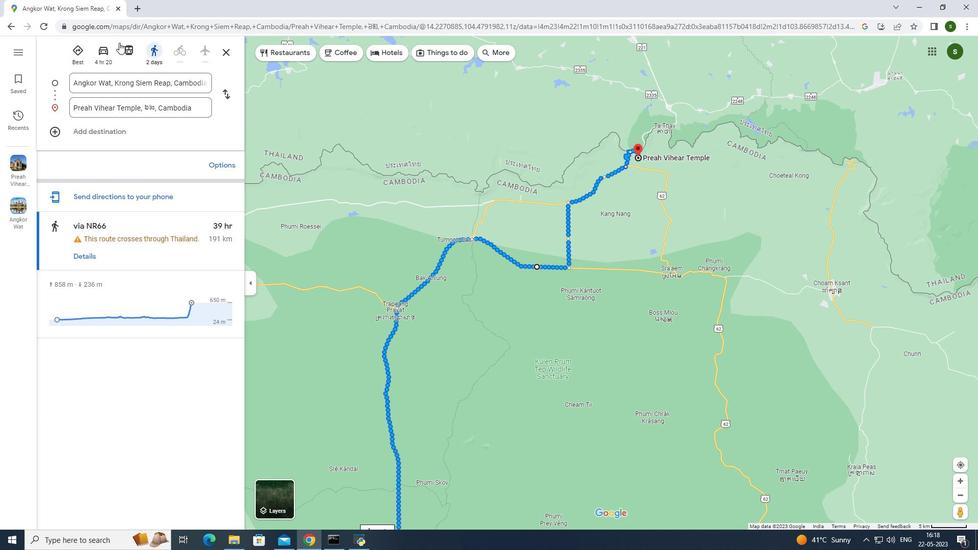 
Action: Mouse pressed left at (106, 57)
Screenshot: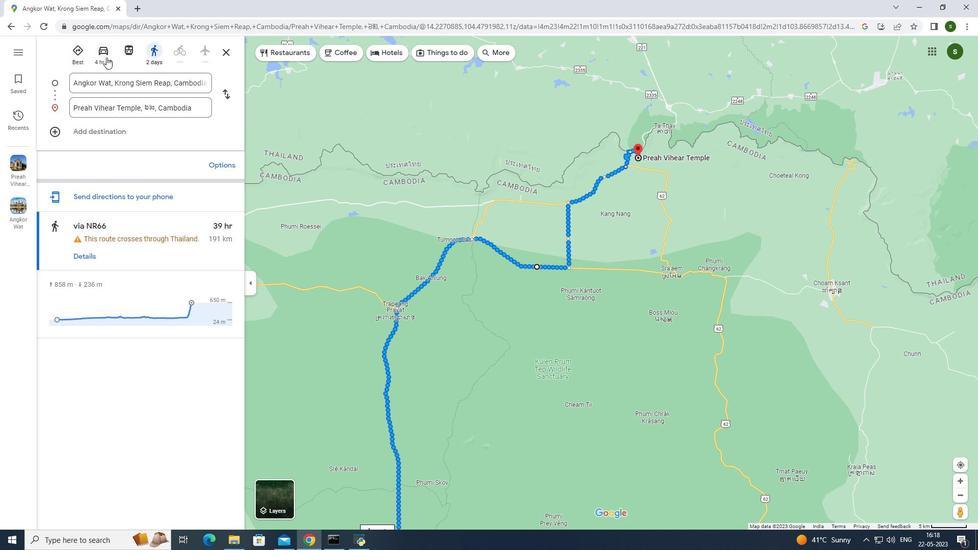 
Action: Mouse moved to (616, 454)
Screenshot: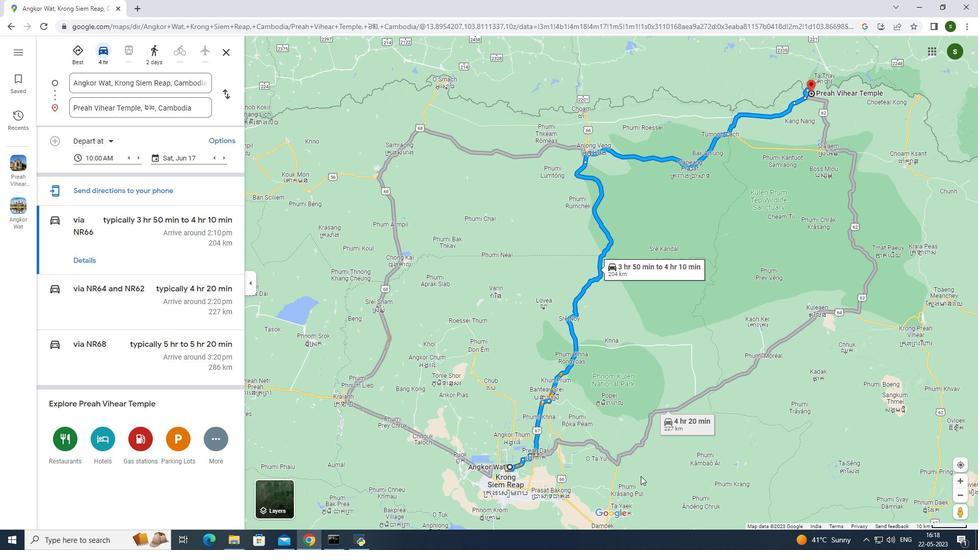 
Action: Mouse pressed left at (616, 454)
Screenshot: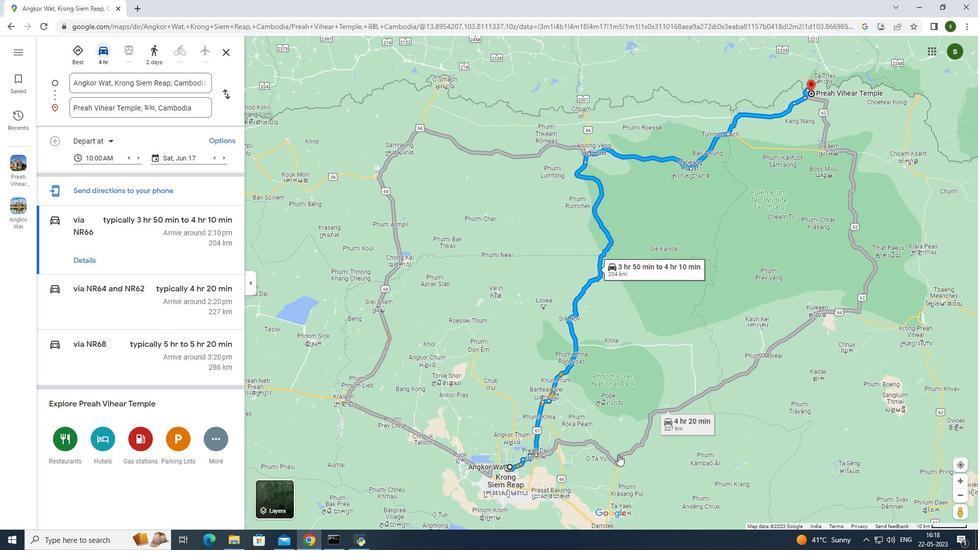 
Action: Mouse moved to (444, 276)
Screenshot: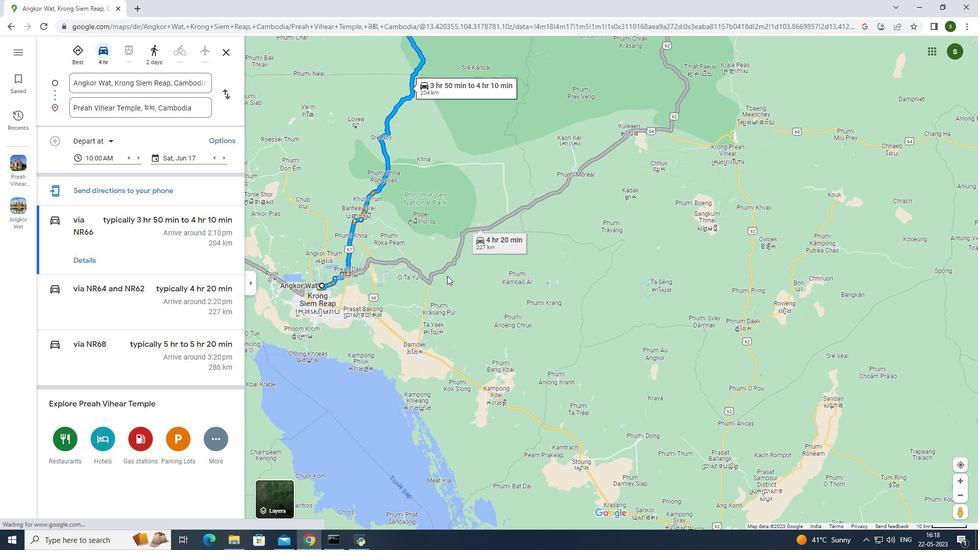 
Action: Mouse pressed left at (444, 276)
Screenshot: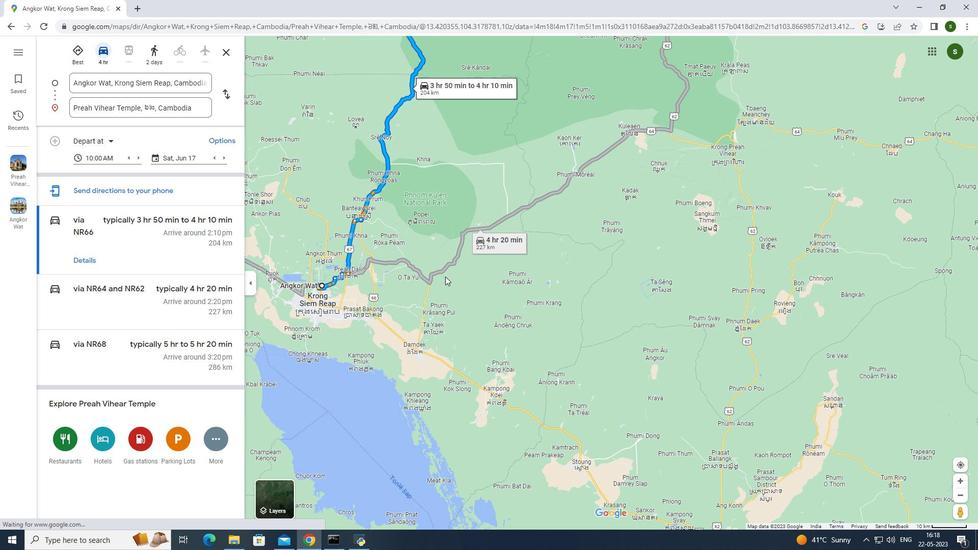
Action: Mouse moved to (572, 220)
Screenshot: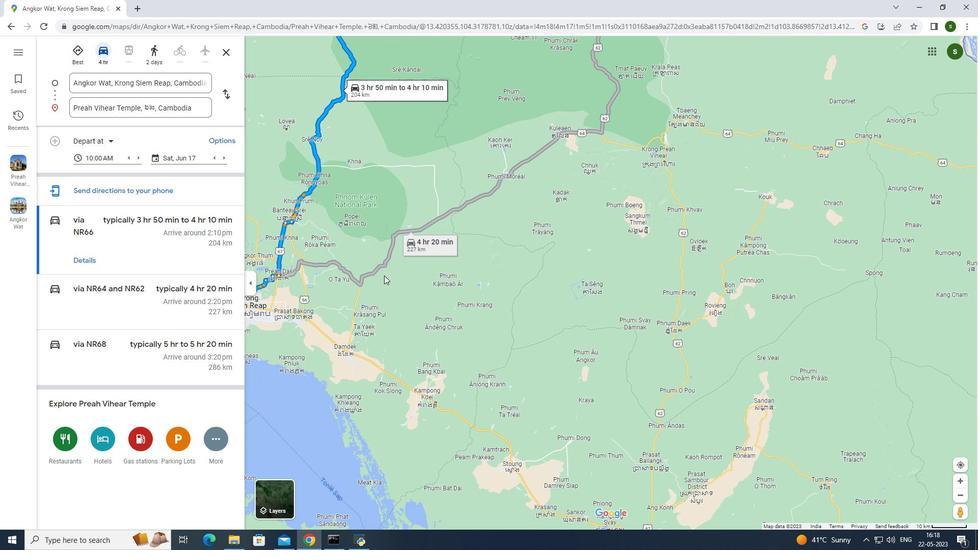 
Action: Mouse pressed left at (572, 220)
Screenshot: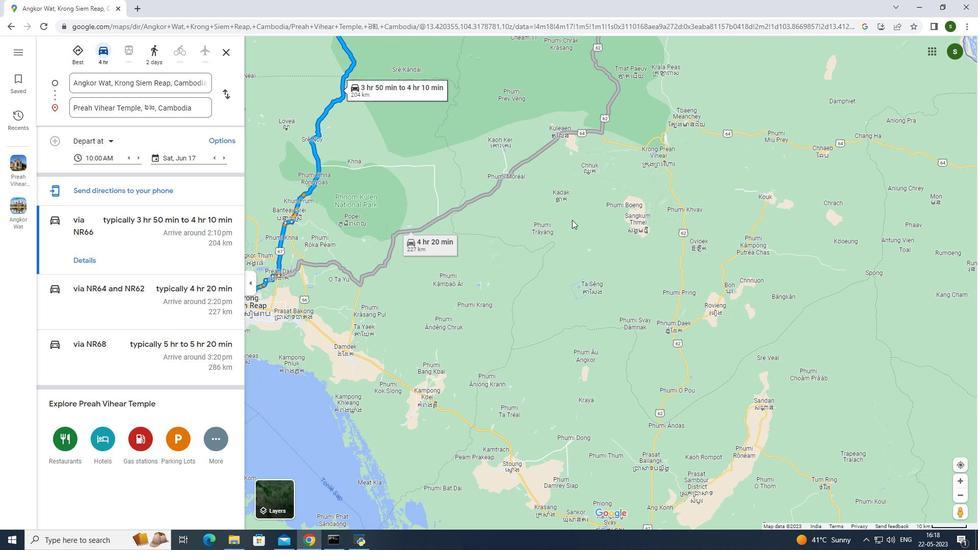 
Action: Mouse moved to (540, 150)
Screenshot: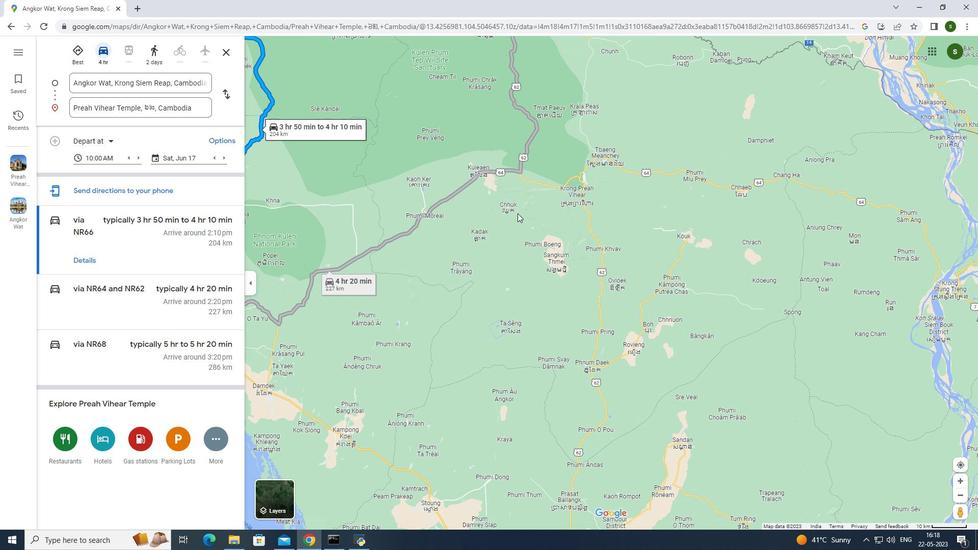 
Action: Mouse pressed left at (540, 150)
Screenshot: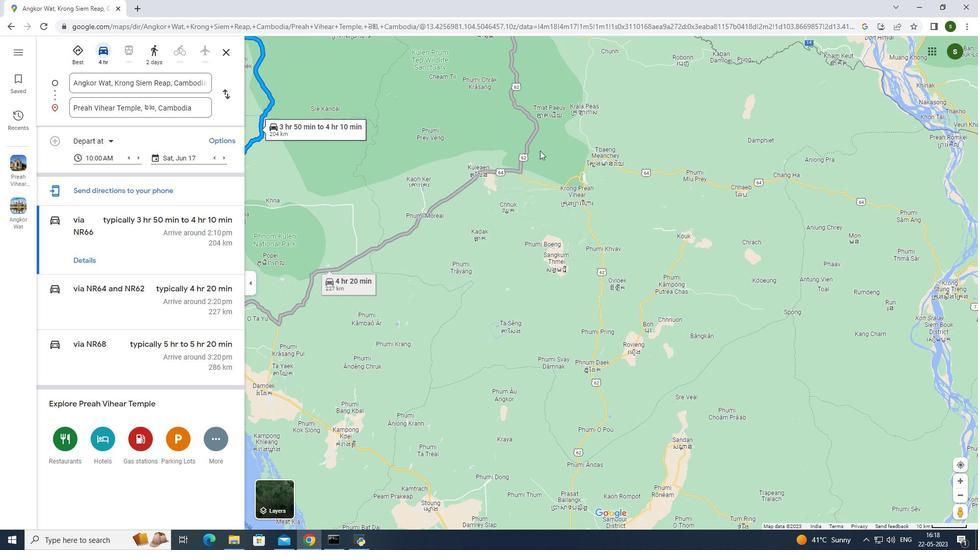 
Action: Mouse moved to (536, 191)
Screenshot: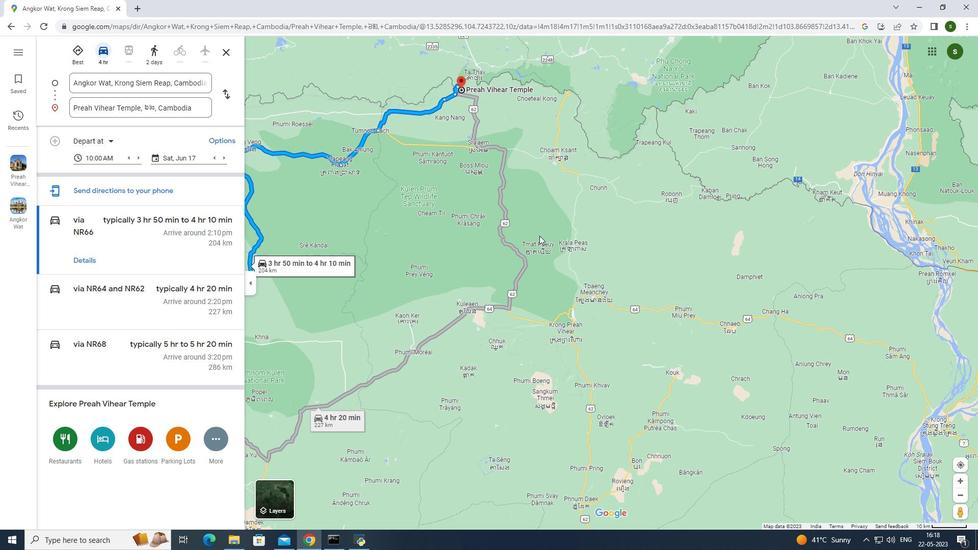 
Action: Mouse pressed left at (536, 191)
Screenshot: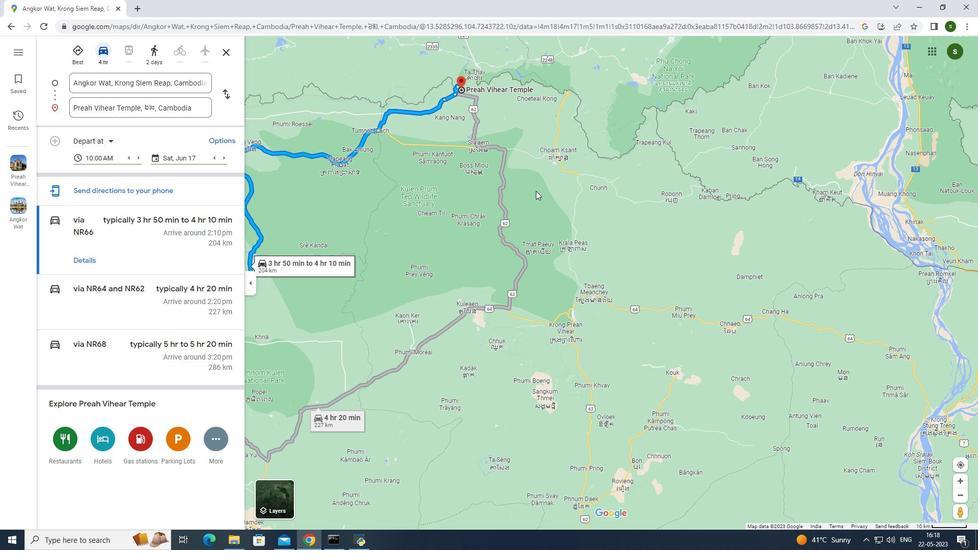 
Action: Mouse moved to (416, 370)
Screenshot: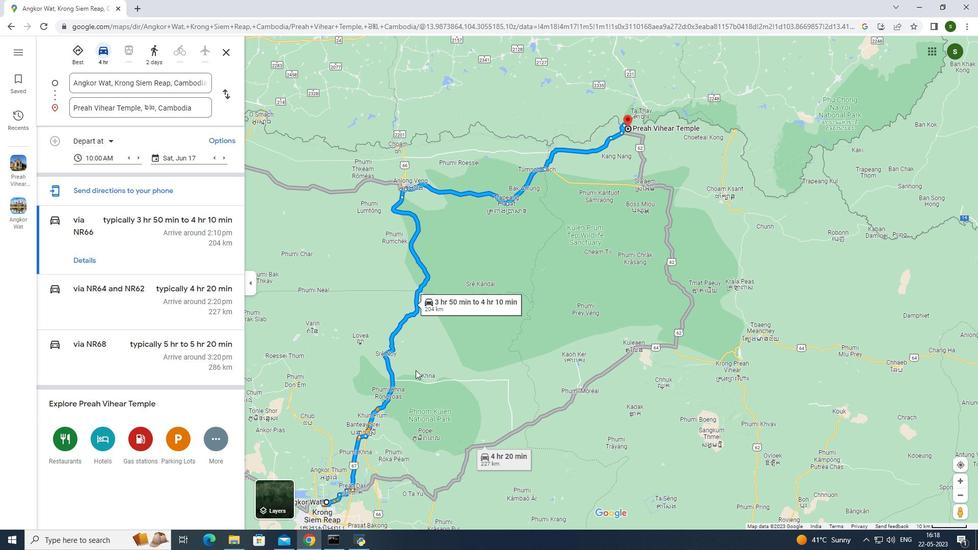 
Action: Mouse pressed left at (415, 370)
Screenshot: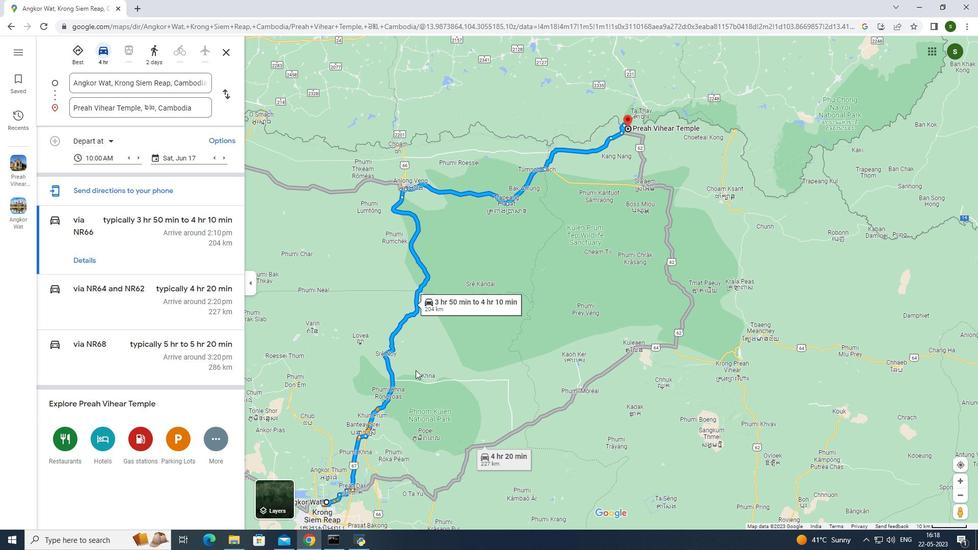 
Action: Mouse moved to (609, 105)
Screenshot: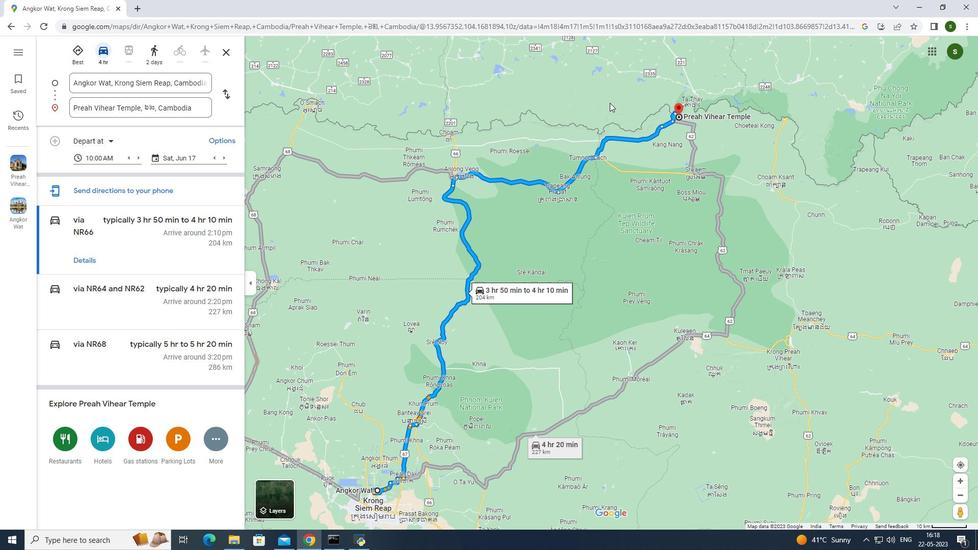 
Action: Mouse pressed left at (609, 105)
Screenshot: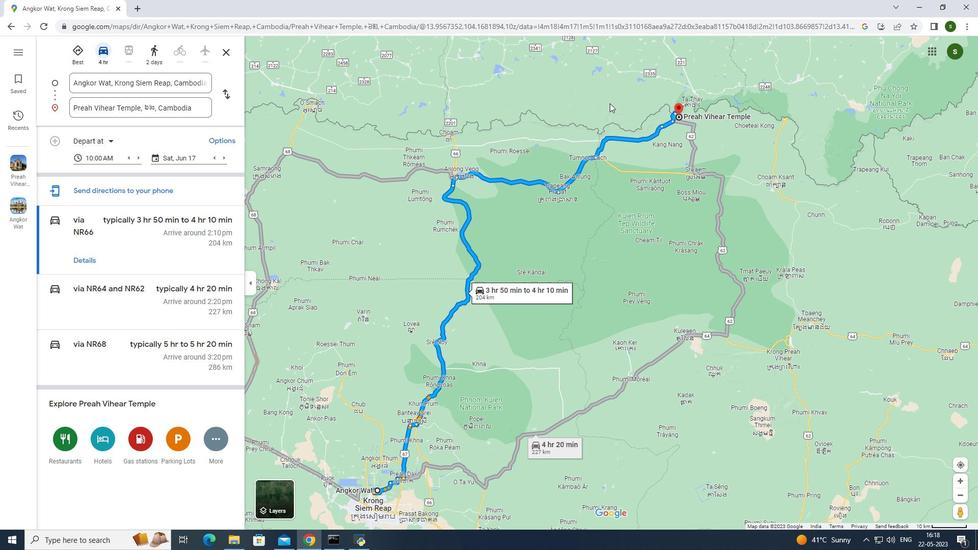 
Action: Mouse moved to (576, 131)
Screenshot: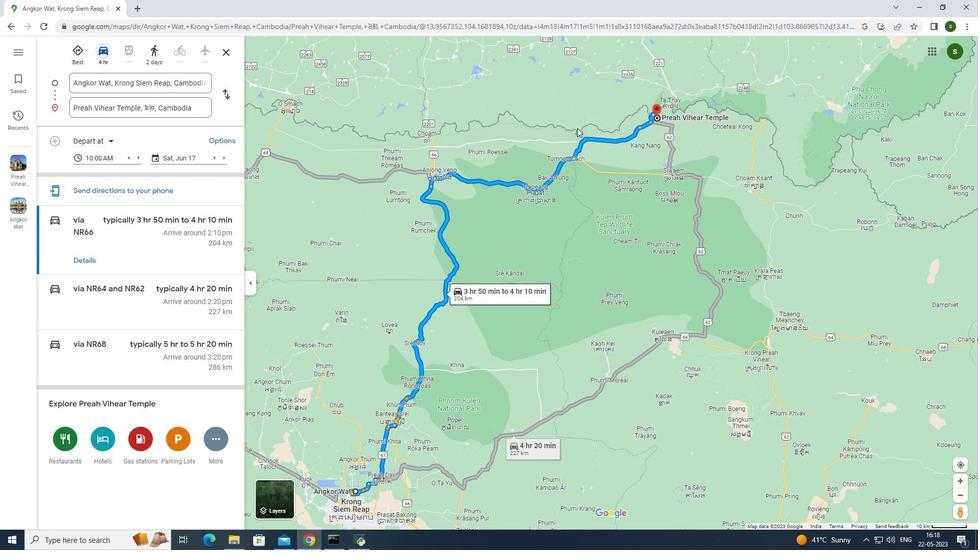 
Action: Mouse scrolled (576, 132) with delta (0, 0)
Screenshot: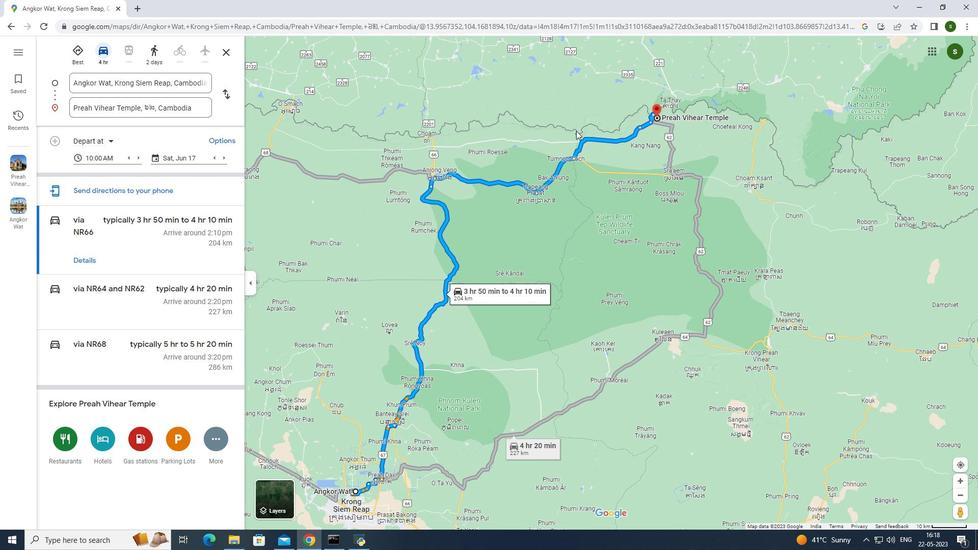 
Action: Mouse scrolled (576, 132) with delta (0, 0)
Screenshot: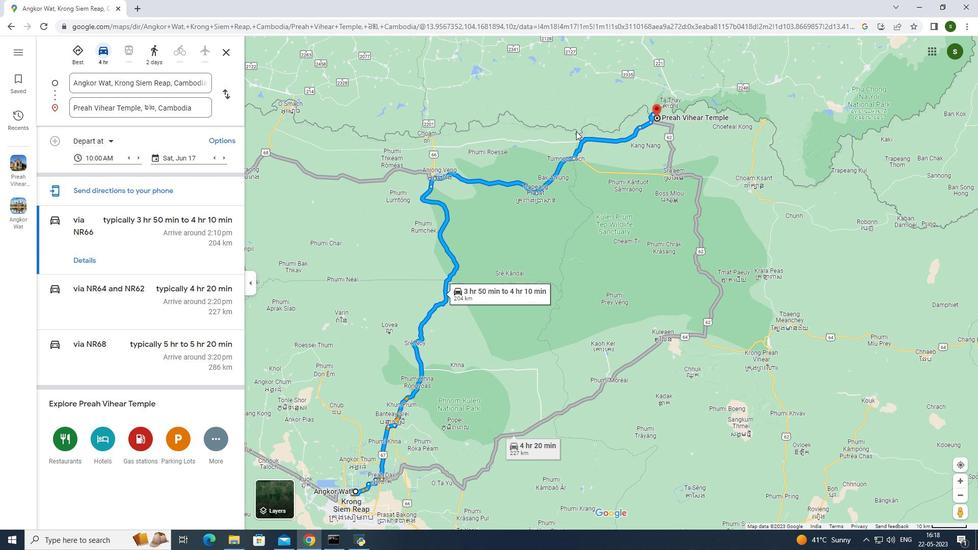 
Action: Mouse scrolled (576, 132) with delta (0, 0)
Screenshot: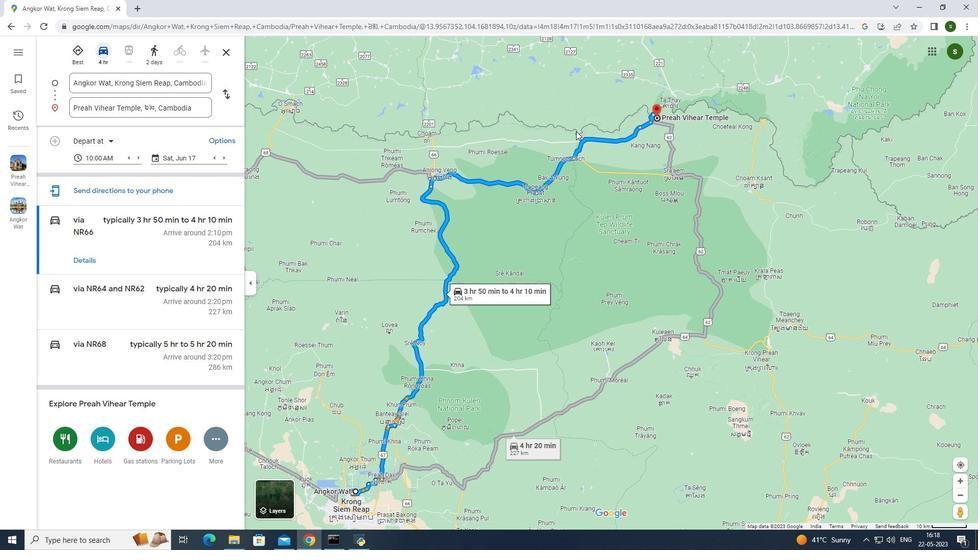 
Action: Mouse scrolled (576, 132) with delta (0, 0)
Screenshot: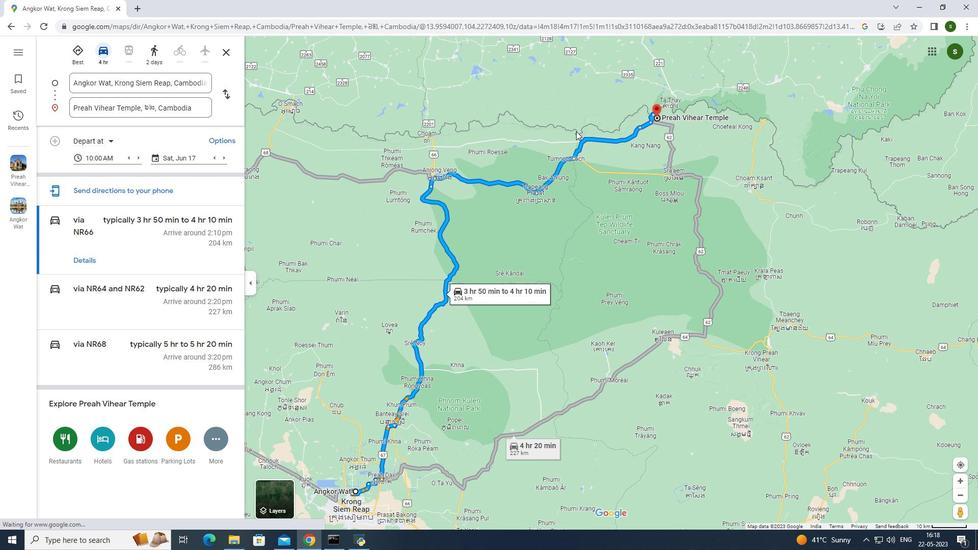 
Action: Mouse scrolled (576, 132) with delta (0, 0)
Screenshot: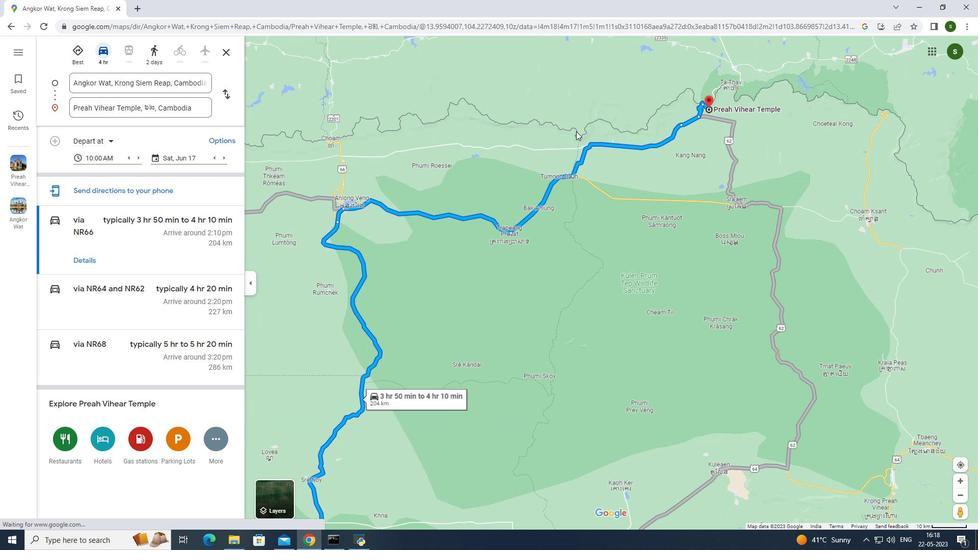 
Action: Mouse scrolled (576, 132) with delta (0, 0)
Screenshot: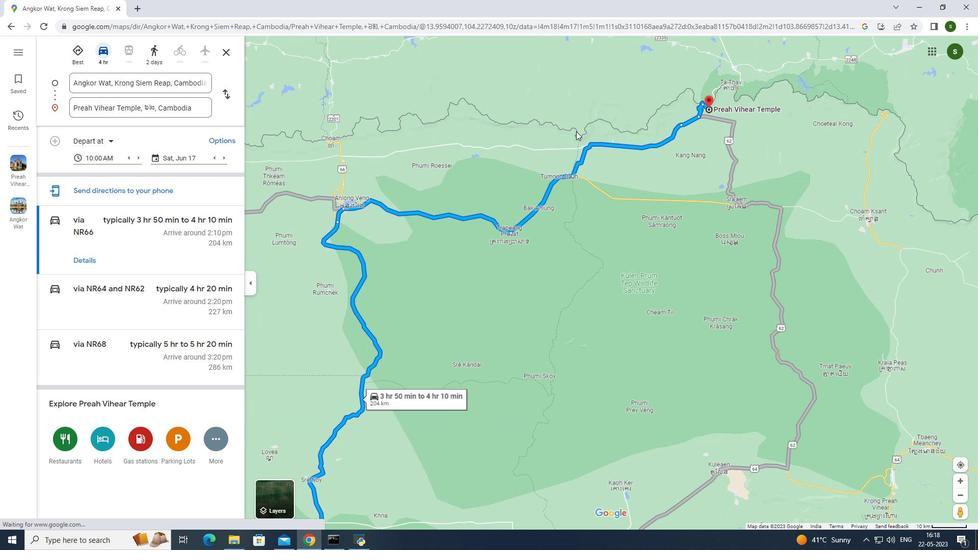 
Action: Mouse scrolled (576, 132) with delta (0, 0)
Screenshot: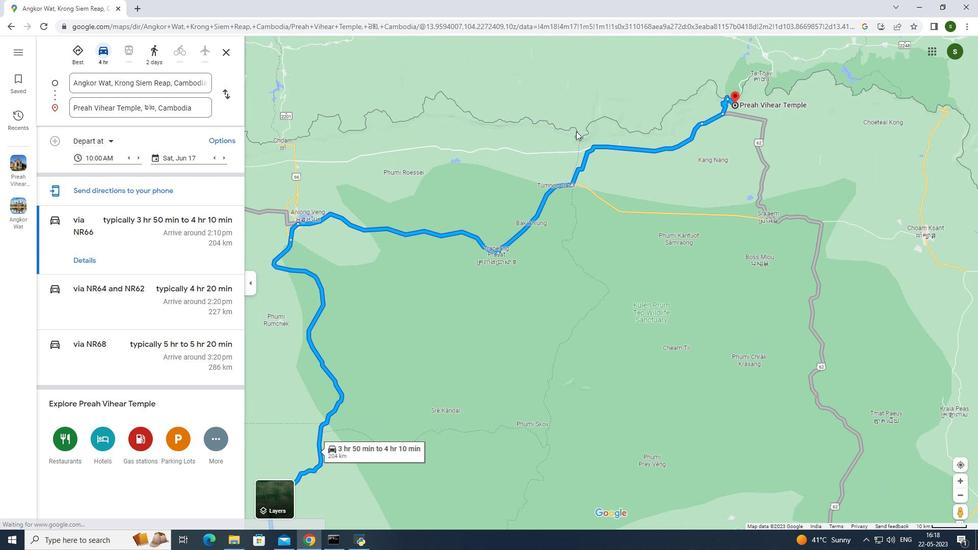 
Action: Mouse moved to (686, 170)
Screenshot: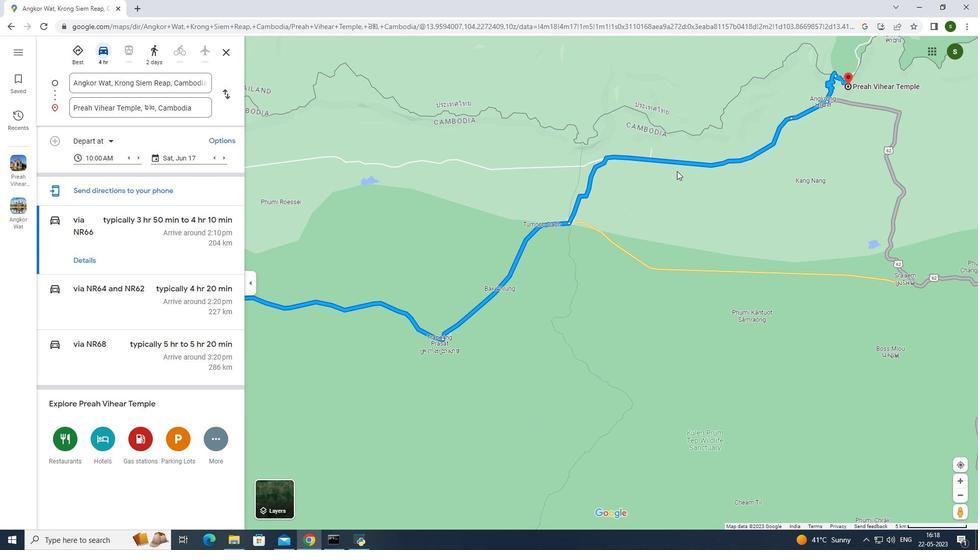 
Action: Mouse pressed left at (686, 170)
Screenshot: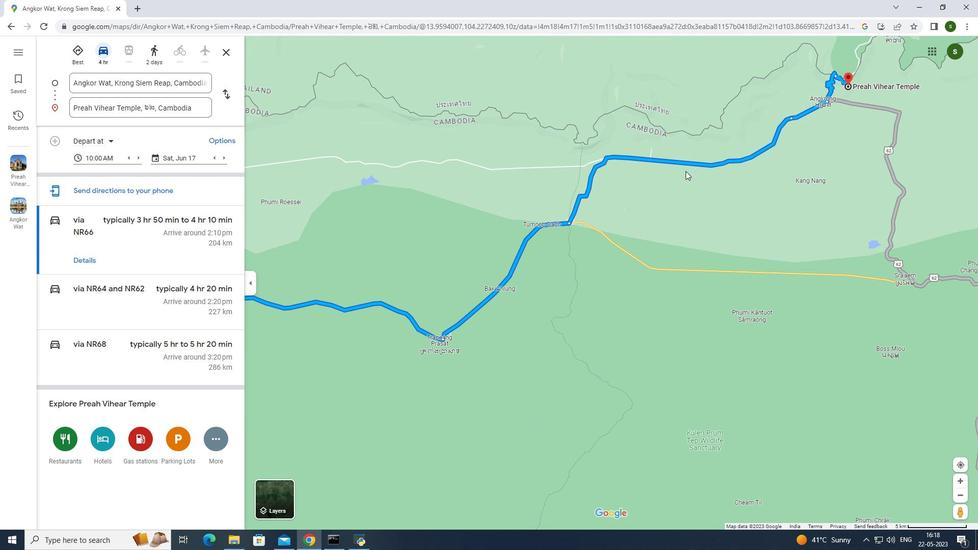 
Action: Mouse moved to (644, 215)
Screenshot: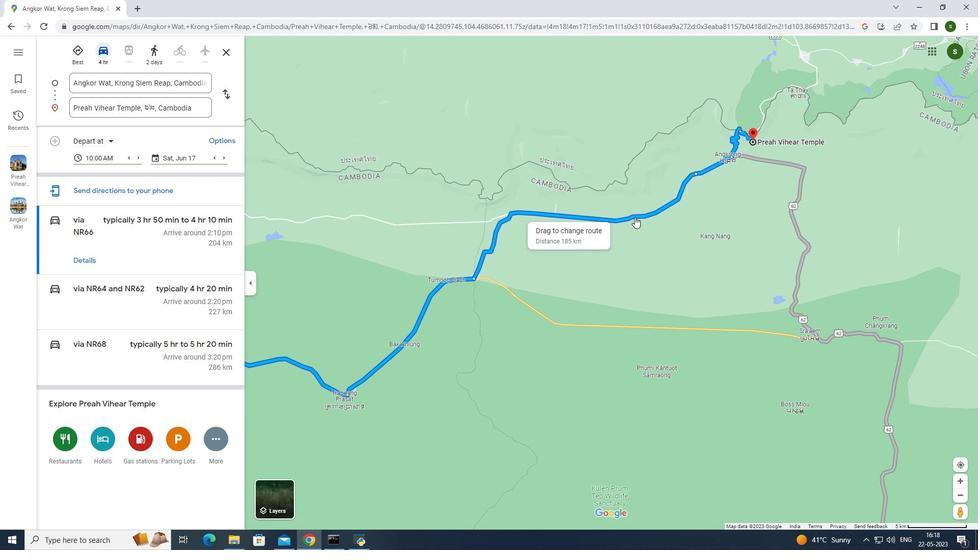 
Action: Mouse pressed left at (644, 215)
Screenshot: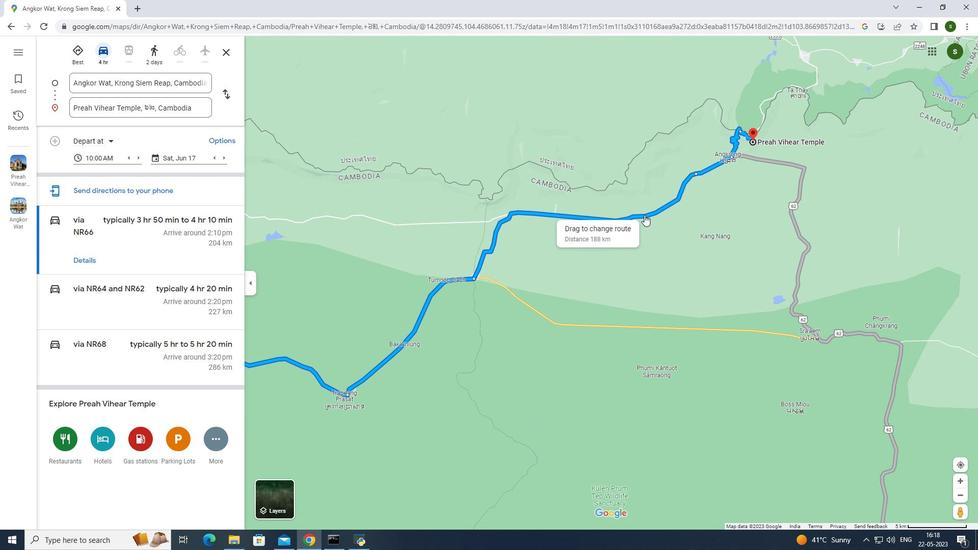 
Action: Mouse moved to (104, 45)
Screenshot: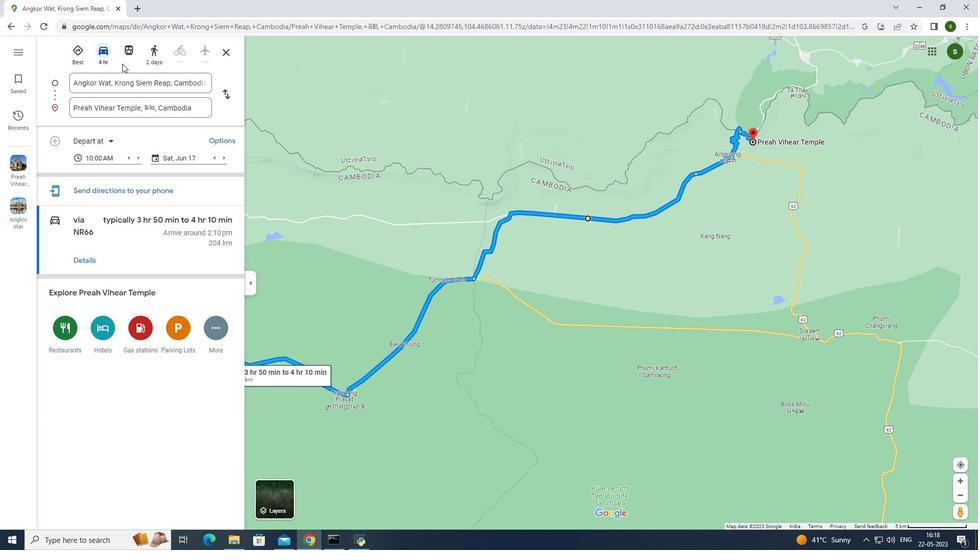 
Action: Mouse pressed left at (104, 45)
Screenshot: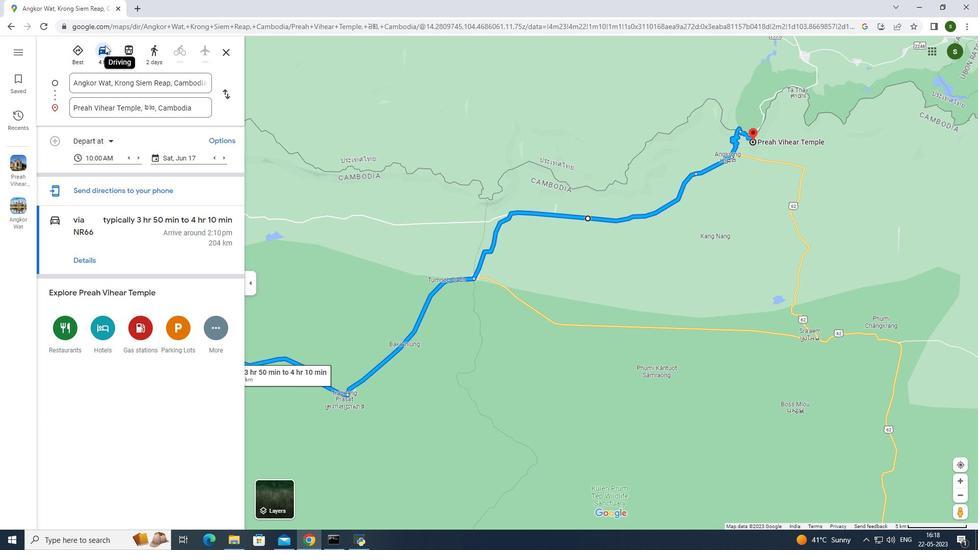 
Action: Mouse moved to (101, 49)
Screenshot: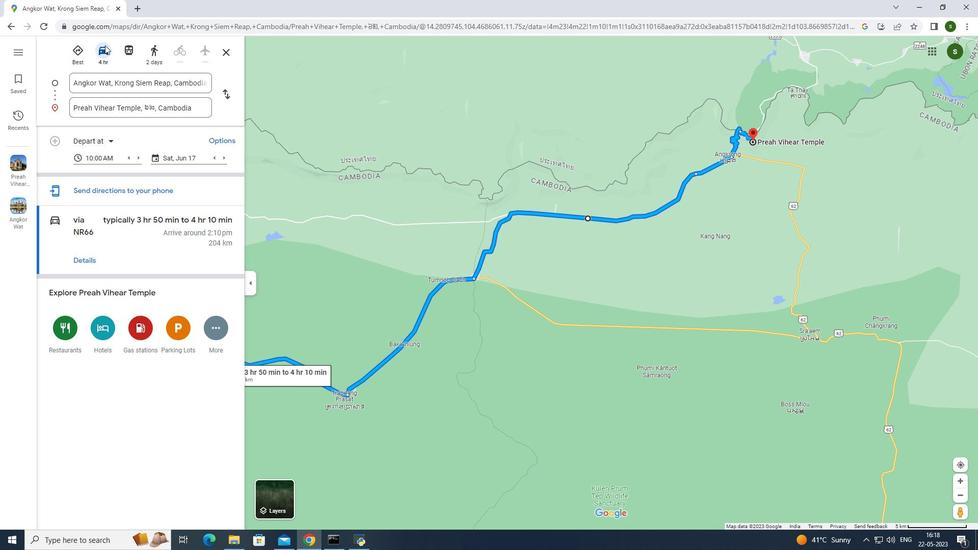 
Action: Mouse pressed left at (101, 49)
Screenshot: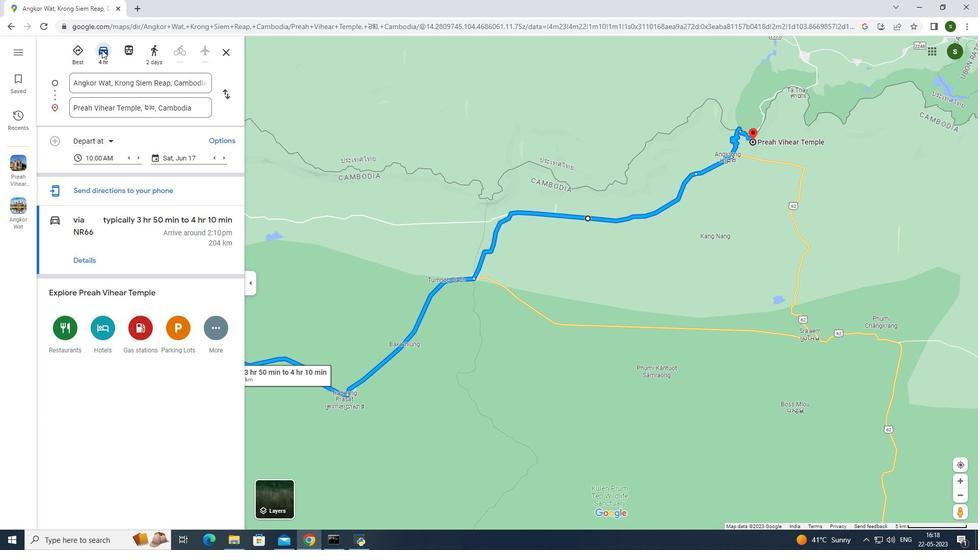 
Action: Mouse moved to (87, 254)
Screenshot: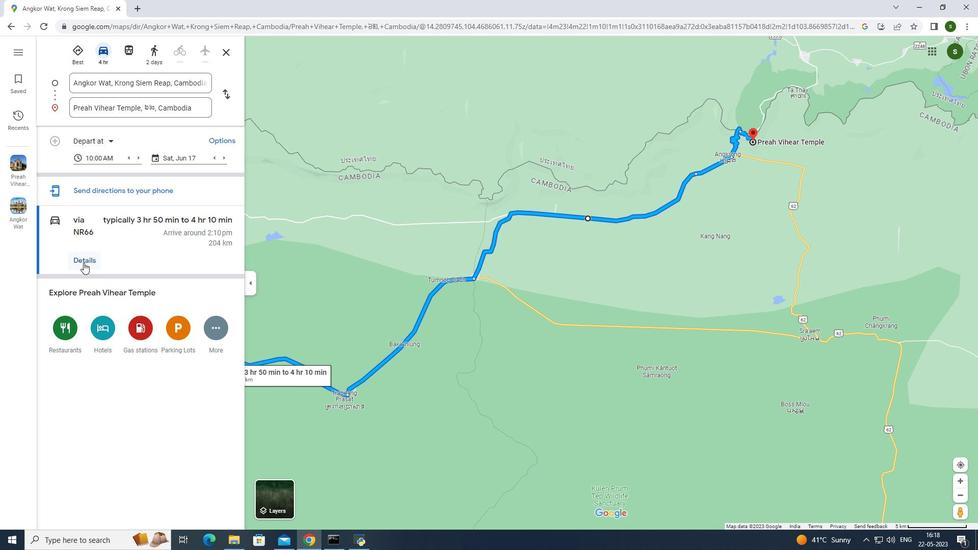 
Action: Mouse pressed left at (87, 254)
Screenshot: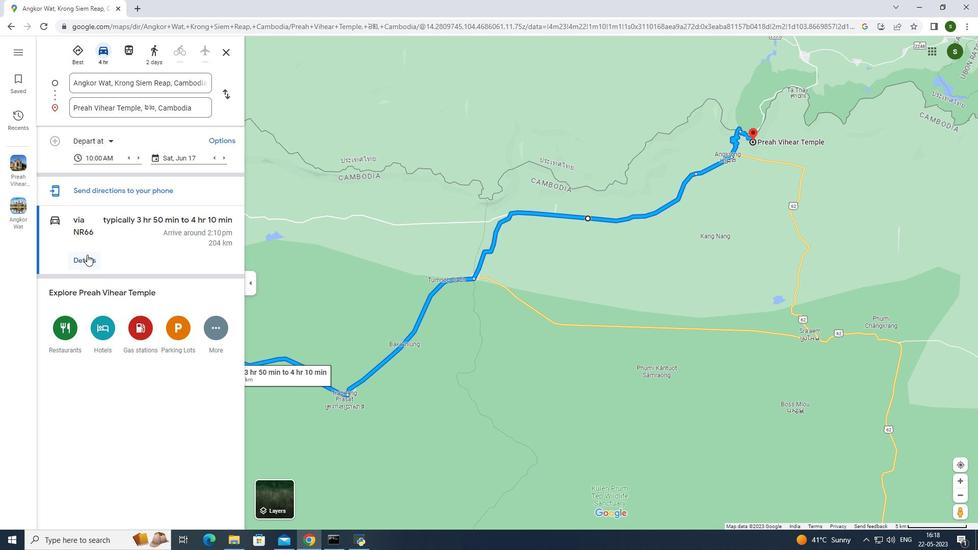 
Action: Mouse moved to (49, 46)
Screenshot: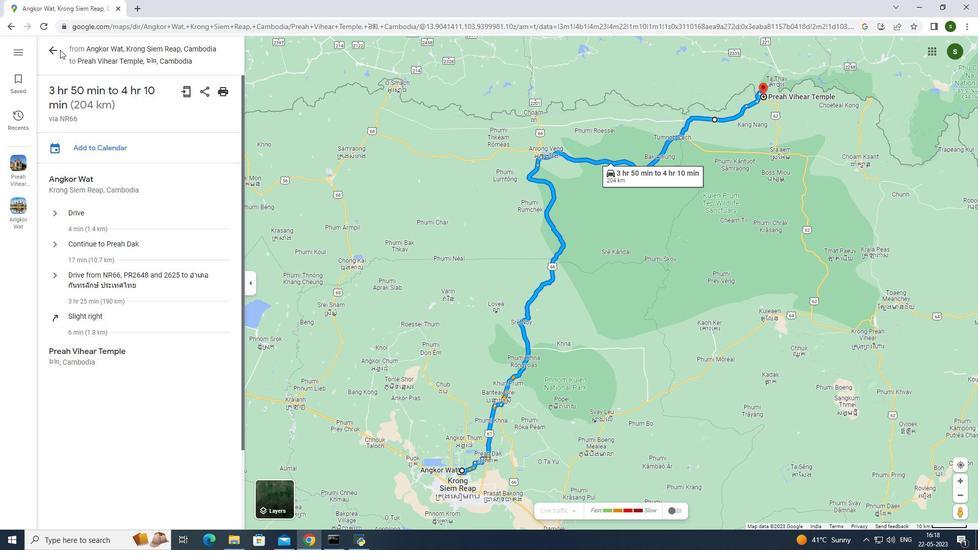 
Action: Mouse pressed left at (49, 46)
Screenshot: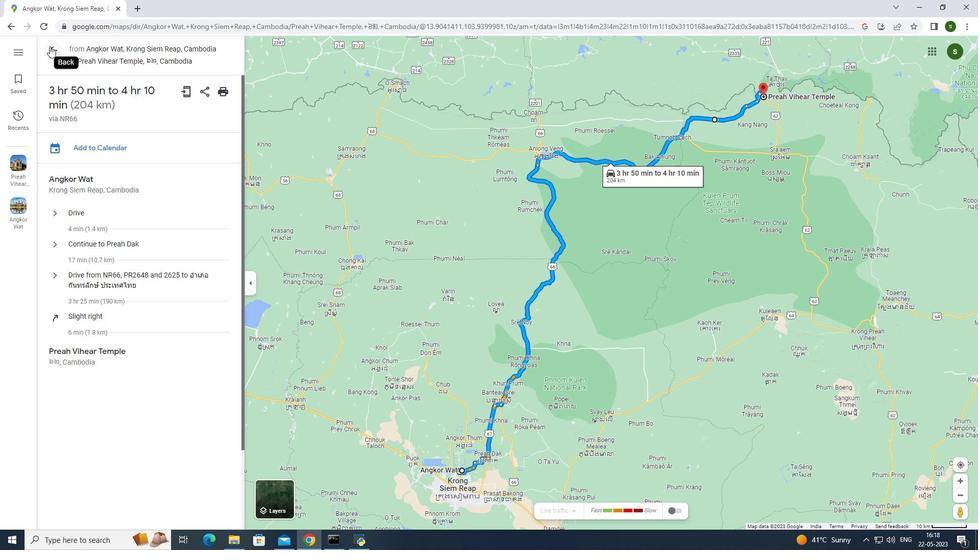 
Action: Mouse moved to (98, 47)
Screenshot: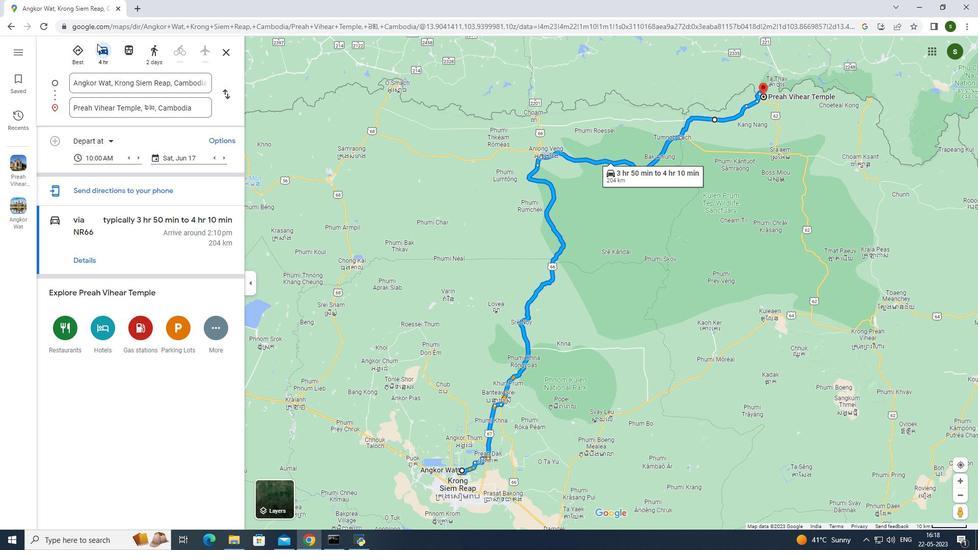 
Action: Mouse pressed left at (98, 47)
Screenshot: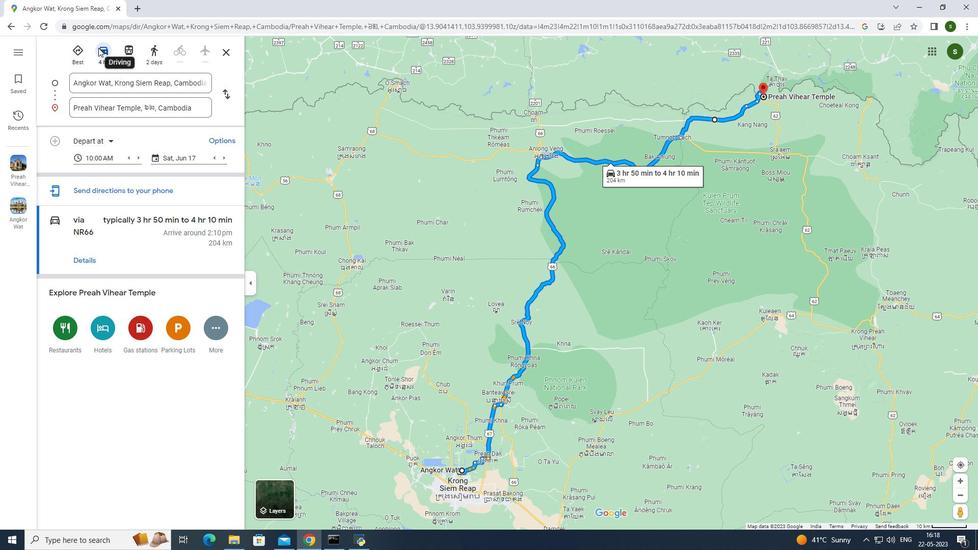 
Action: Mouse moved to (74, 52)
Screenshot: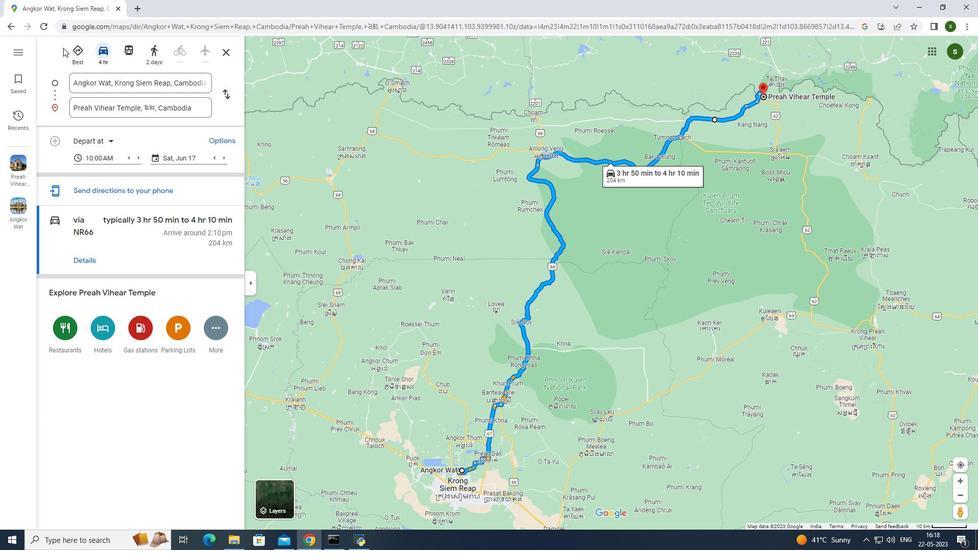
Action: Mouse pressed left at (74, 52)
Screenshot: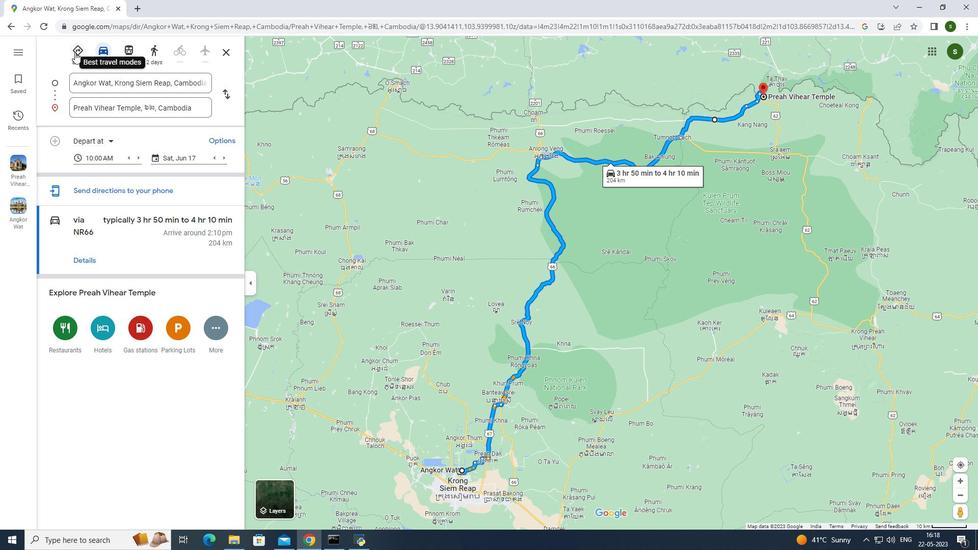 
Action: Mouse moved to (116, 296)
Screenshot: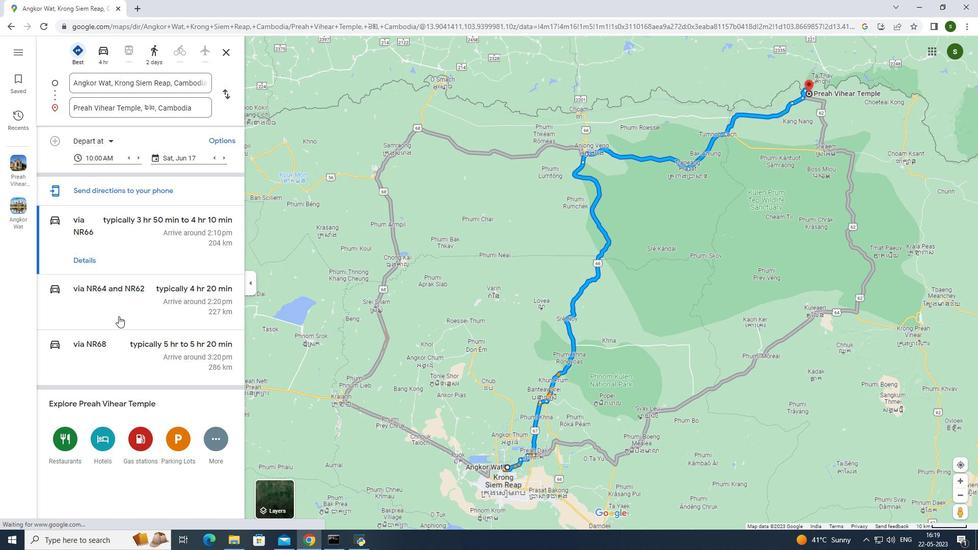 
Action: Mouse pressed left at (116, 296)
Screenshot: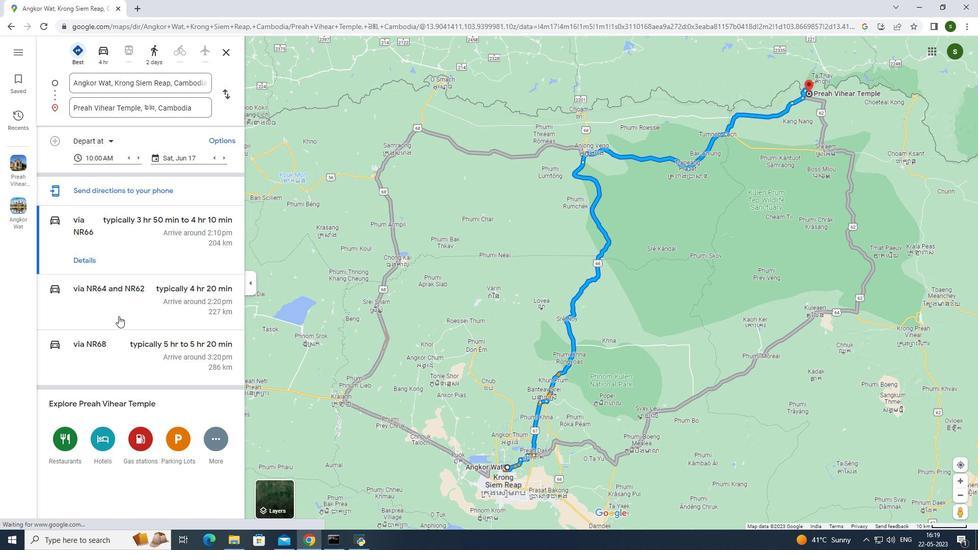 
Action: Mouse moved to (545, 450)
Screenshot: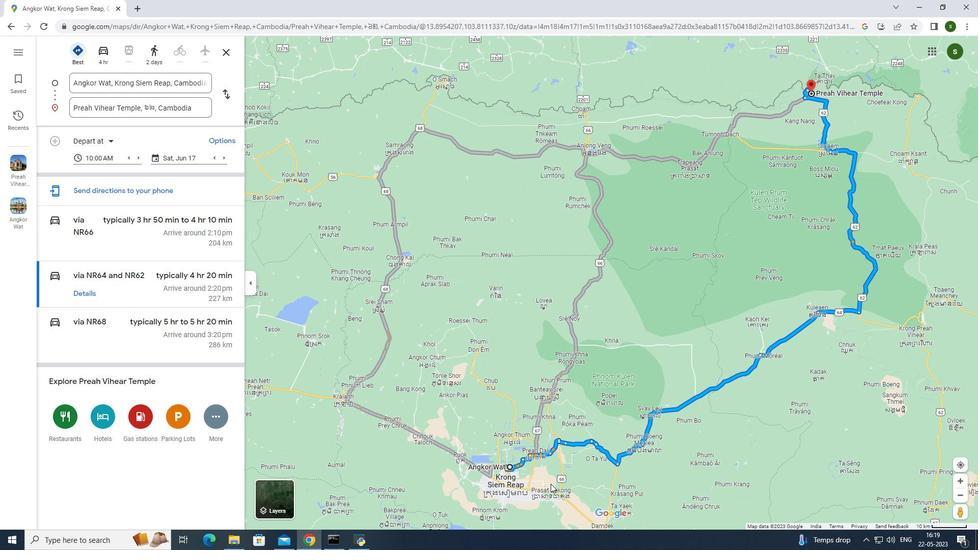 
Action: Mouse pressed left at (545, 450)
Screenshot: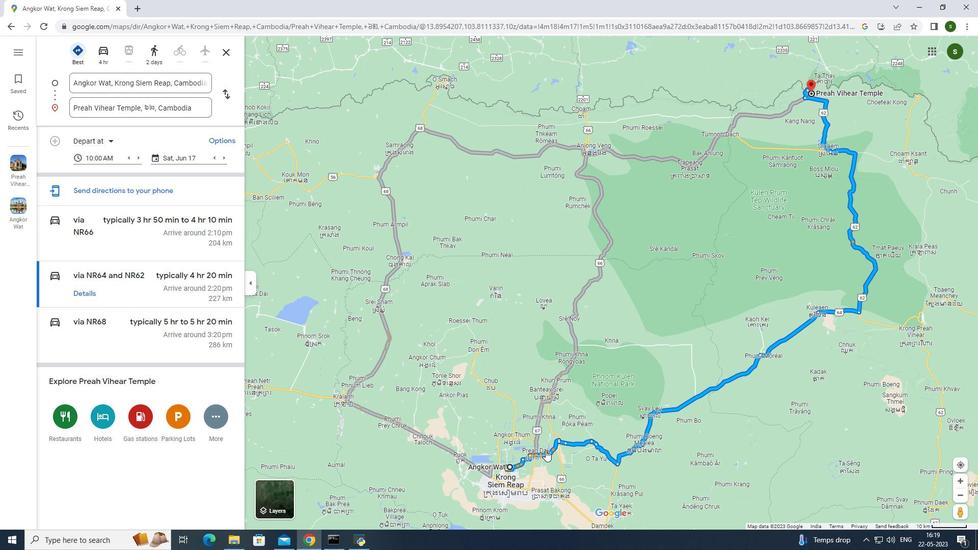 
Action: Mouse moved to (384, 350)
Screenshot: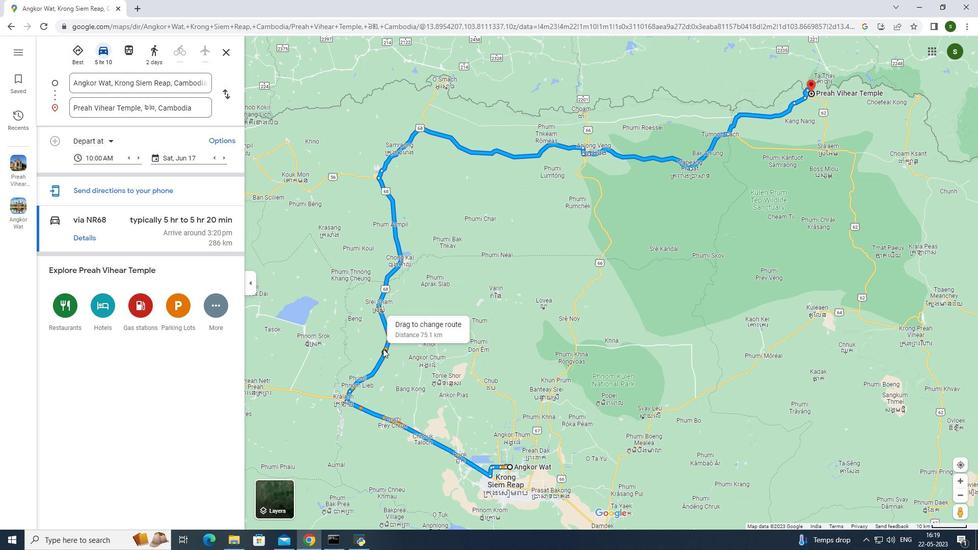 
Action: Mouse pressed left at (384, 350)
Screenshot: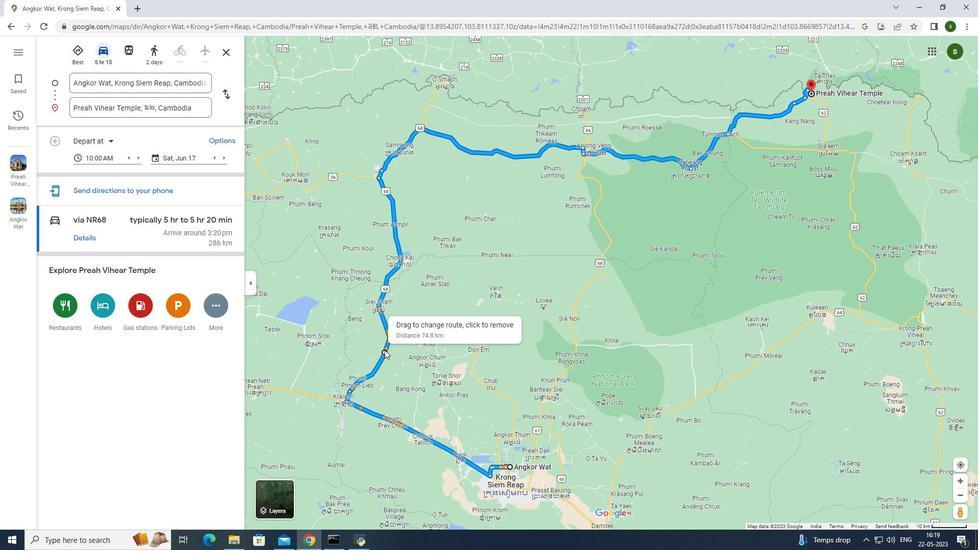 
Action: Mouse moved to (546, 419)
Screenshot: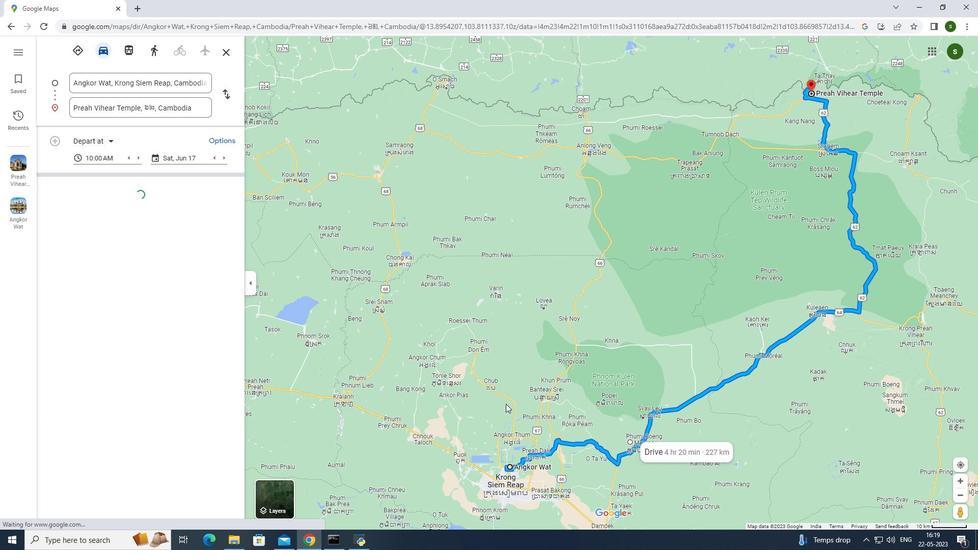 
Action: Mouse pressed left at (546, 419)
Screenshot: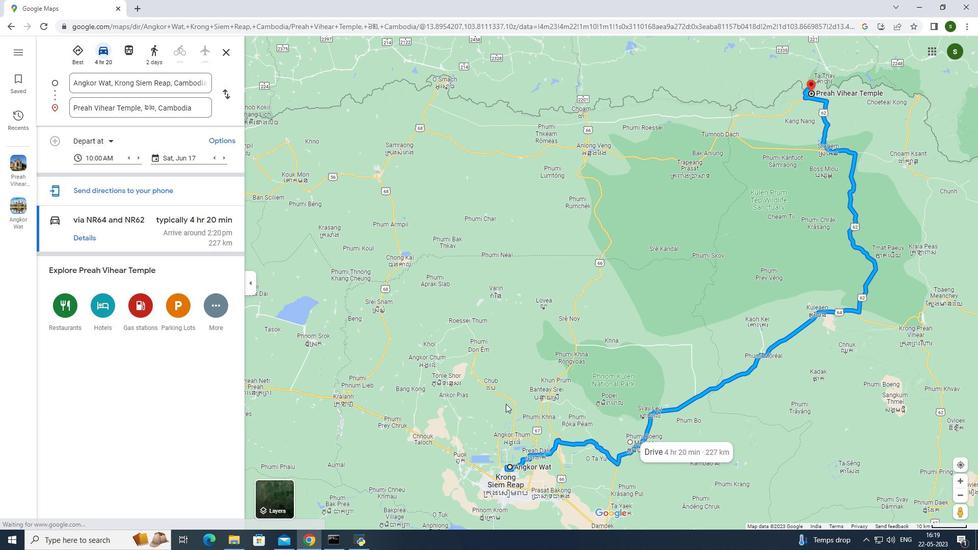 
Action: Mouse moved to (577, 347)
Screenshot: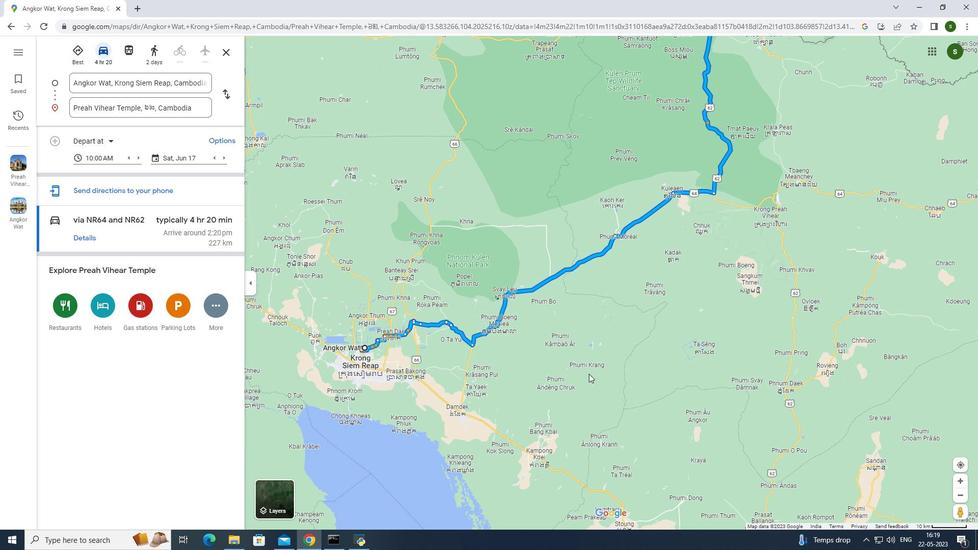 
Action: Mouse pressed left at (577, 347)
Screenshot: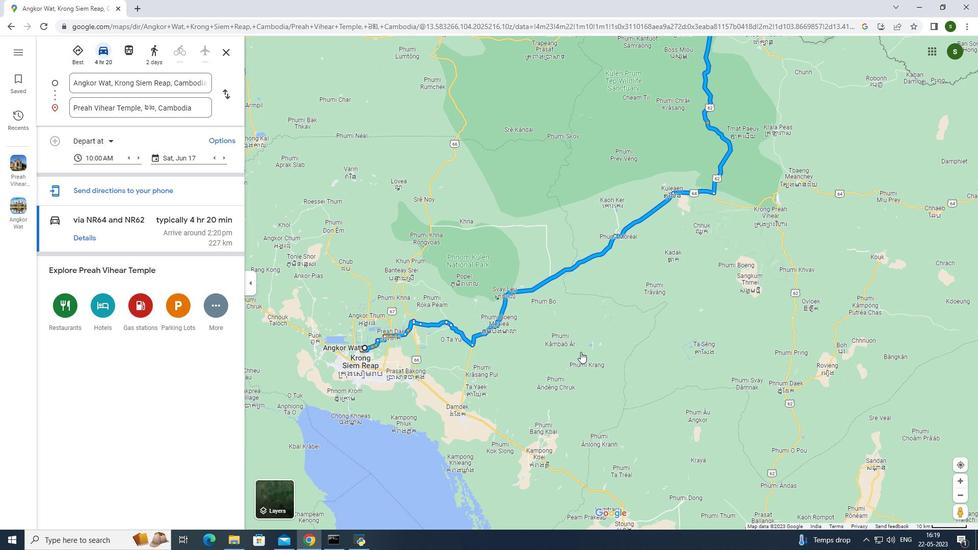 
Action: Mouse moved to (605, 286)
Screenshot: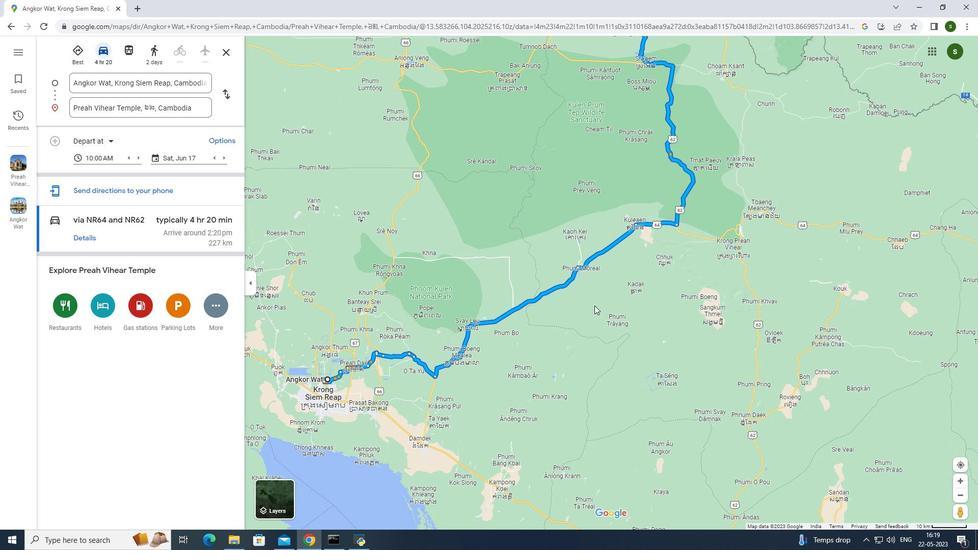 
Action: Mouse pressed left at (605, 286)
Screenshot: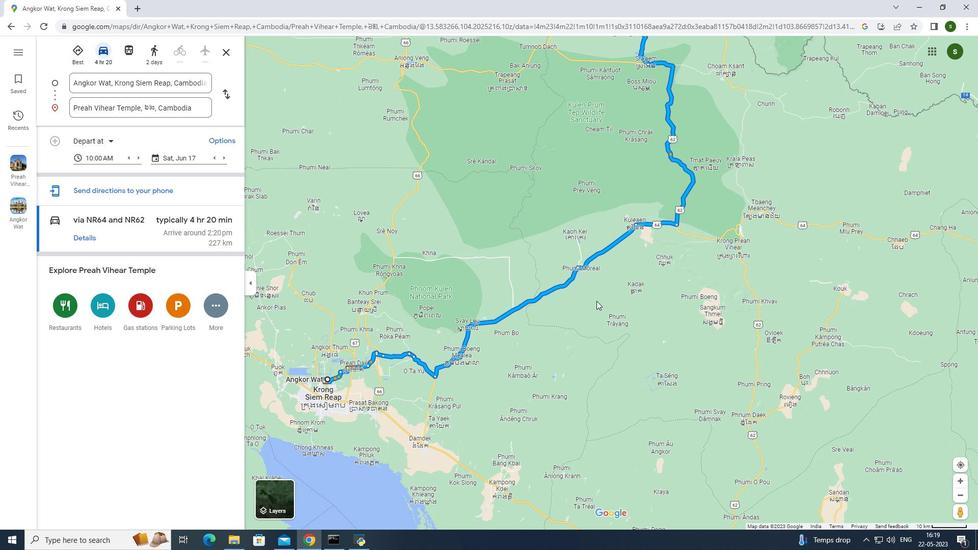 
Action: Mouse moved to (645, 166)
Screenshot: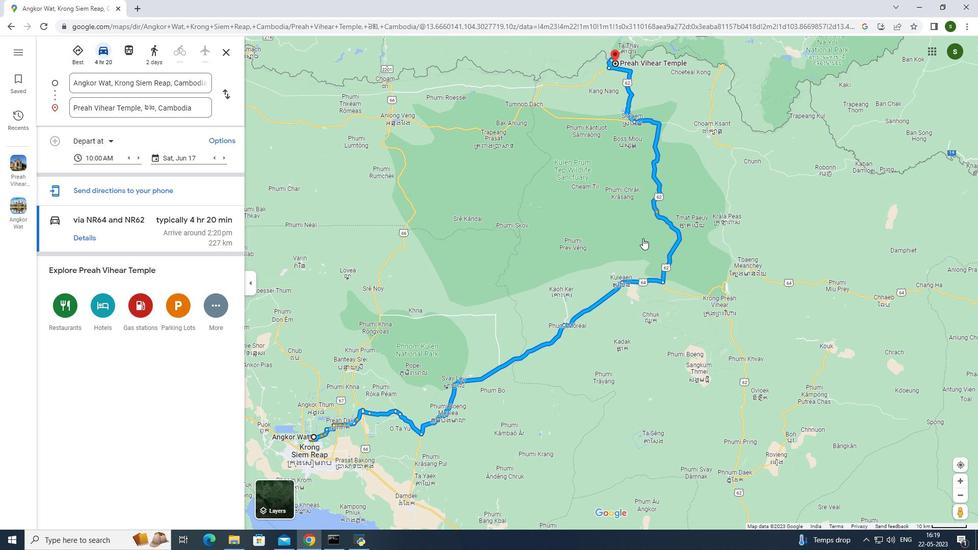 
Action: Mouse pressed left at (645, 166)
Screenshot: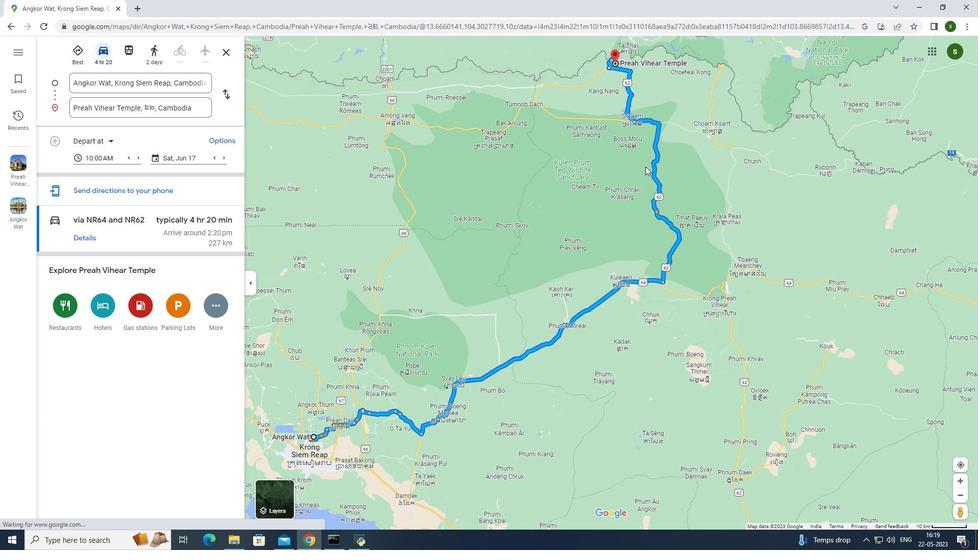 
Action: Mouse moved to (564, 193)
Screenshot: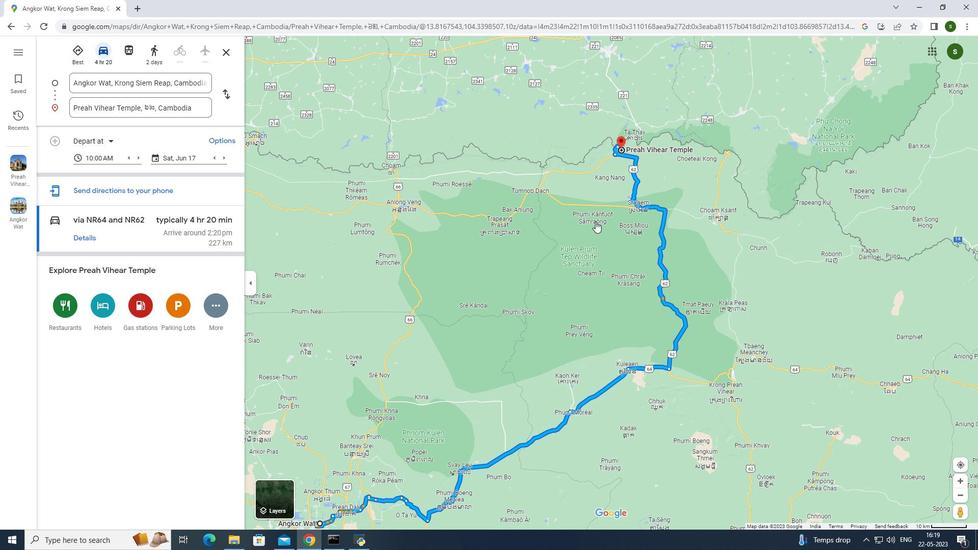 
Action: Mouse pressed left at (564, 193)
Screenshot: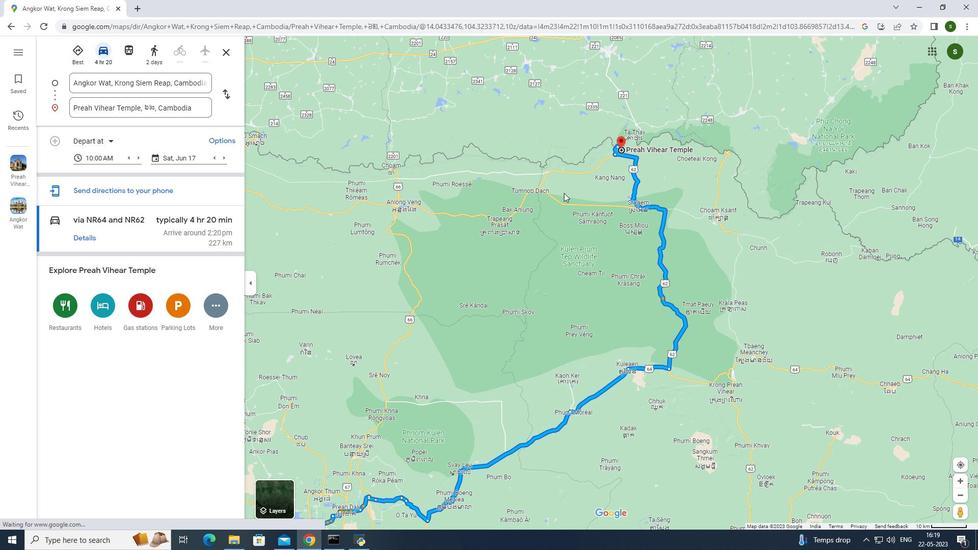 
Action: Mouse moved to (81, 56)
Screenshot: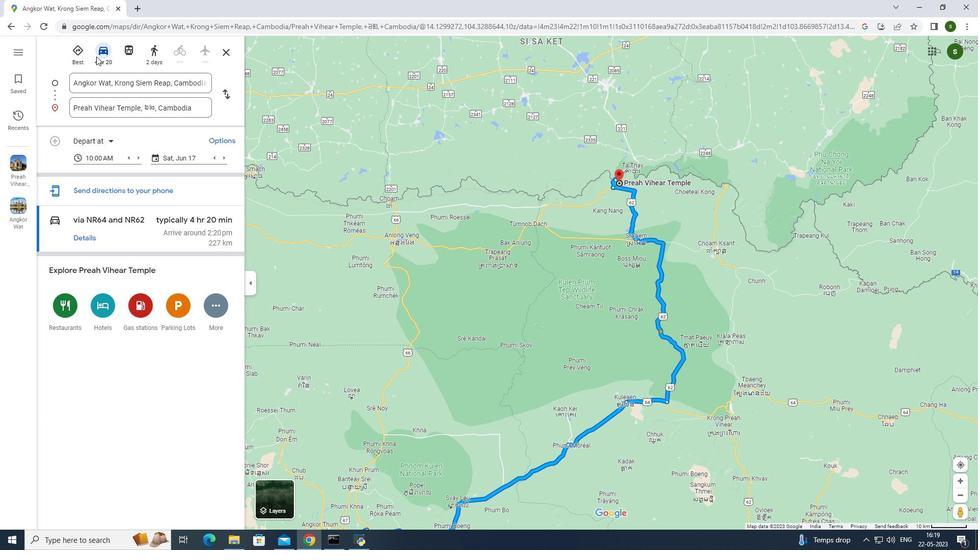 
Action: Mouse pressed left at (81, 56)
Screenshot: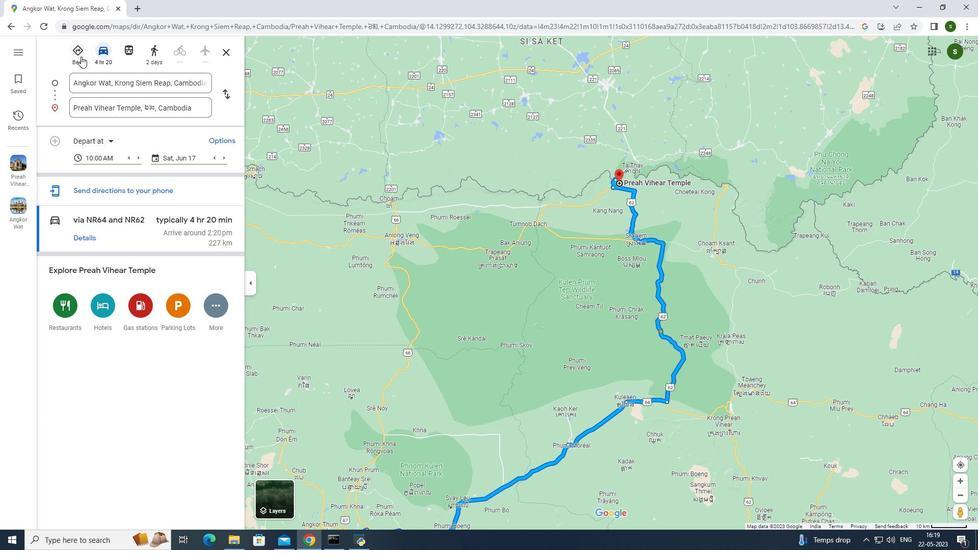 
Action: Mouse moved to (137, 347)
Screenshot: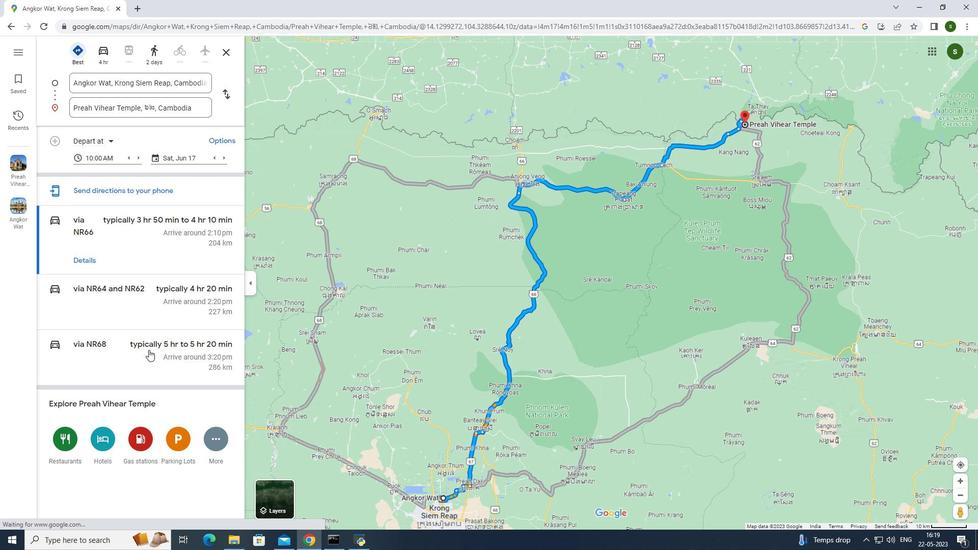 
Action: Mouse pressed left at (137, 347)
Screenshot: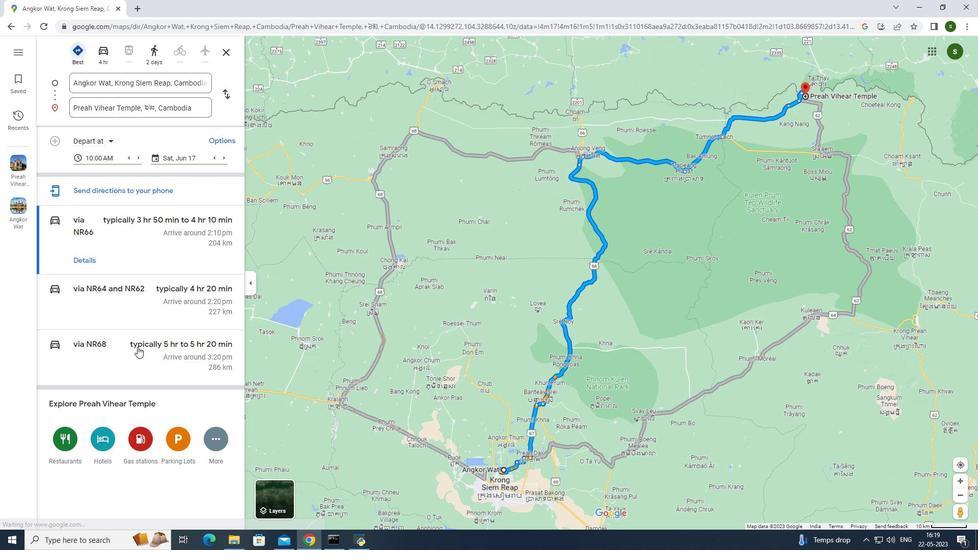 
Action: Mouse moved to (477, 383)
Screenshot: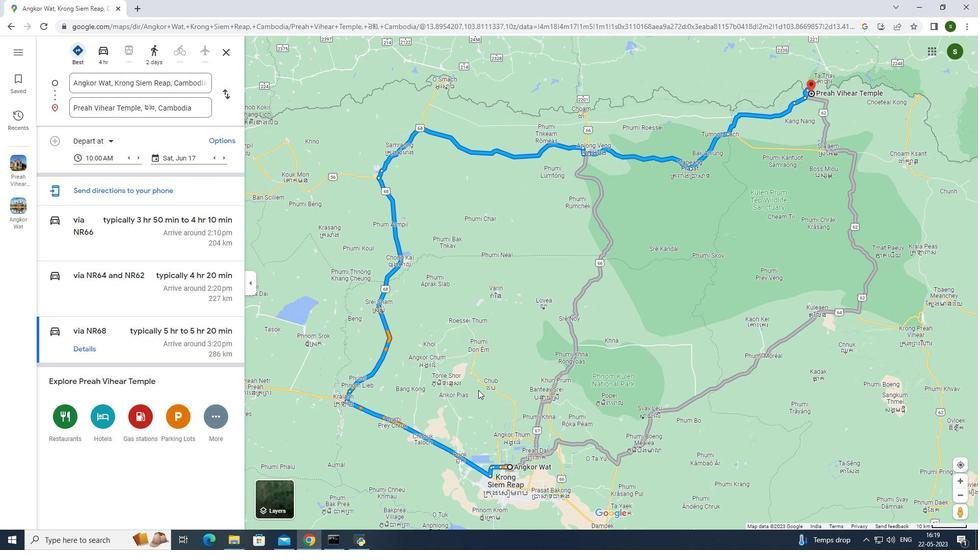 
Action: Mouse pressed left at (477, 383)
Screenshot: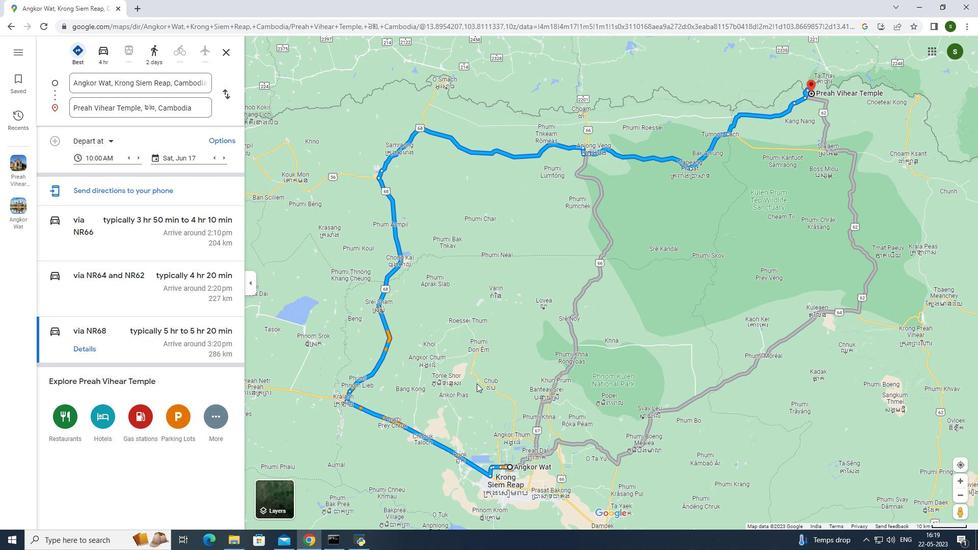 
Action: Mouse moved to (488, 318)
Screenshot: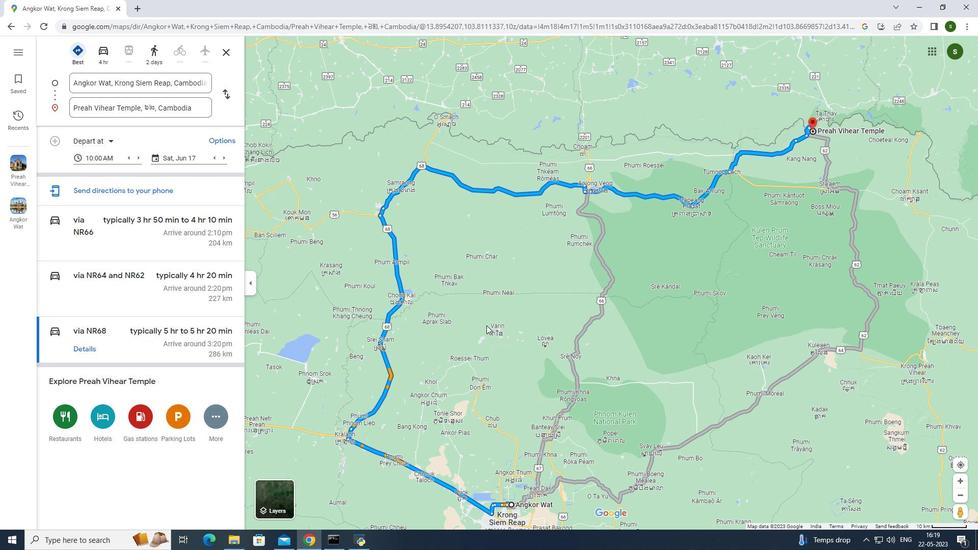 
Action: Mouse pressed left at (488, 318)
Screenshot: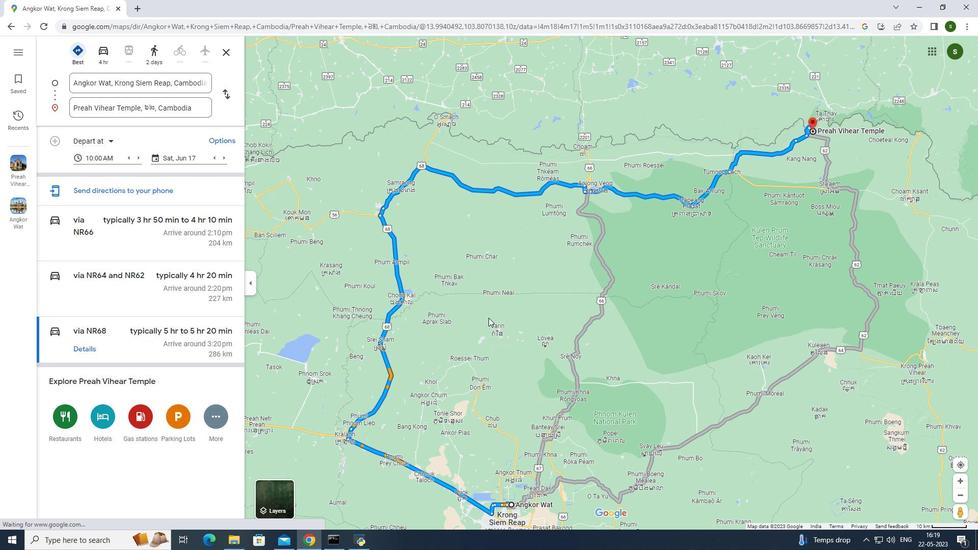 
Action: Mouse moved to (604, 293)
Screenshot: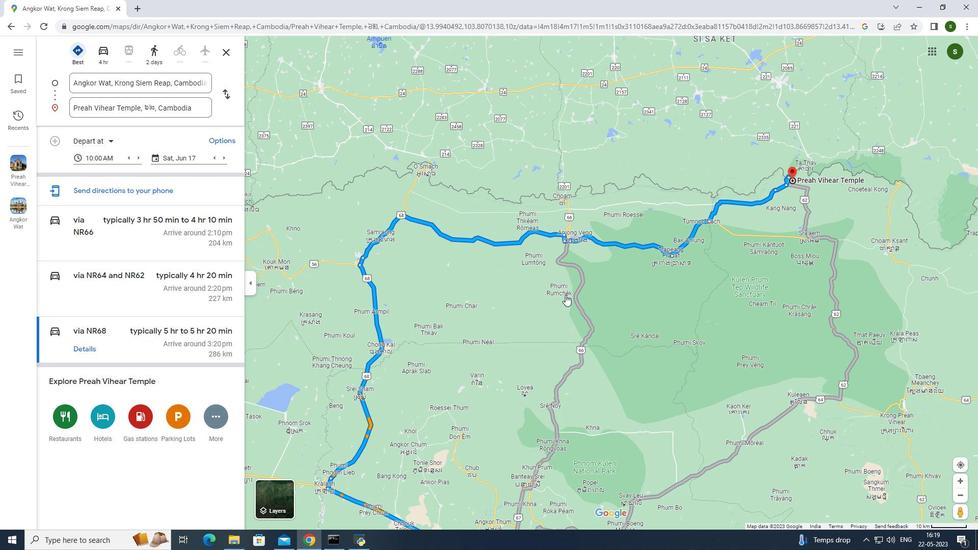 
Action: Mouse pressed left at (604, 293)
Screenshot: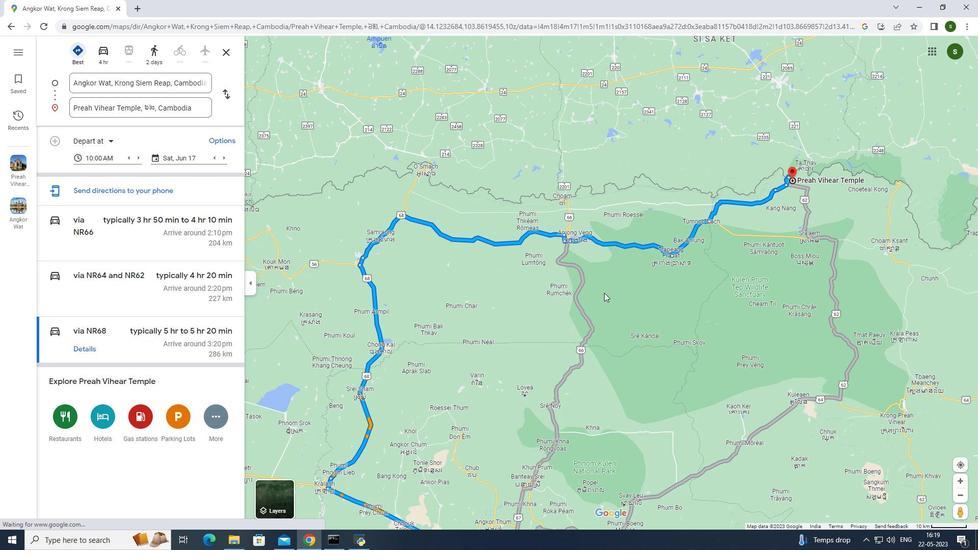 
Action: Mouse moved to (722, 258)
Screenshot: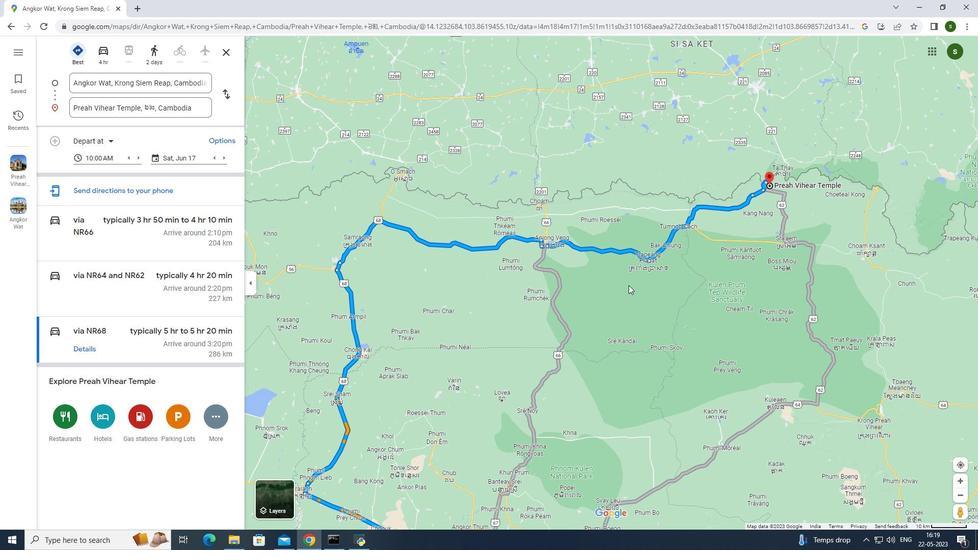 
Action: Mouse pressed left at (722, 258)
Screenshot: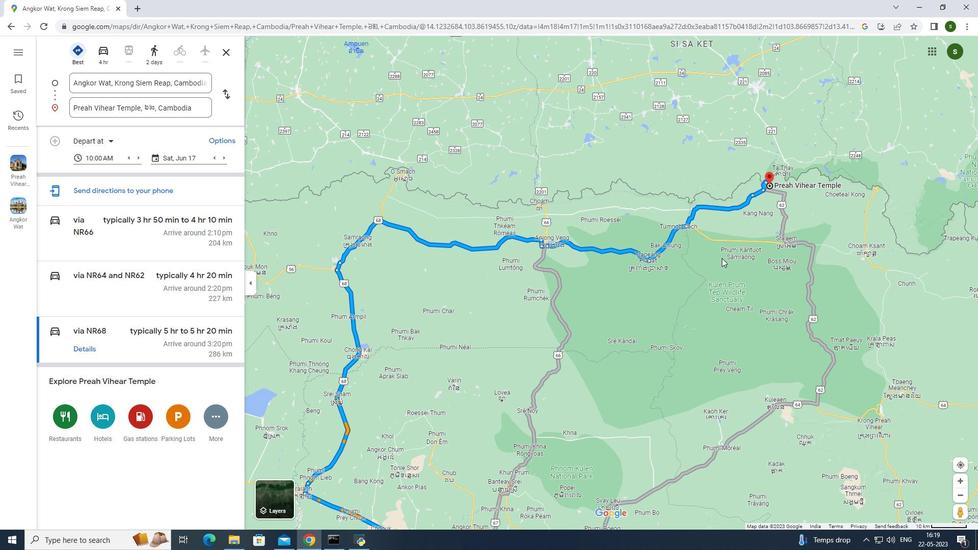 
Action: Mouse moved to (149, 225)
Screenshot: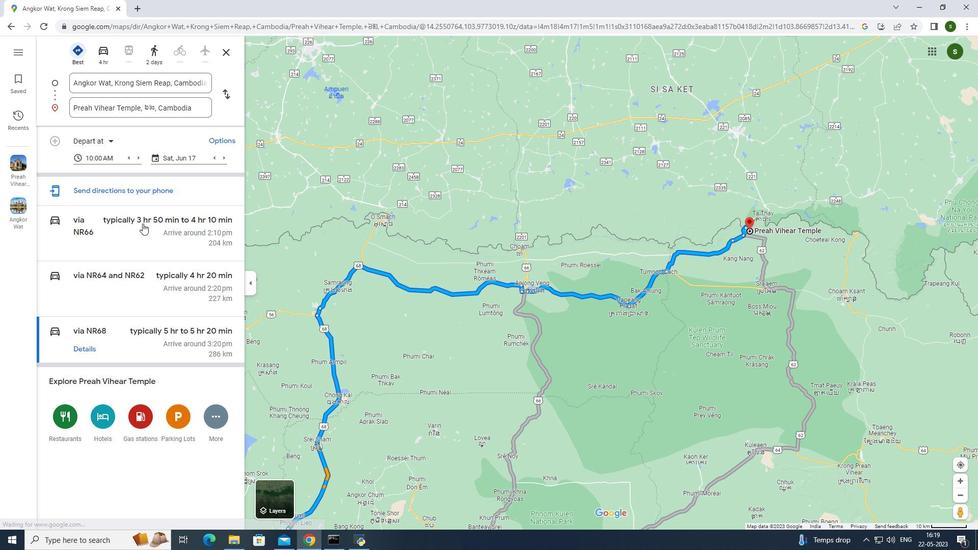 
Action: Mouse pressed left at (149, 225)
Screenshot: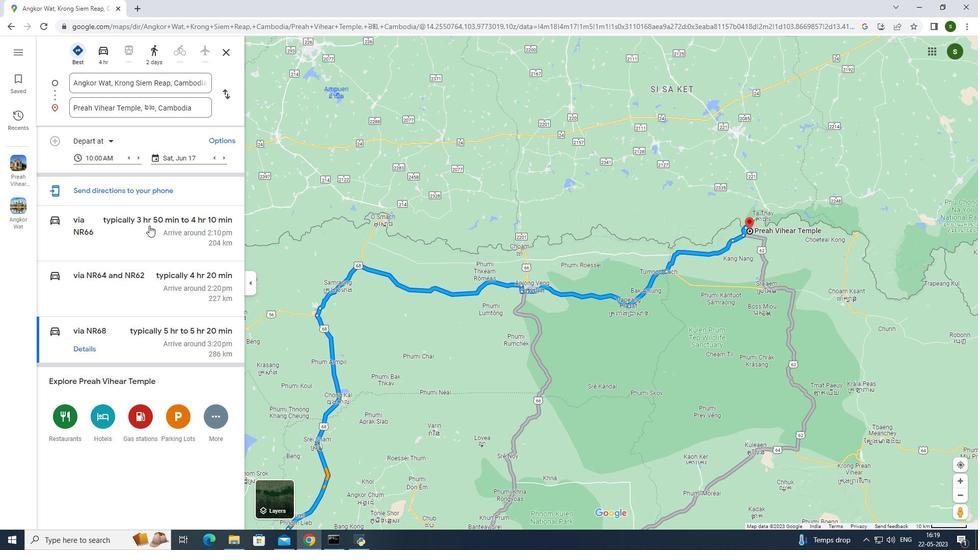 
Action: Mouse moved to (594, 450)
Screenshot: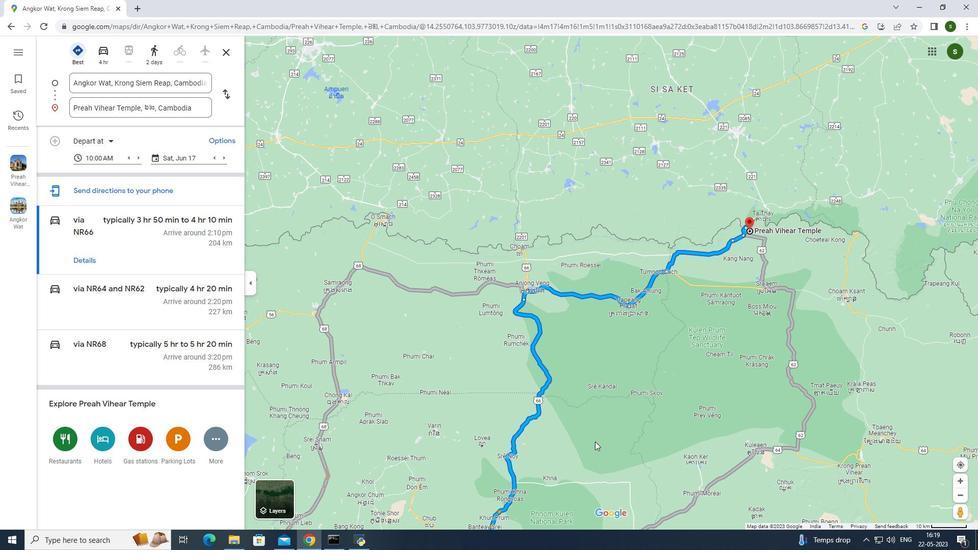 
Action: Mouse pressed left at (594, 450)
Screenshot: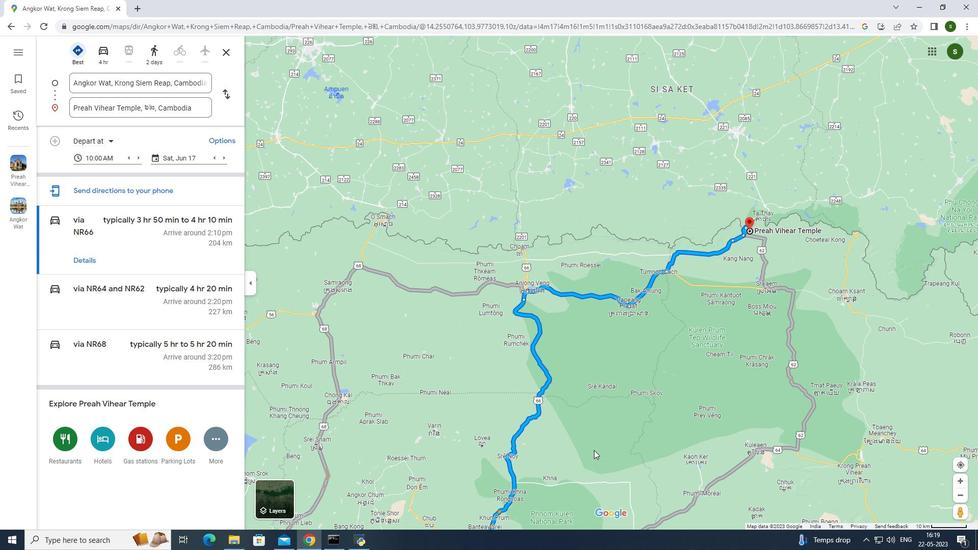 
Action: Mouse moved to (540, 310)
Screenshot: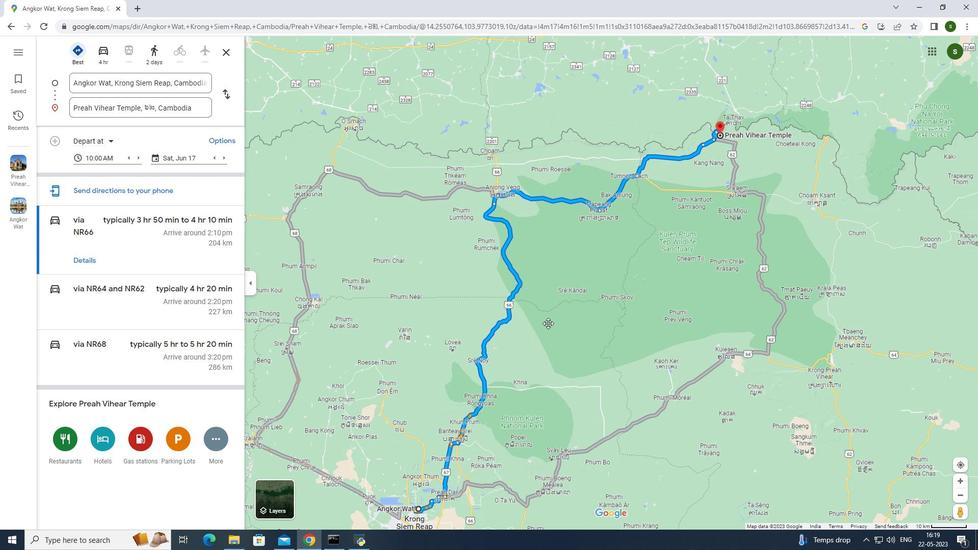 
Action: Mouse pressed left at (540, 310)
Screenshot: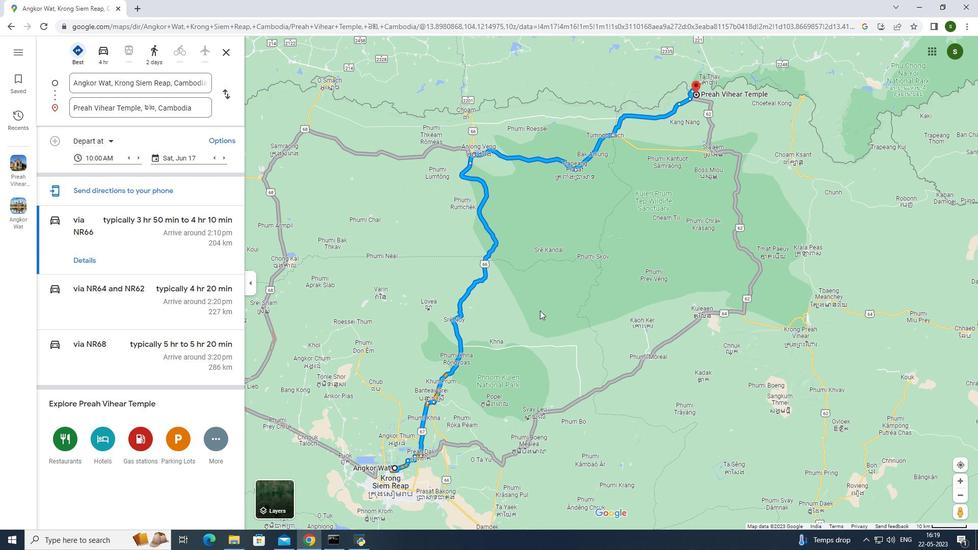 
Action: Mouse moved to (495, 230)
Screenshot: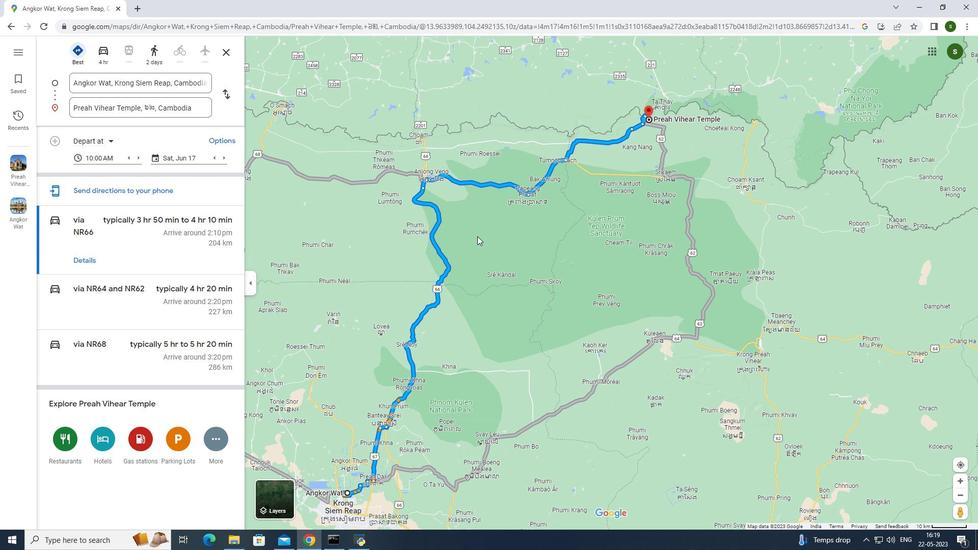 
Action: Mouse pressed left at (495, 230)
Screenshot: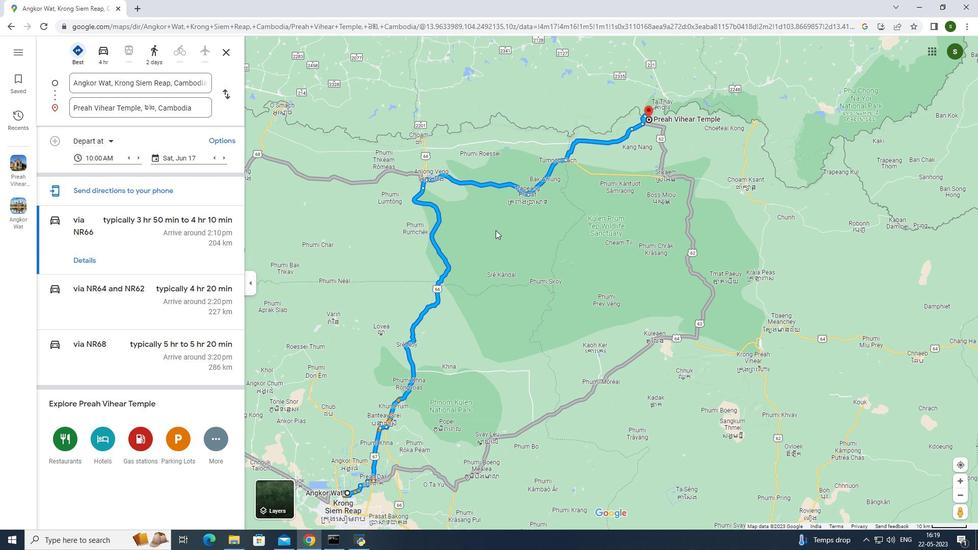 
Action: Mouse moved to (486, 280)
Screenshot: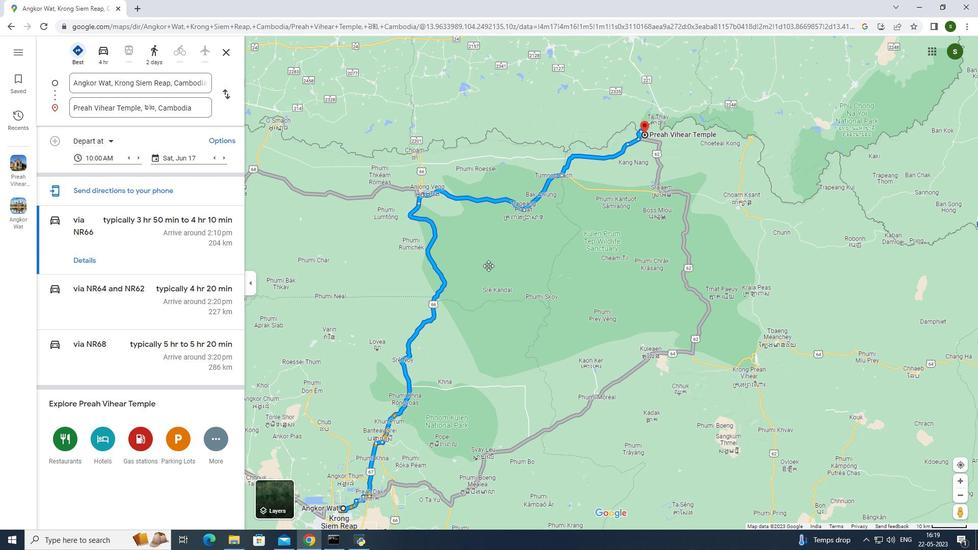 
Action: Mouse scrolled (486, 280) with delta (0, 0)
Screenshot: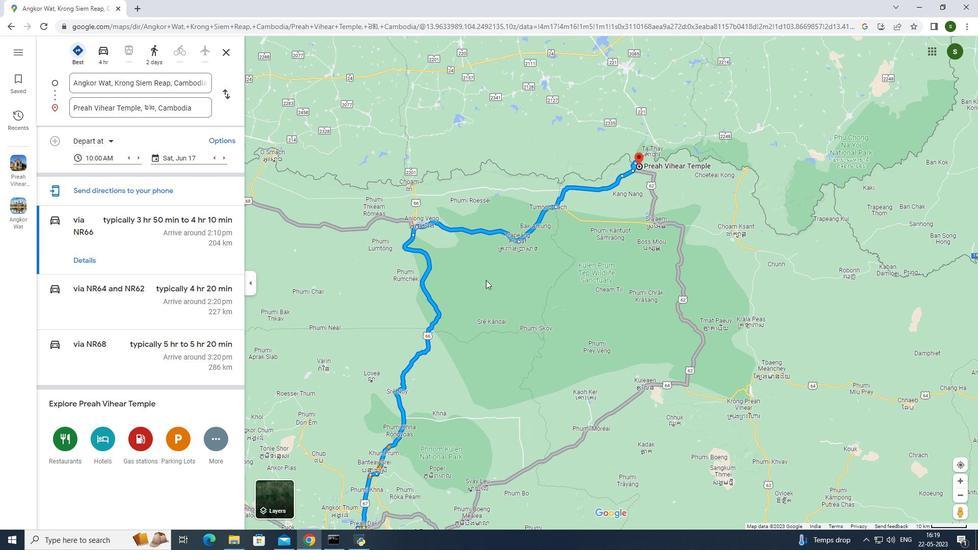 
Action: Mouse scrolled (486, 280) with delta (0, 0)
Screenshot: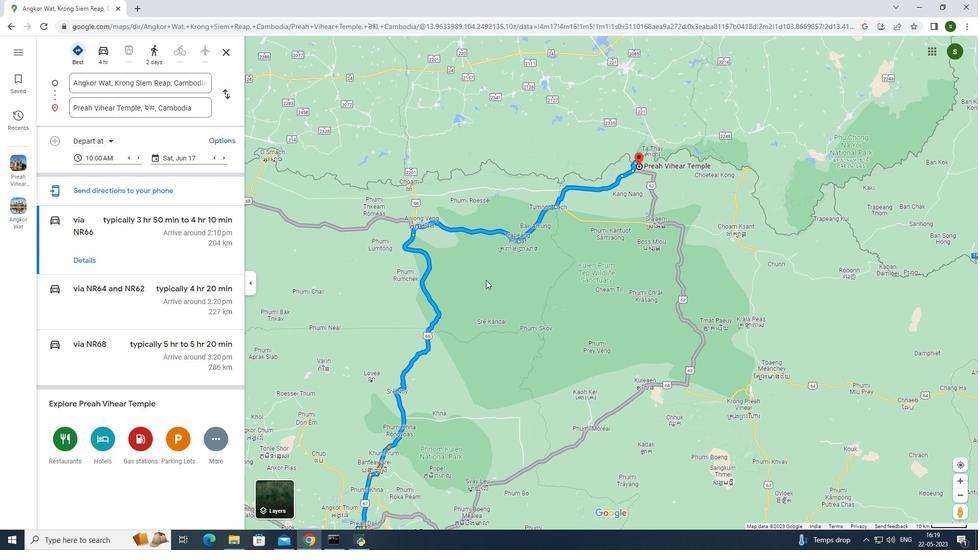 
Action: Mouse scrolled (486, 280) with delta (0, 0)
Screenshot: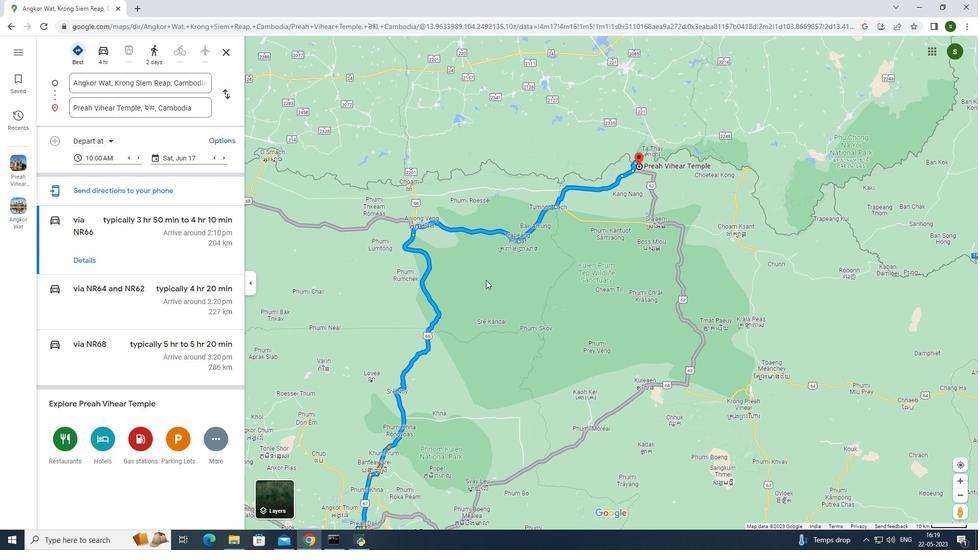 
Action: Mouse moved to (662, 235)
Screenshot: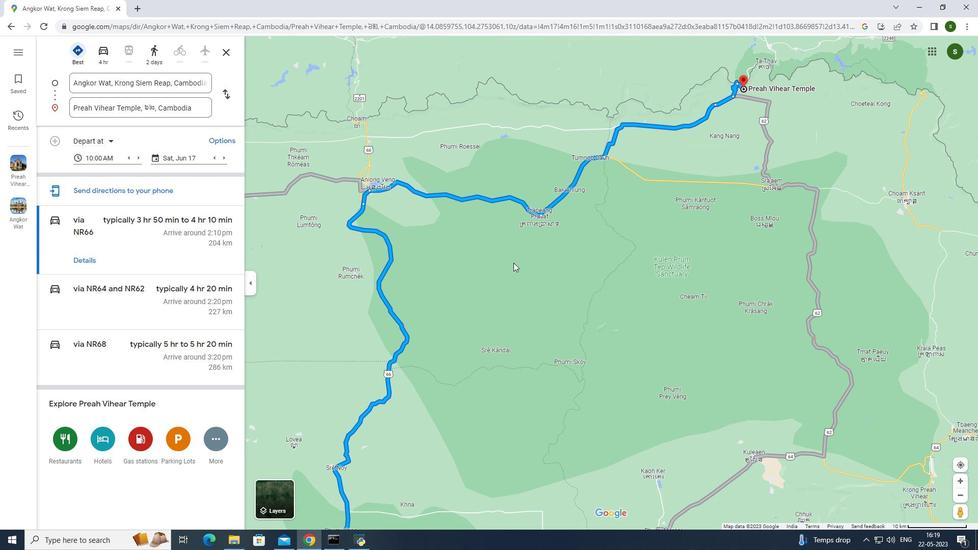 
Action: Mouse pressed left at (662, 235)
Screenshot: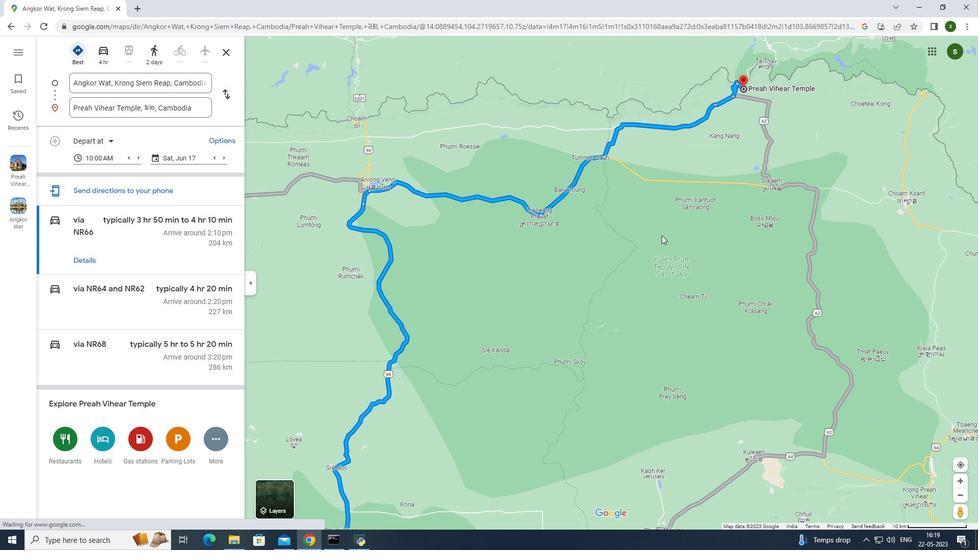 
Action: Mouse moved to (649, 197)
Screenshot: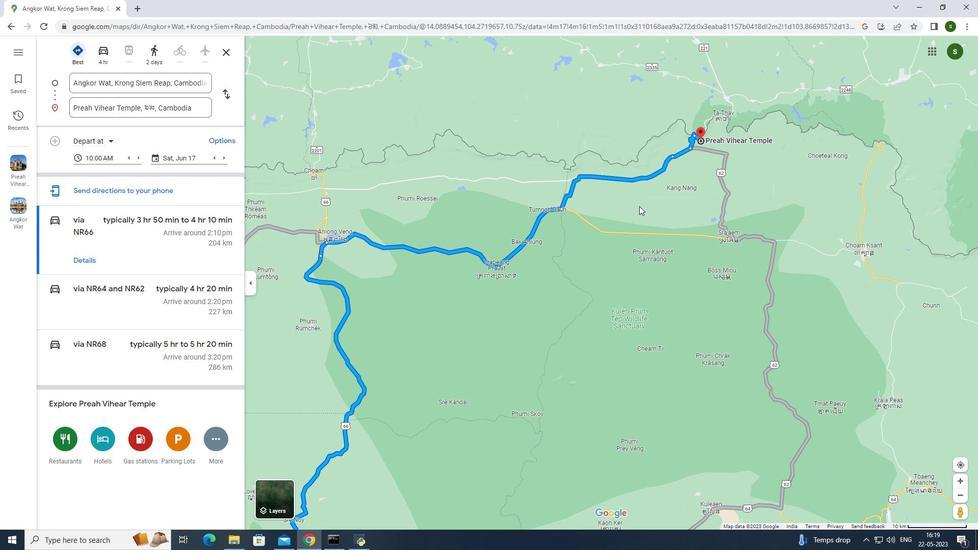 
Action: Mouse pressed left at (649, 197)
Screenshot: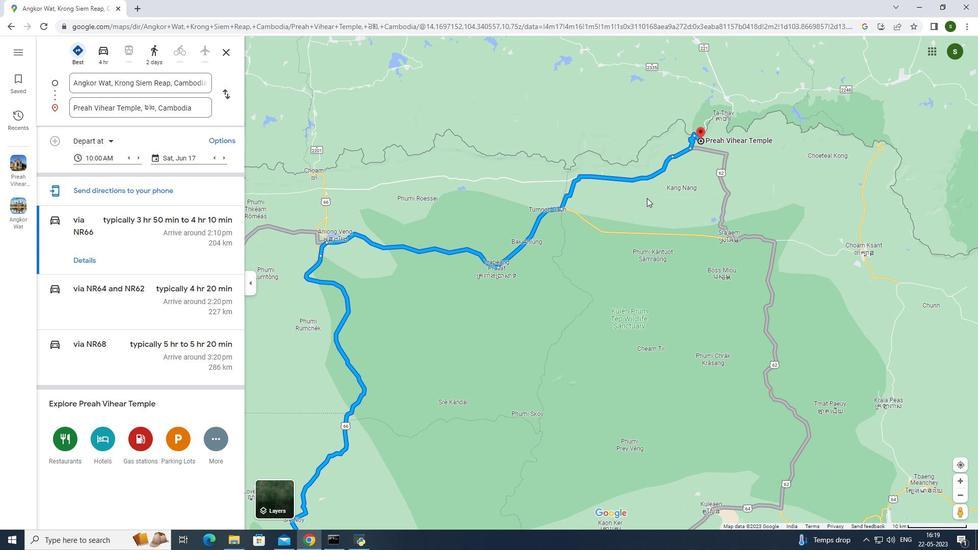 
Action: Mouse moved to (576, 284)
Screenshot: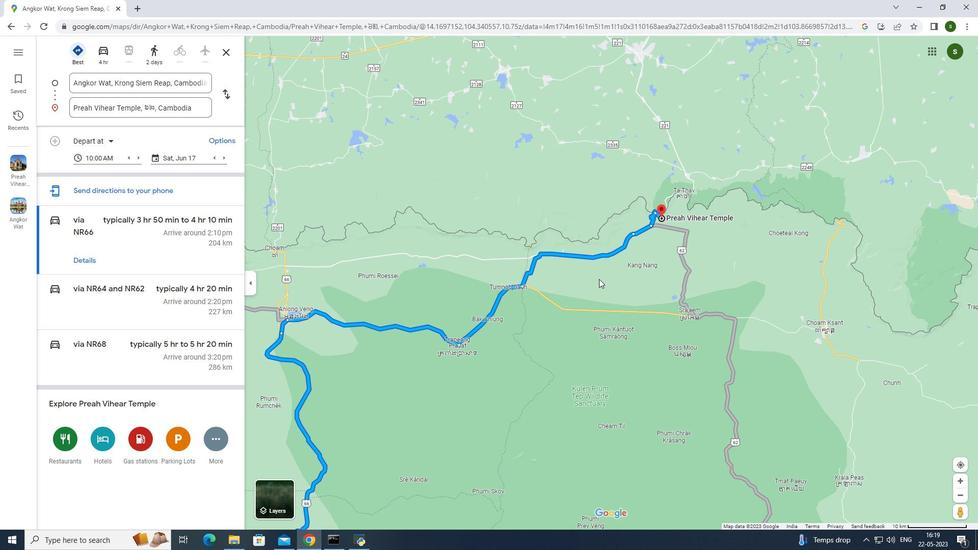 
Action: Mouse scrolled (576, 284) with delta (0, 0)
Screenshot: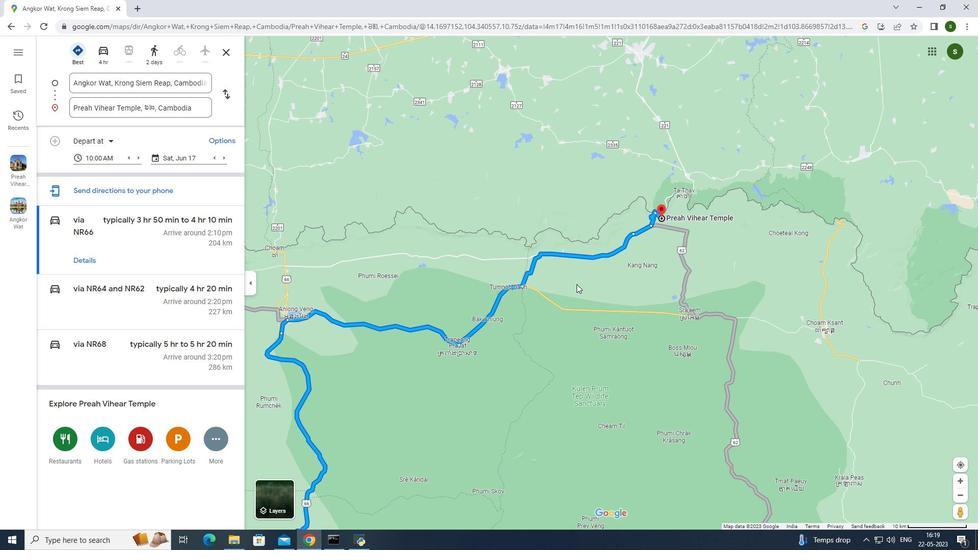 
Action: Mouse scrolled (576, 284) with delta (0, 0)
Screenshot: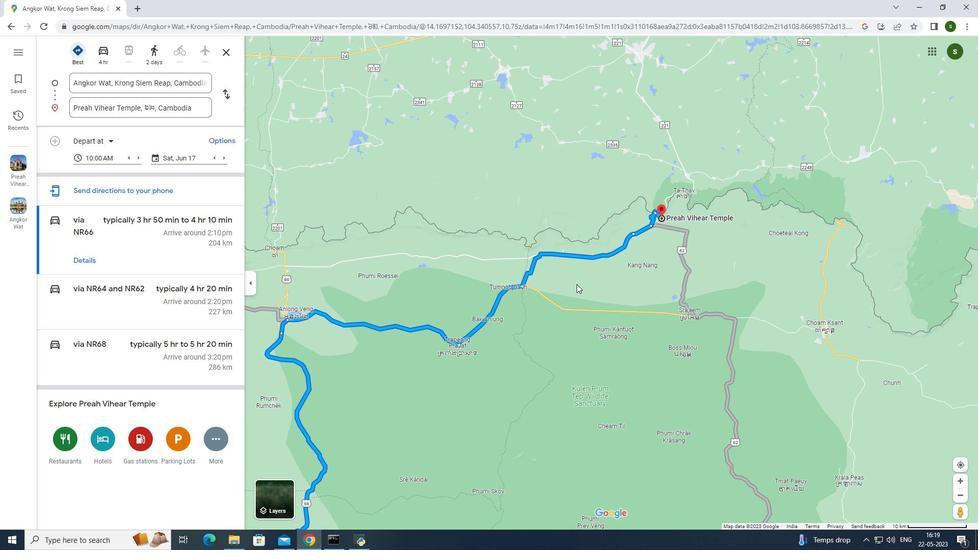 
Action: Mouse moved to (586, 273)
Screenshot: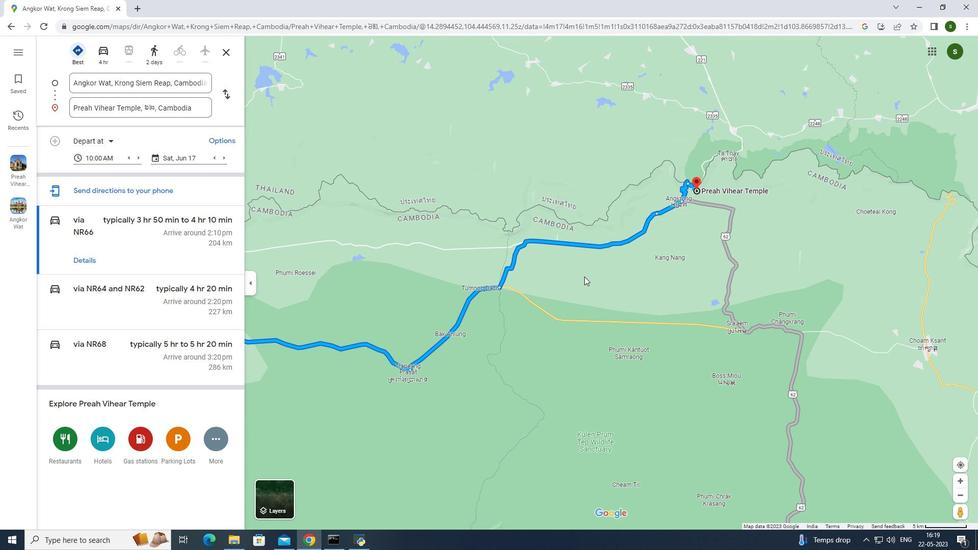 
Action: Mouse pressed left at (586, 273)
Screenshot: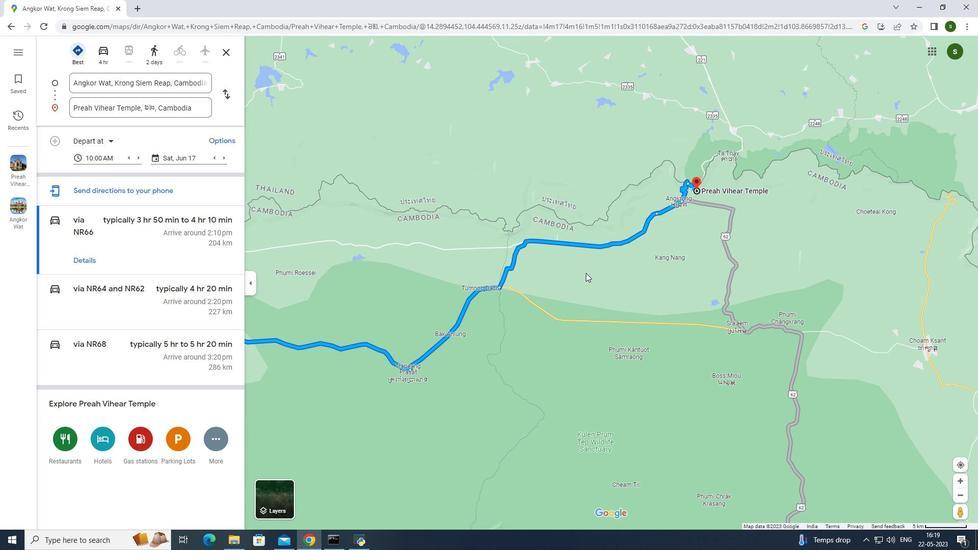 
Action: Mouse moved to (530, 213)
Screenshot: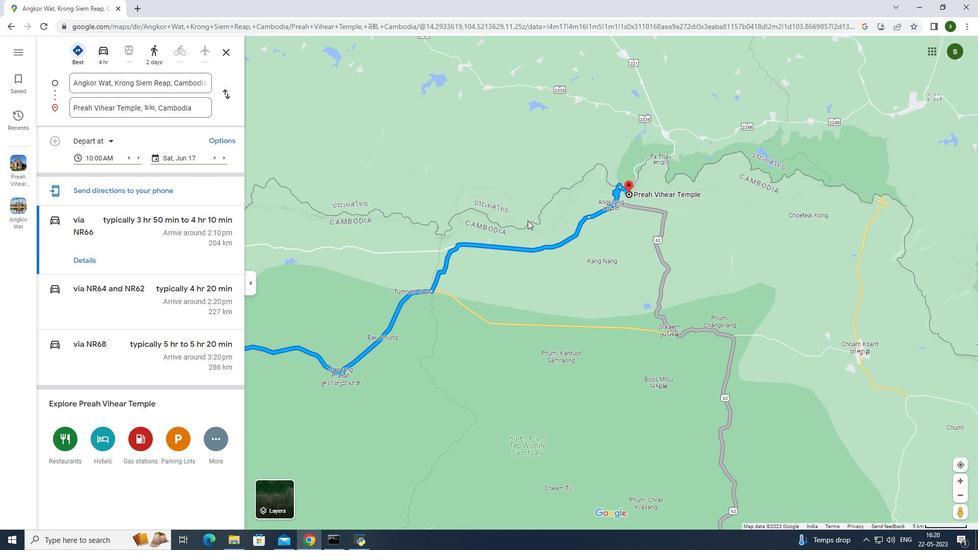 
Action: Mouse pressed left at (530, 213)
Screenshot: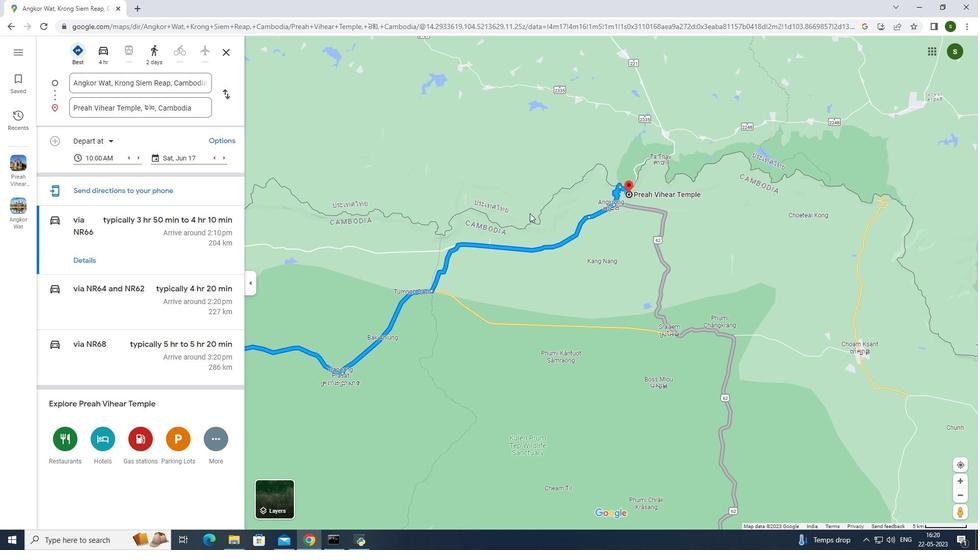 
Action: Mouse moved to (361, 373)
Screenshot: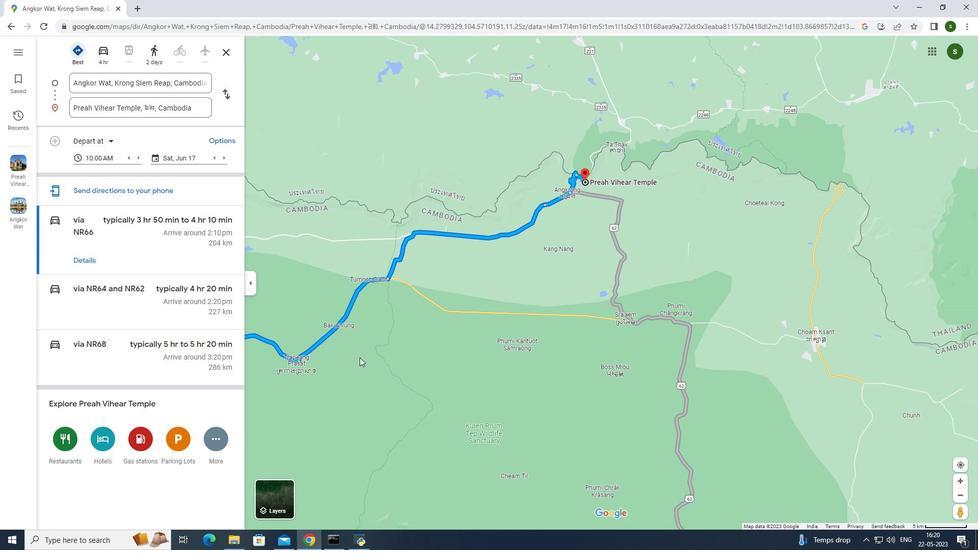 
Action: Mouse pressed left at (361, 373)
Screenshot: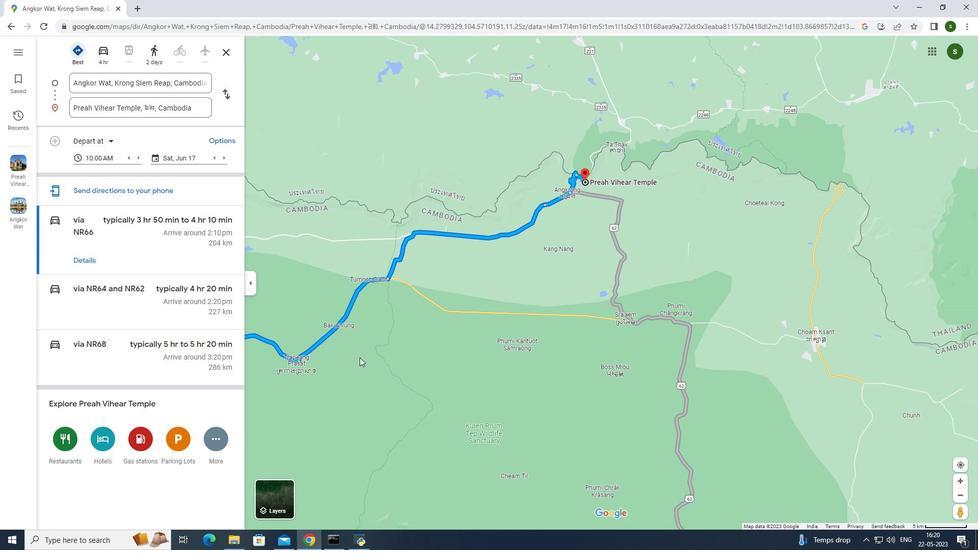 
Action: Mouse moved to (319, 358)
Screenshot: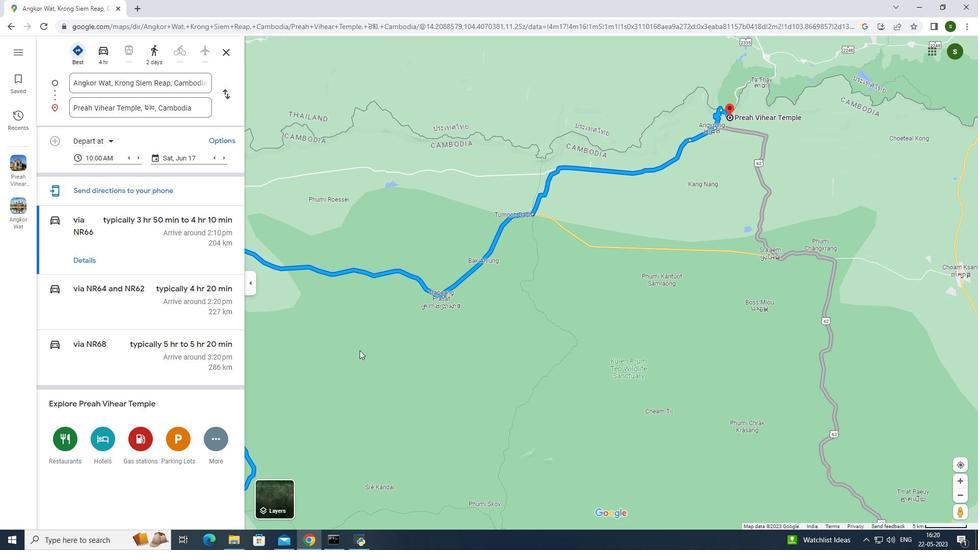 
Action: Mouse pressed left at (319, 358)
Screenshot: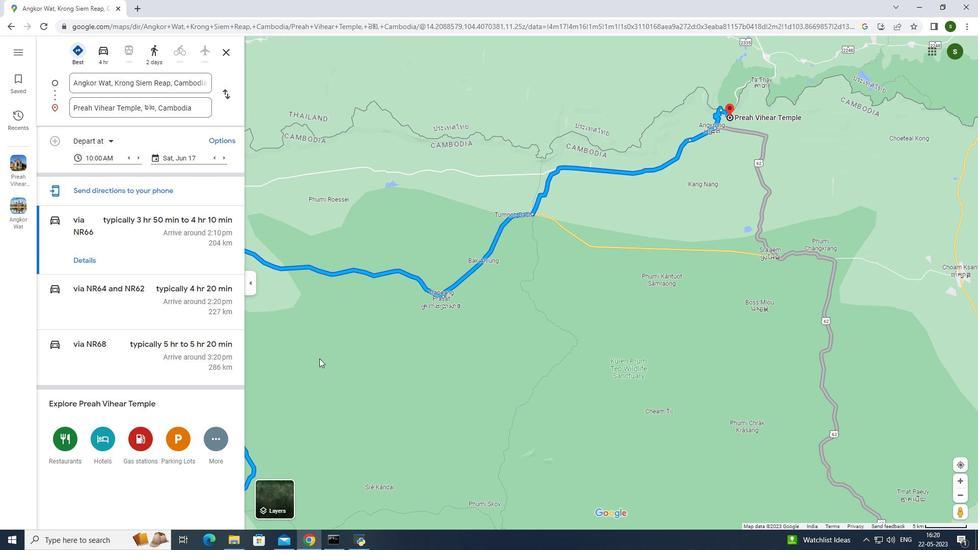 
Action: Mouse moved to (480, 441)
Screenshot: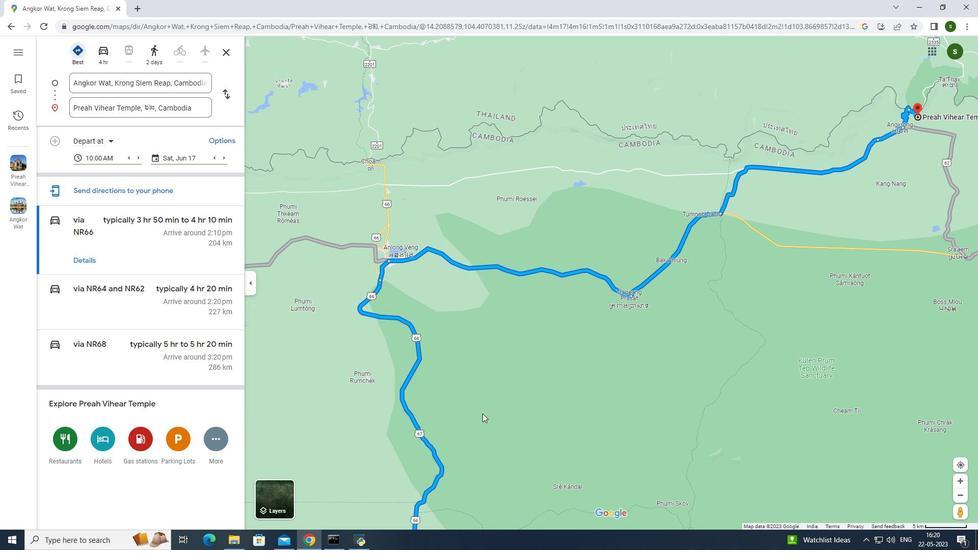 
Action: Mouse pressed left at (480, 441)
Screenshot: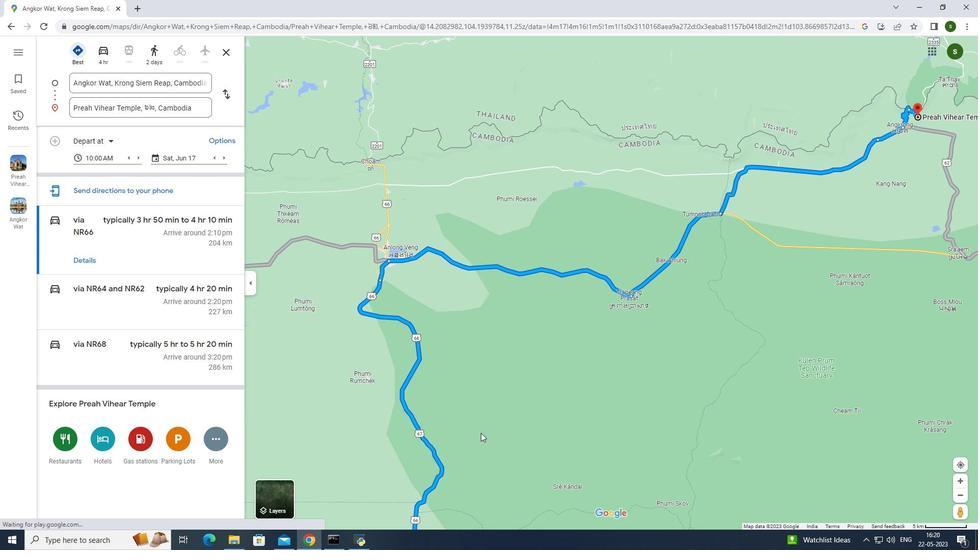 
Action: Mouse moved to (453, 484)
Screenshot: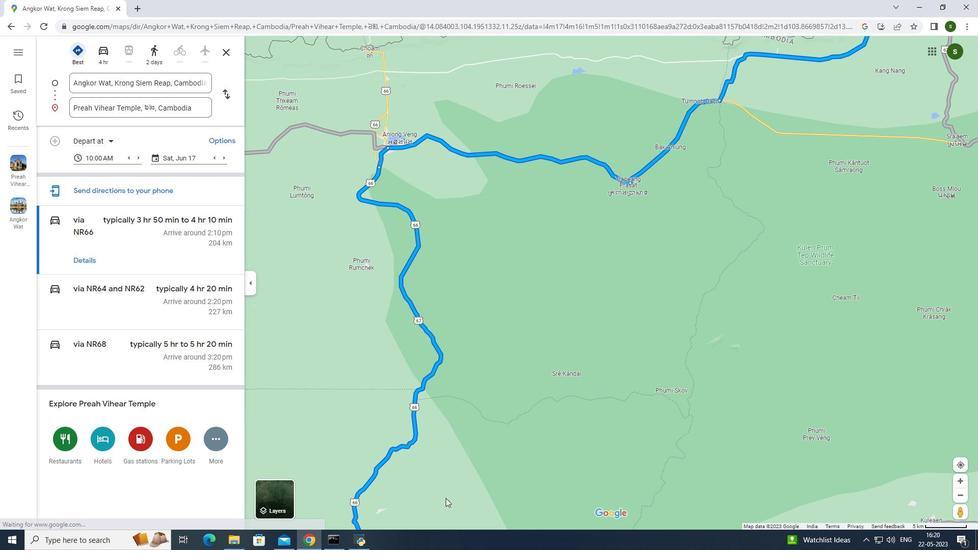 
Action: Mouse pressed left at (453, 484)
Screenshot: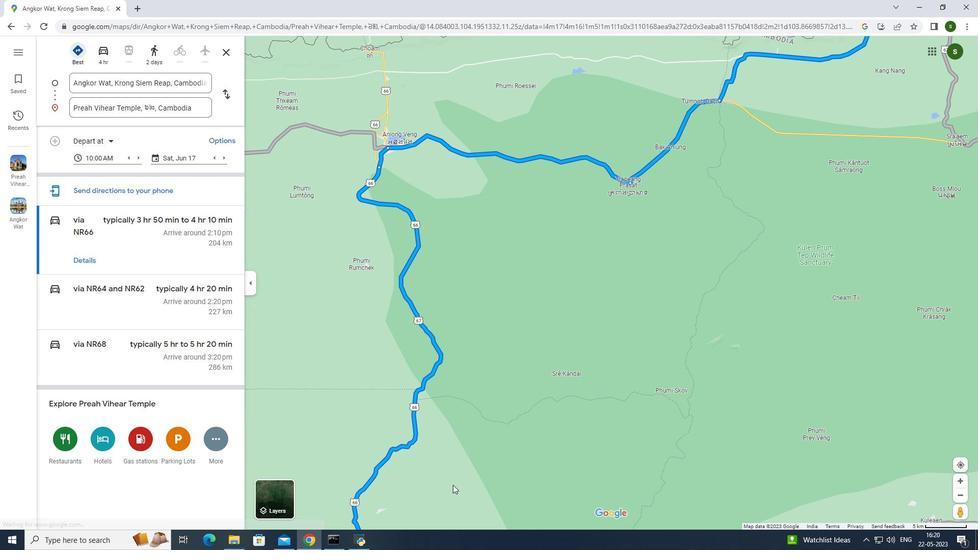 
Action: Mouse moved to (448, 443)
Screenshot: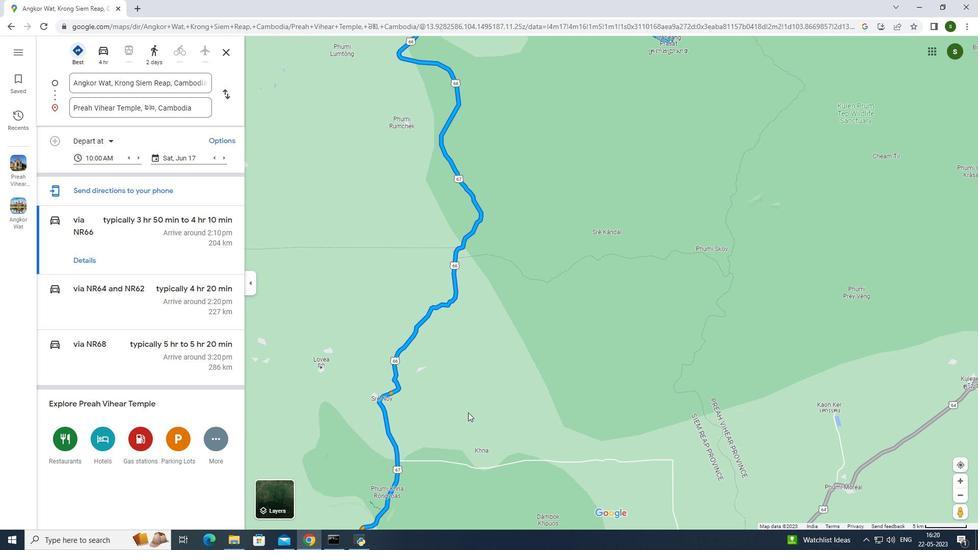 
Action: Mouse pressed left at (448, 443)
Screenshot: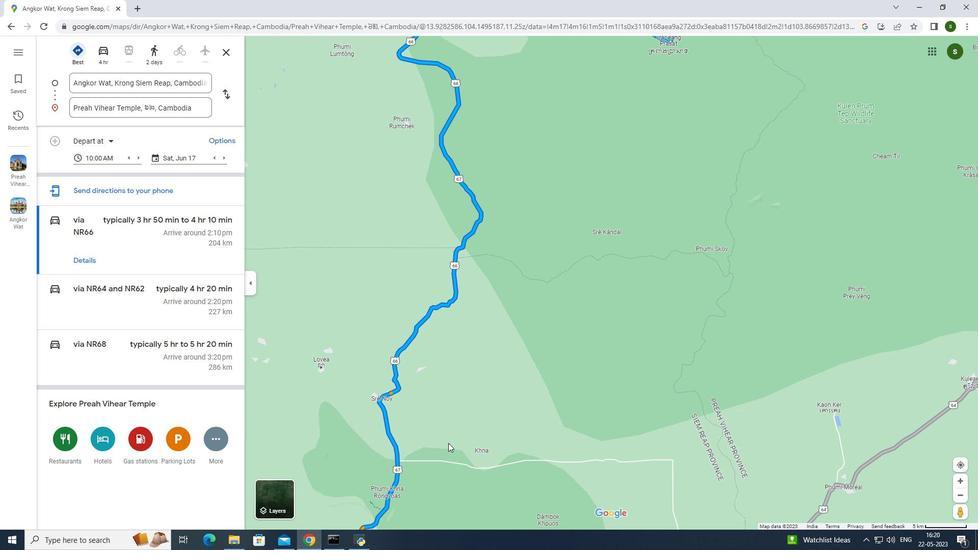 
Action: Mouse moved to (437, 449)
Screenshot: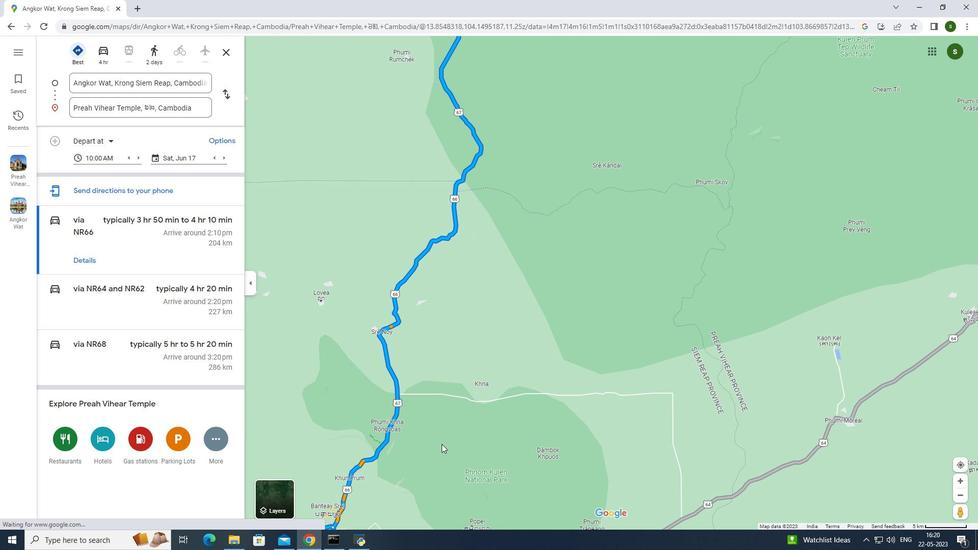 
Action: Mouse pressed left at (437, 449)
Screenshot: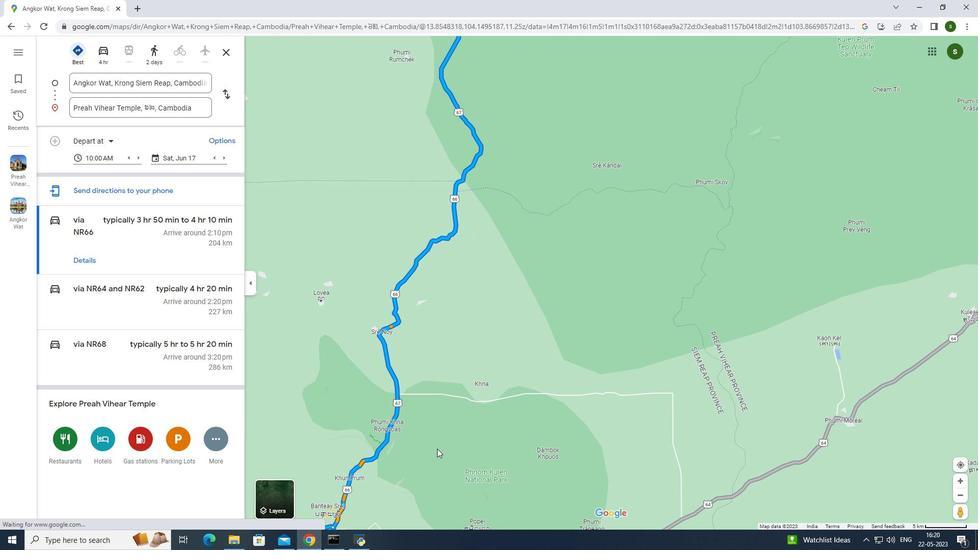 
Action: Mouse moved to (445, 383)
Screenshot: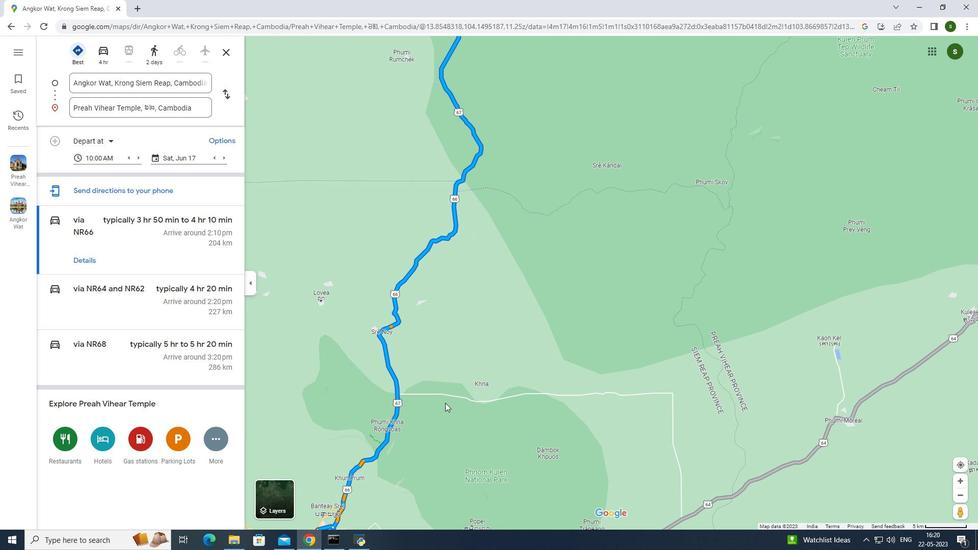 
